 Task: Find connections with filter location Fuxin with filter topic #coachingwith filter profile language Potuguese with filter current company CavinKare with filter school SILVER OAK UNIVERSITY with filter industry Services for Renewable Energy with filter service category Computer Networking with filter keywords title Managing Partner
Action: Mouse moved to (644, 87)
Screenshot: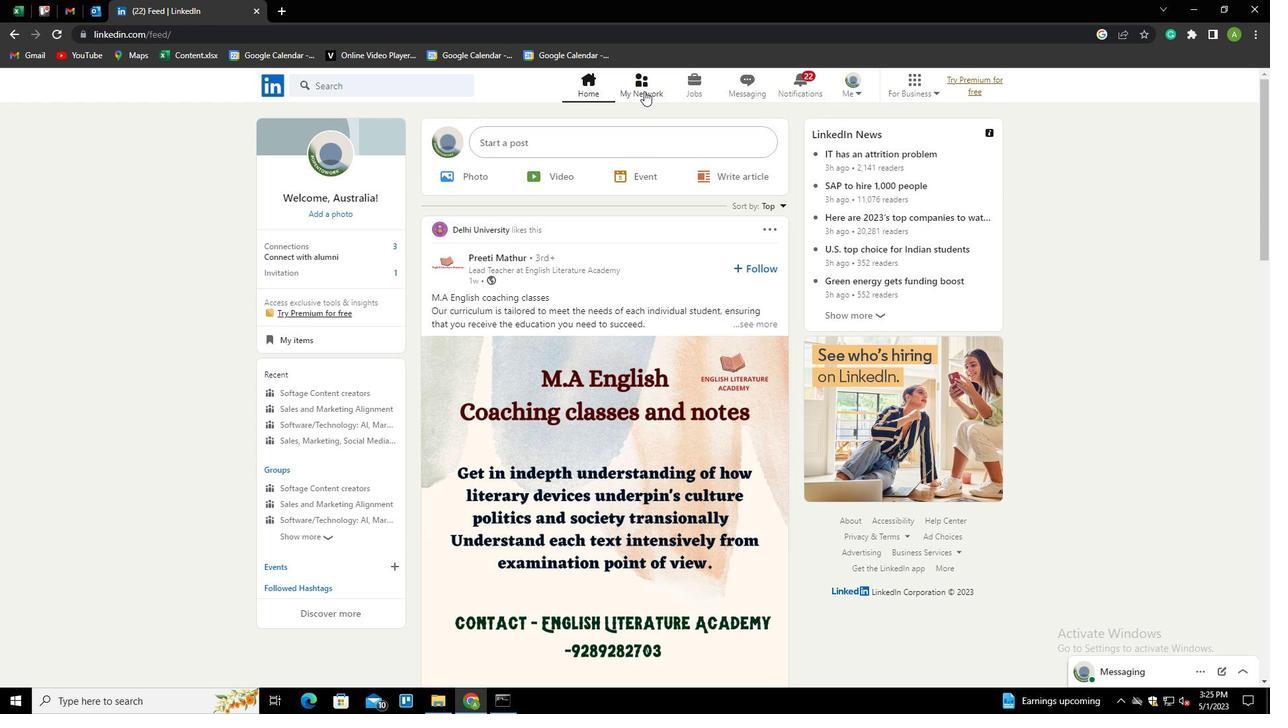 
Action: Mouse pressed left at (644, 87)
Screenshot: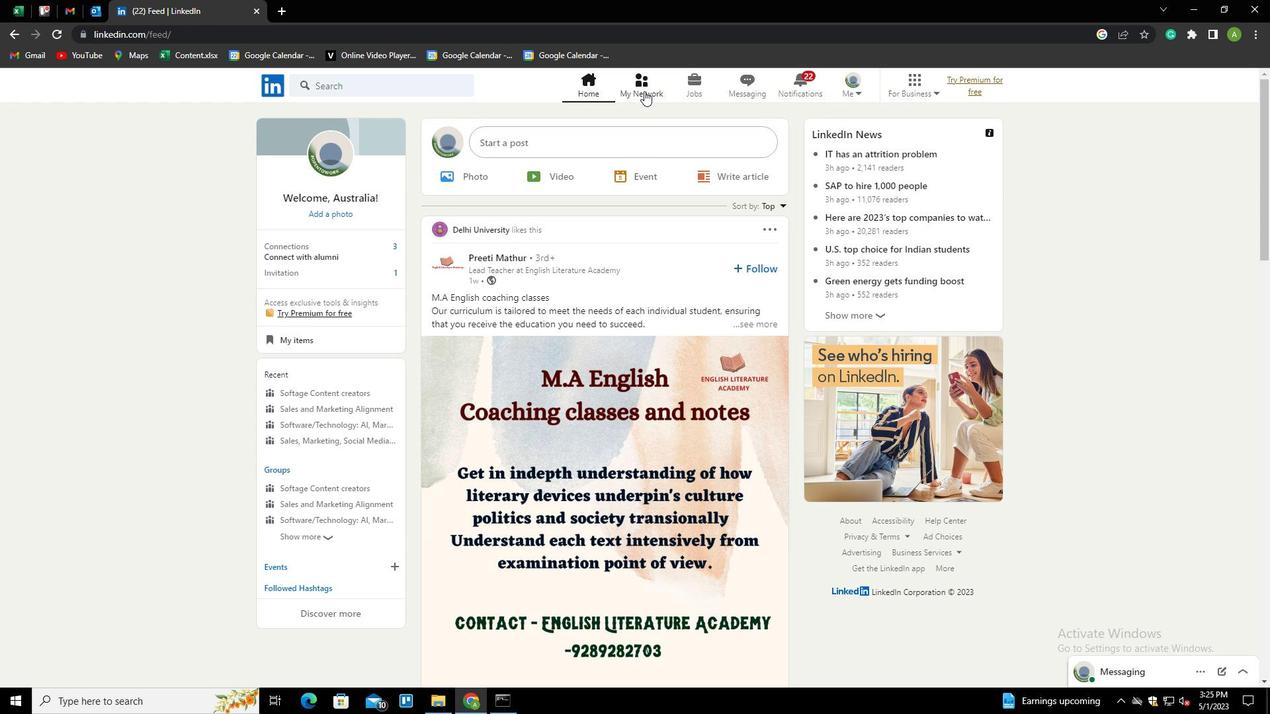 
Action: Mouse moved to (342, 160)
Screenshot: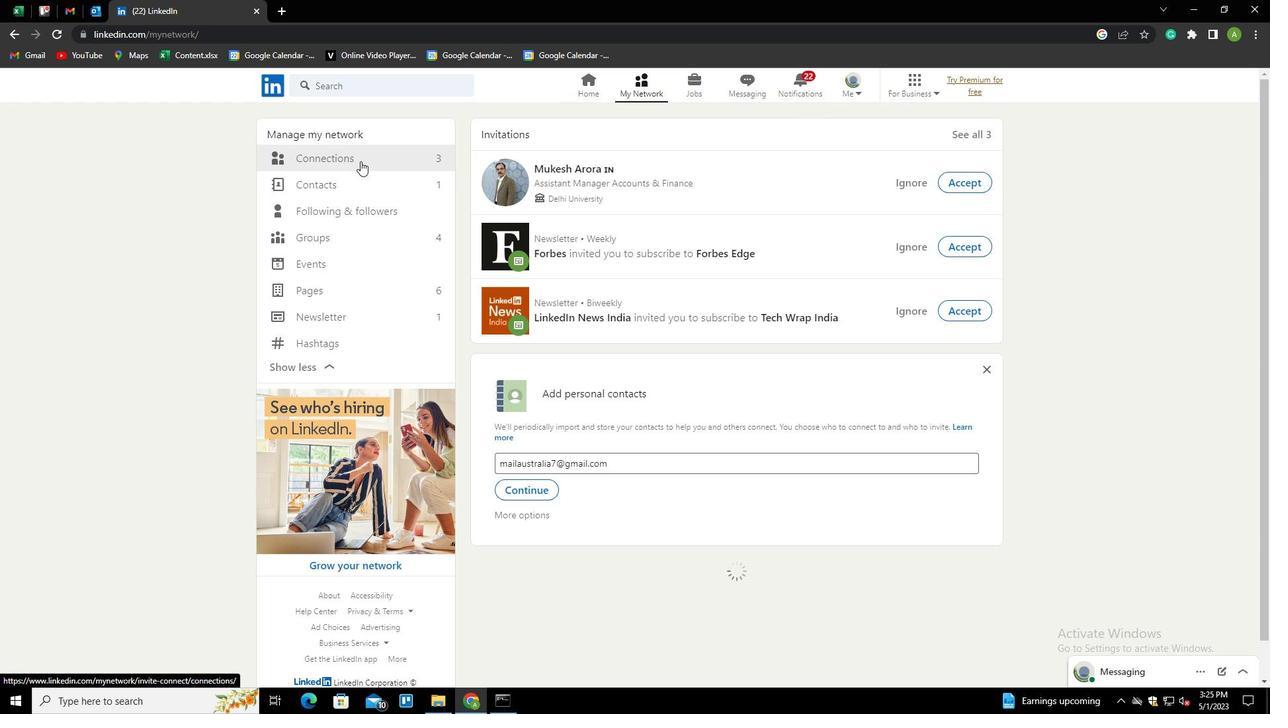 
Action: Mouse pressed left at (342, 160)
Screenshot: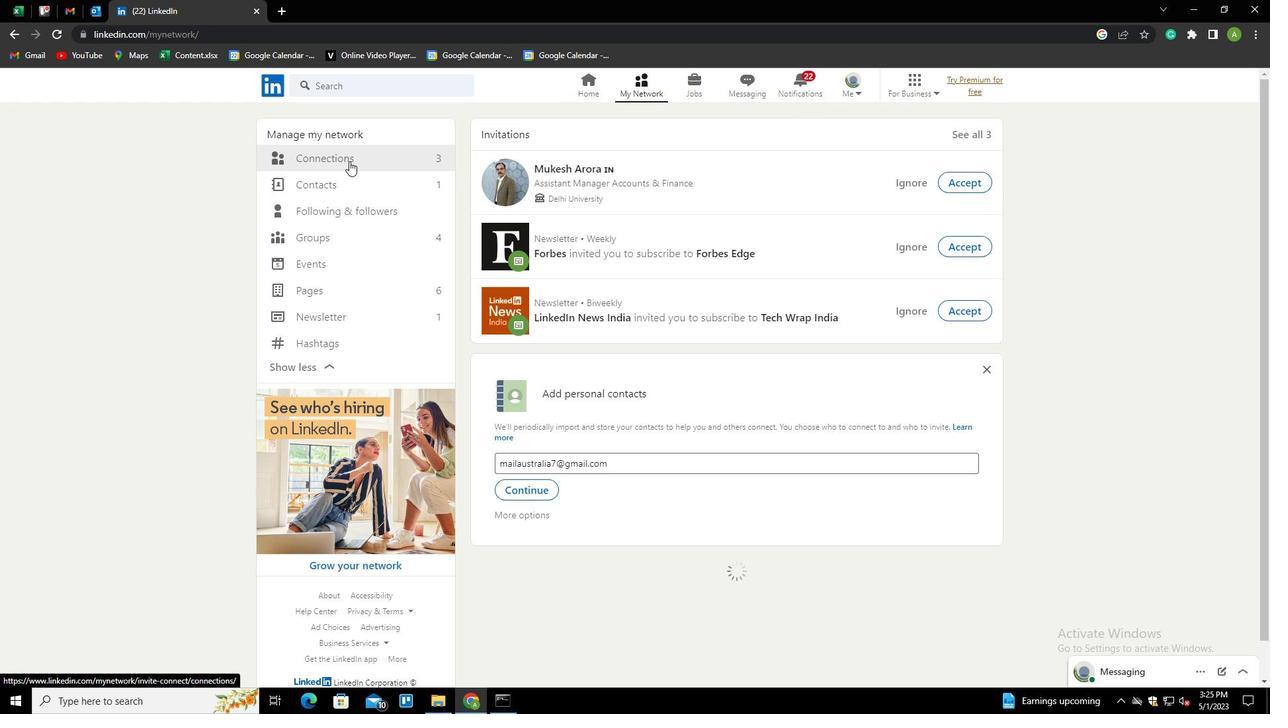 
Action: Mouse moved to (730, 155)
Screenshot: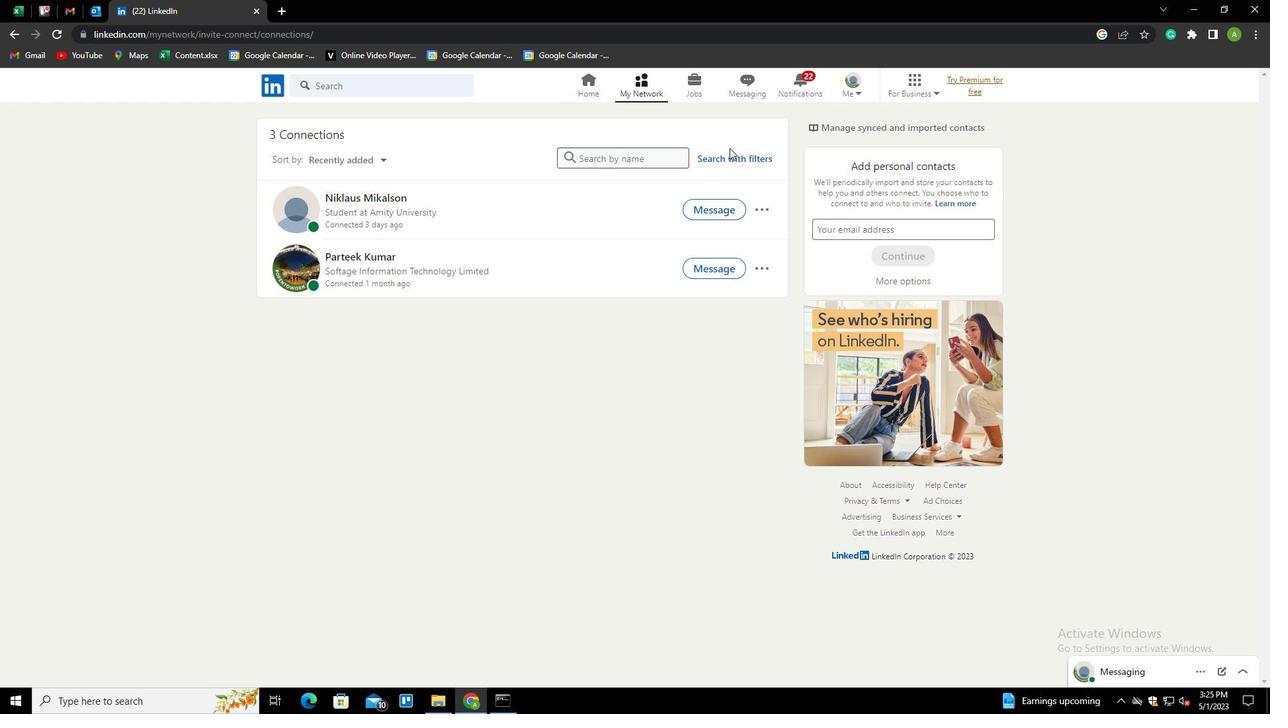 
Action: Mouse pressed left at (730, 155)
Screenshot: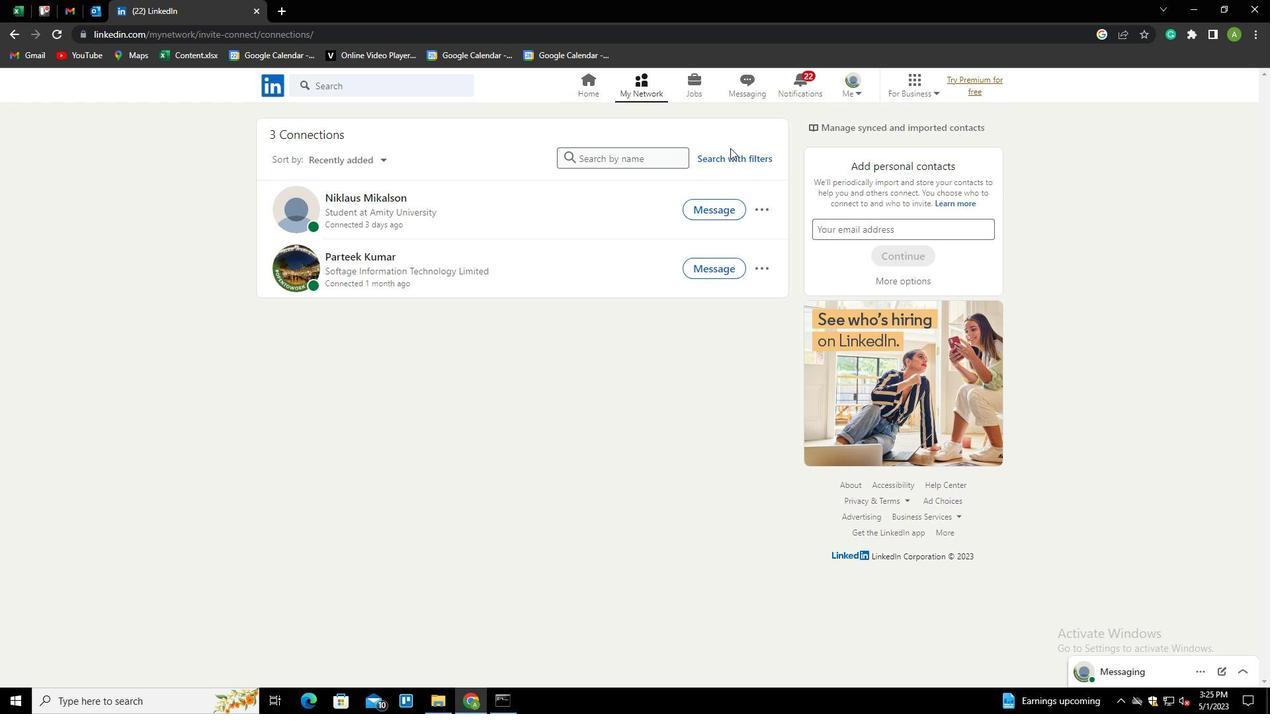 
Action: Mouse moved to (675, 125)
Screenshot: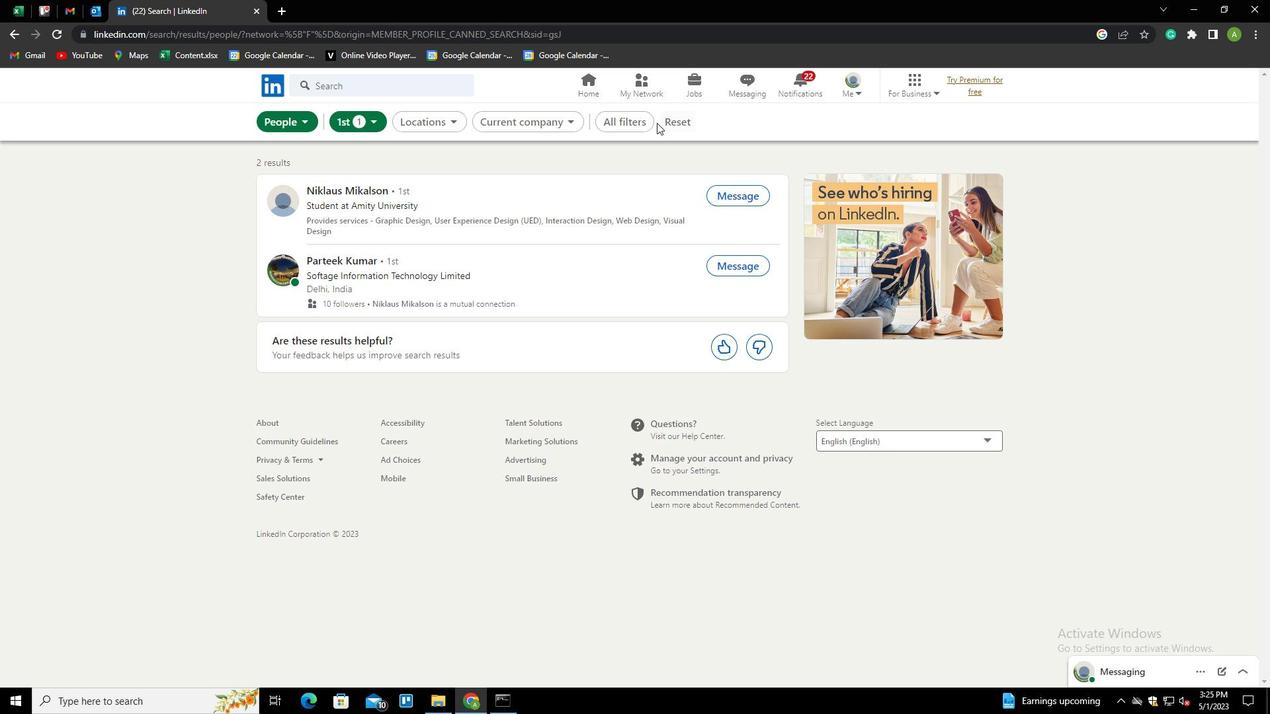 
Action: Mouse pressed left at (675, 125)
Screenshot: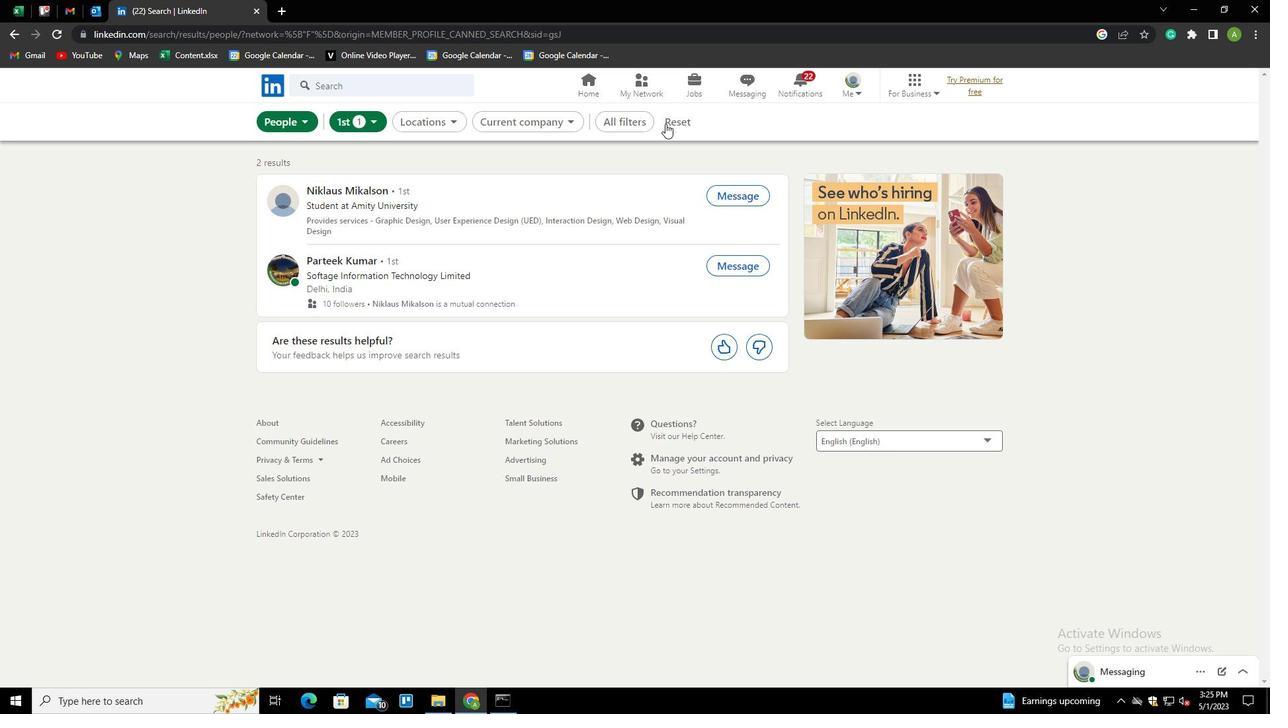 
Action: Mouse moved to (656, 121)
Screenshot: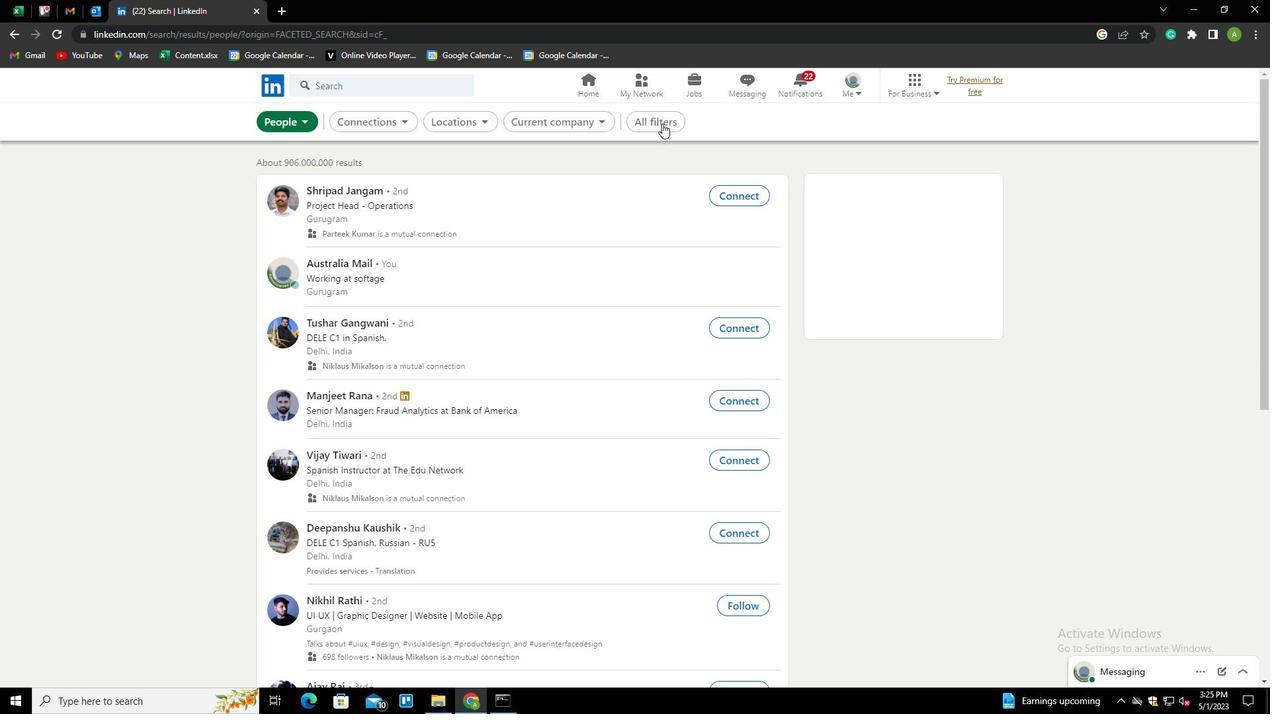 
Action: Mouse pressed left at (656, 121)
Screenshot: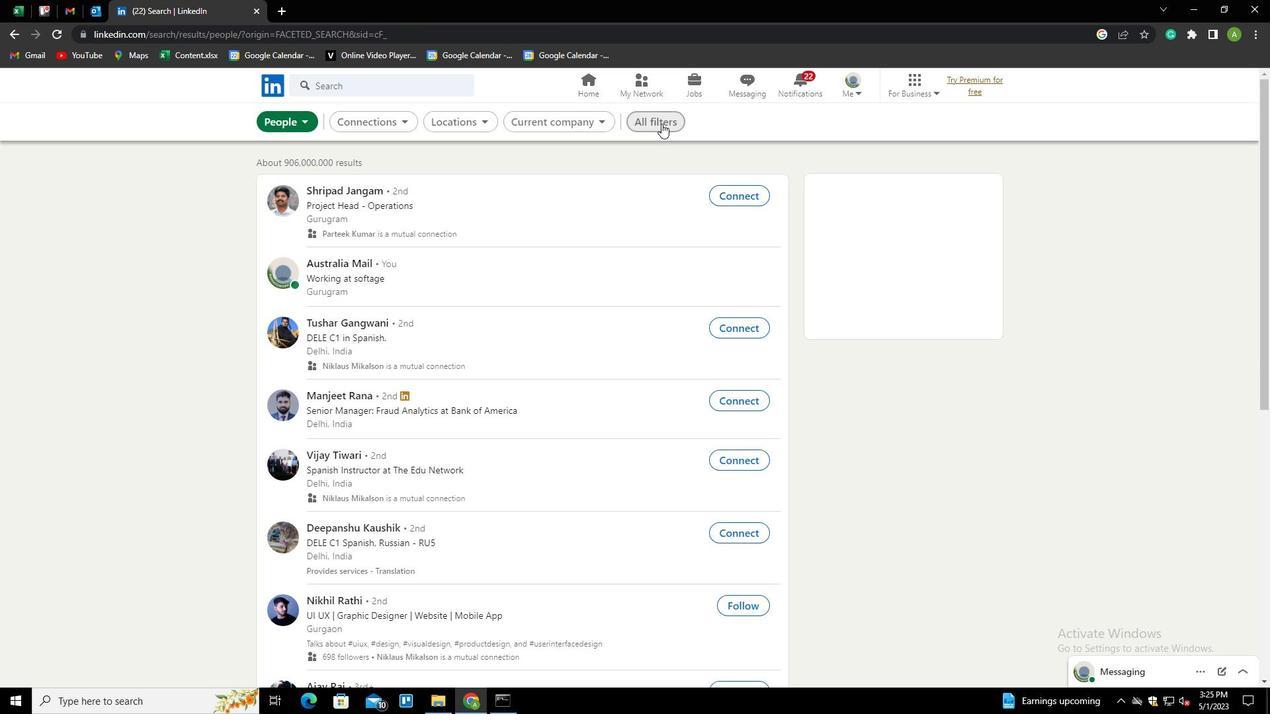 
Action: Mouse moved to (998, 334)
Screenshot: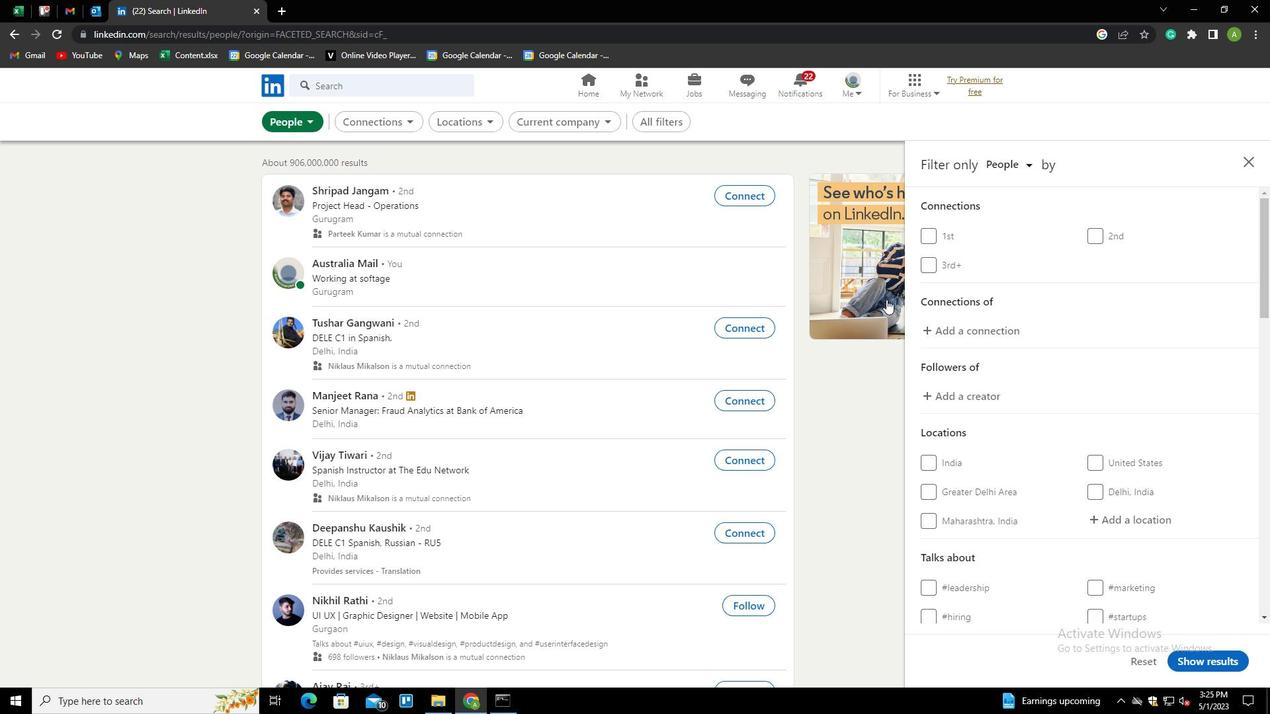 
Action: Mouse scrolled (998, 334) with delta (0, 0)
Screenshot: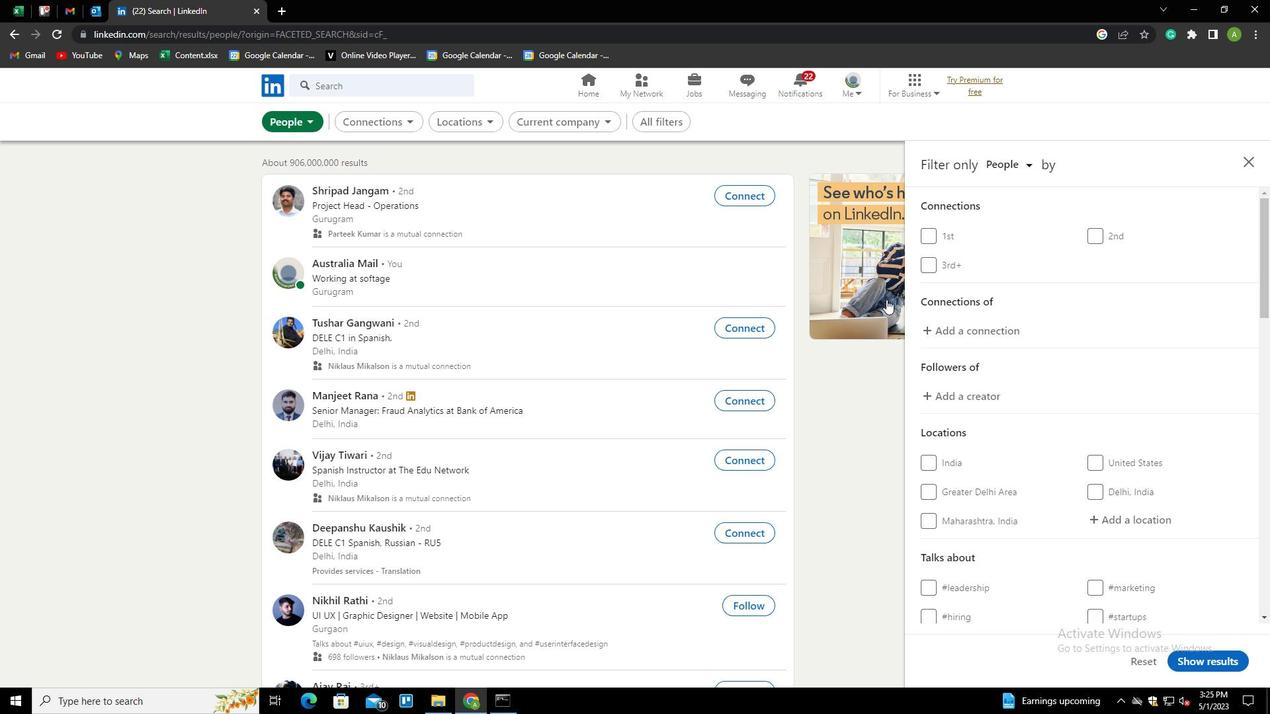 
Action: Mouse scrolled (998, 334) with delta (0, 0)
Screenshot: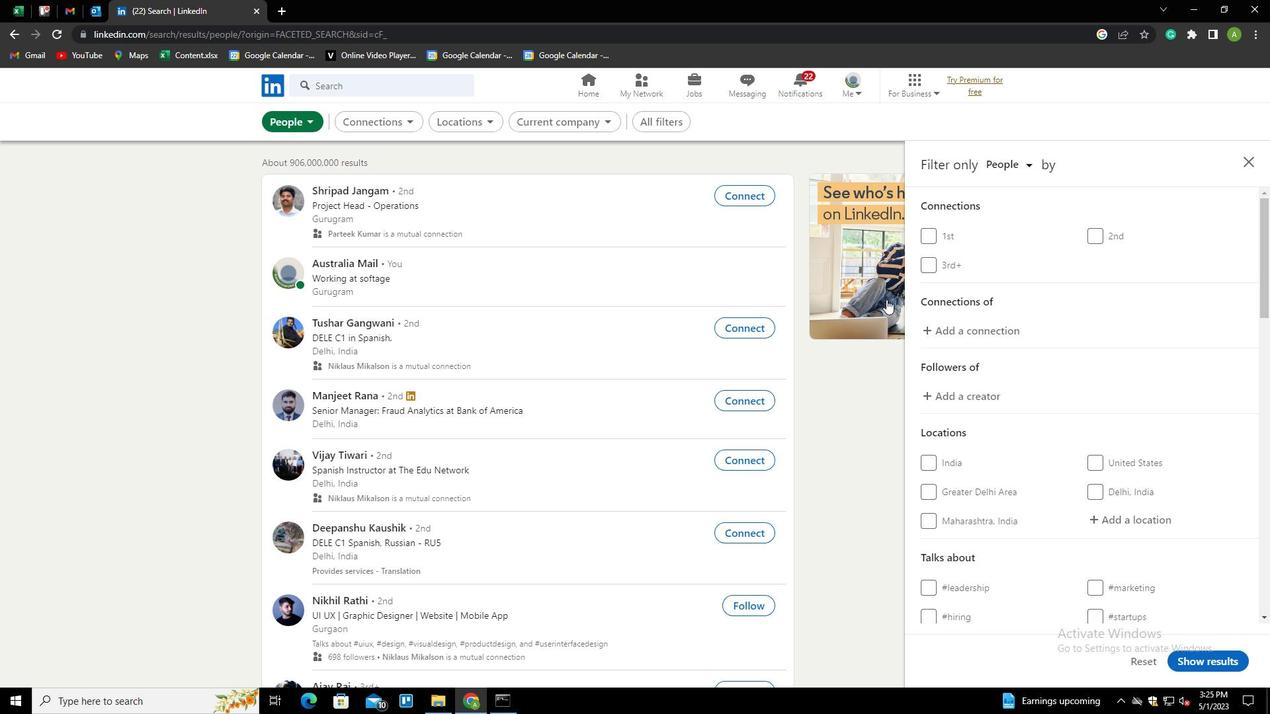 
Action: Mouse scrolled (998, 334) with delta (0, 0)
Screenshot: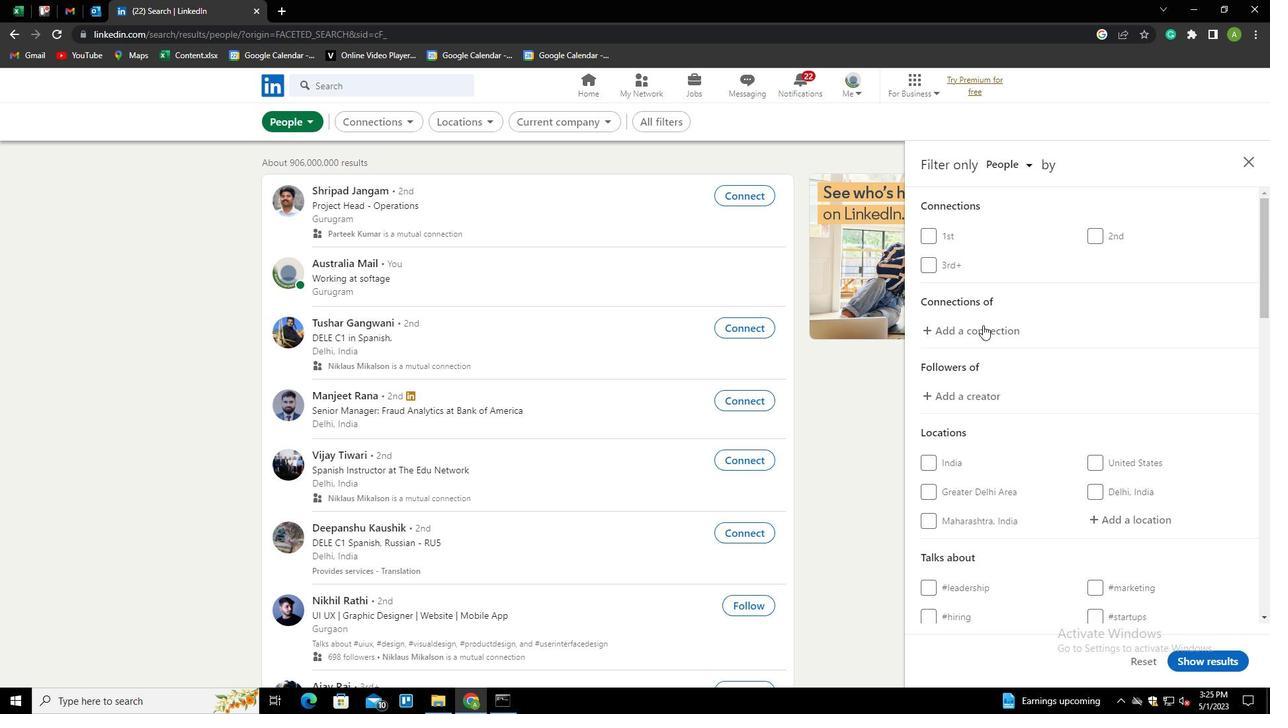 
Action: Mouse moved to (1108, 323)
Screenshot: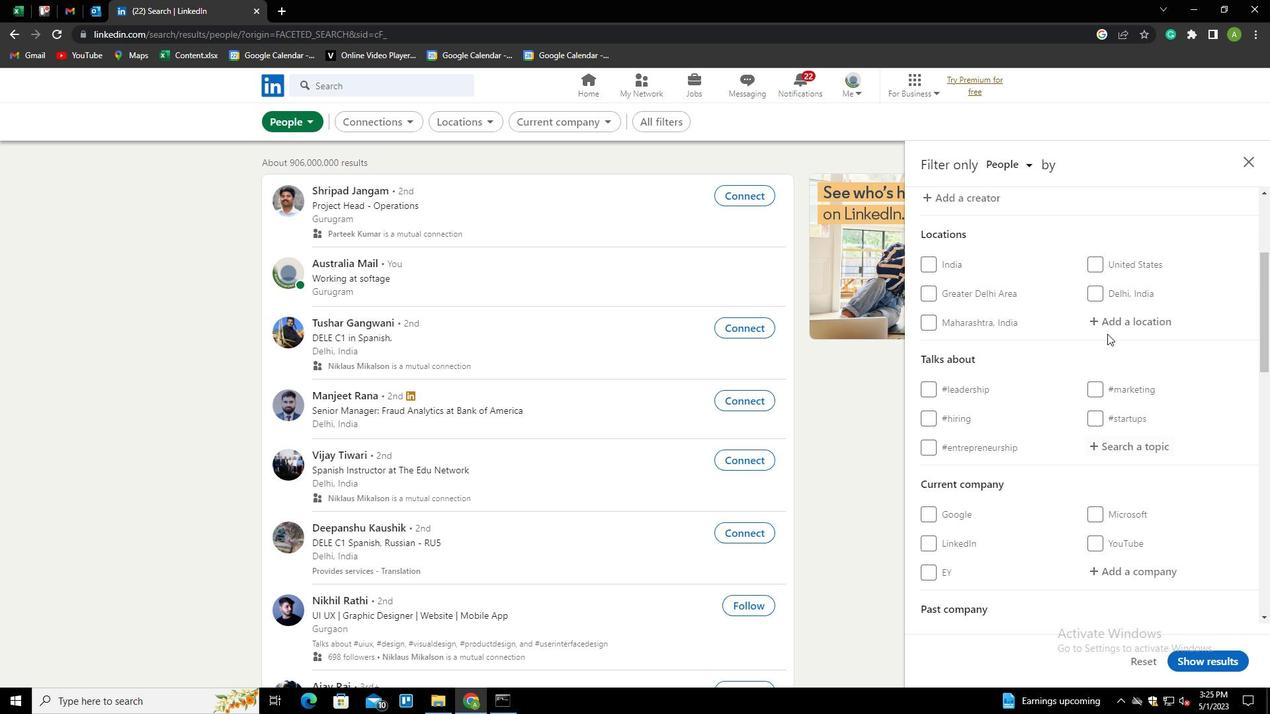 
Action: Mouse pressed left at (1108, 323)
Screenshot: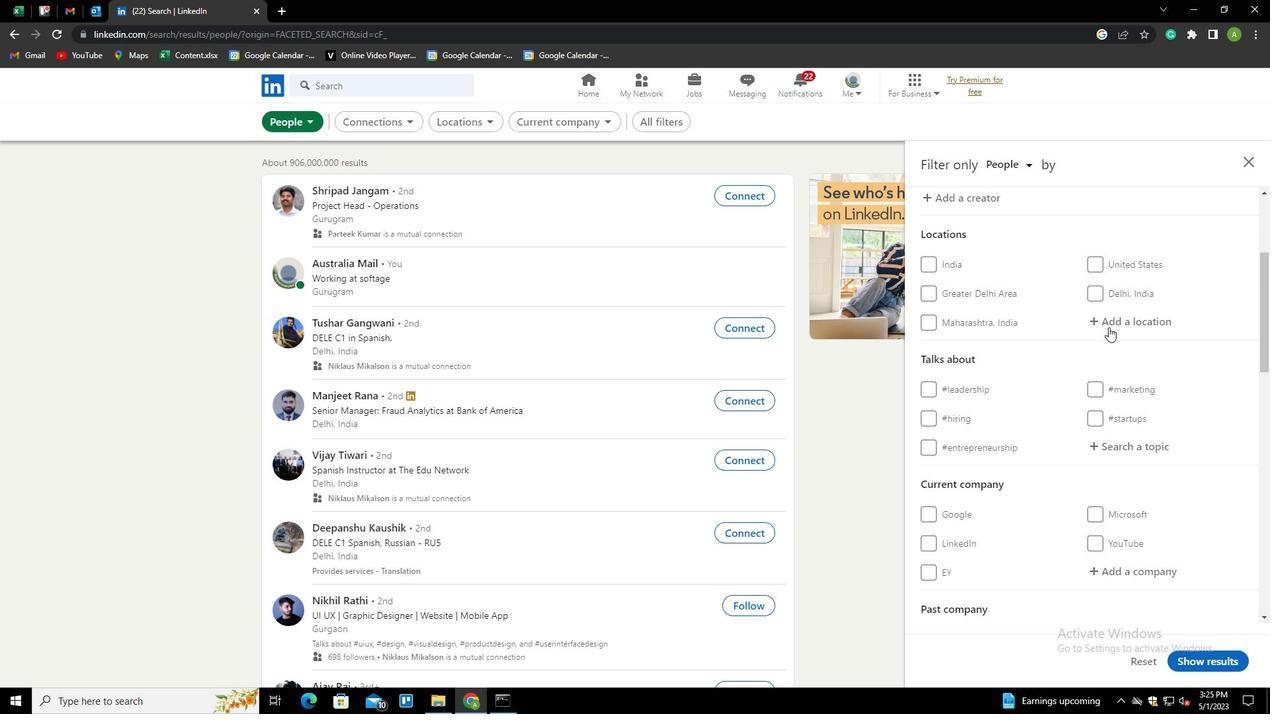 
Action: Mouse moved to (1118, 320)
Screenshot: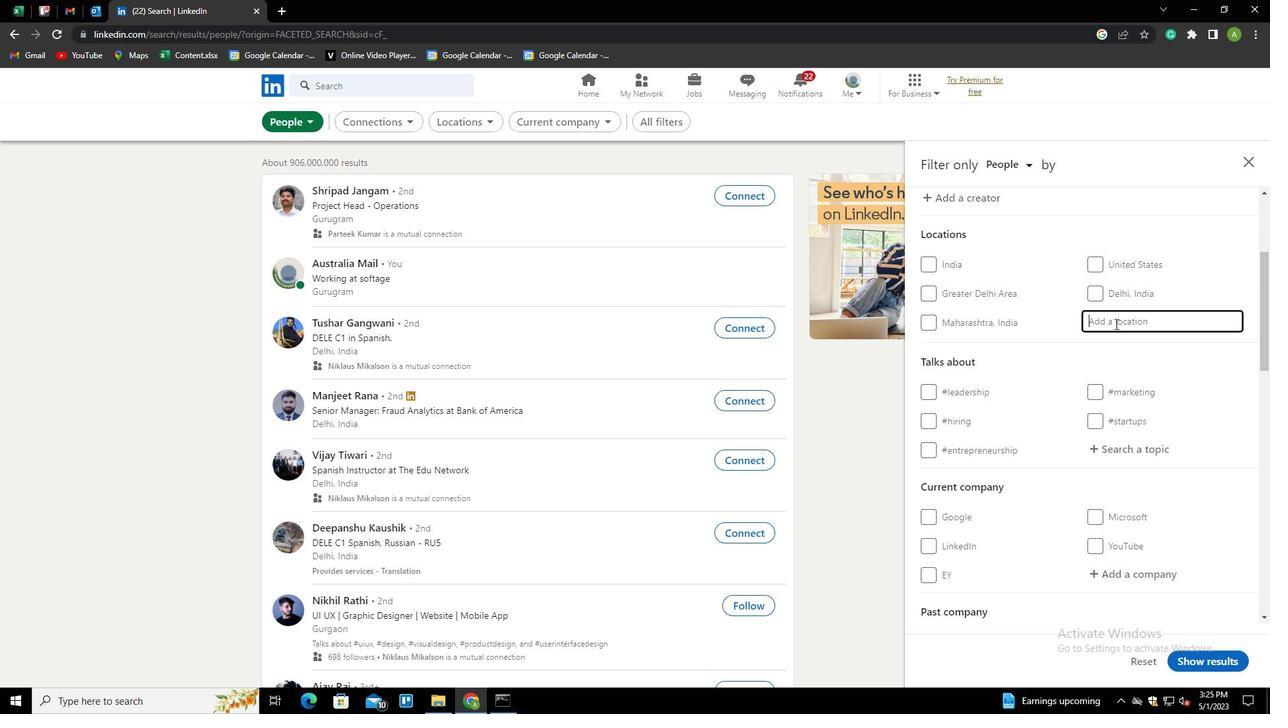 
Action: Mouse pressed left at (1118, 320)
Screenshot: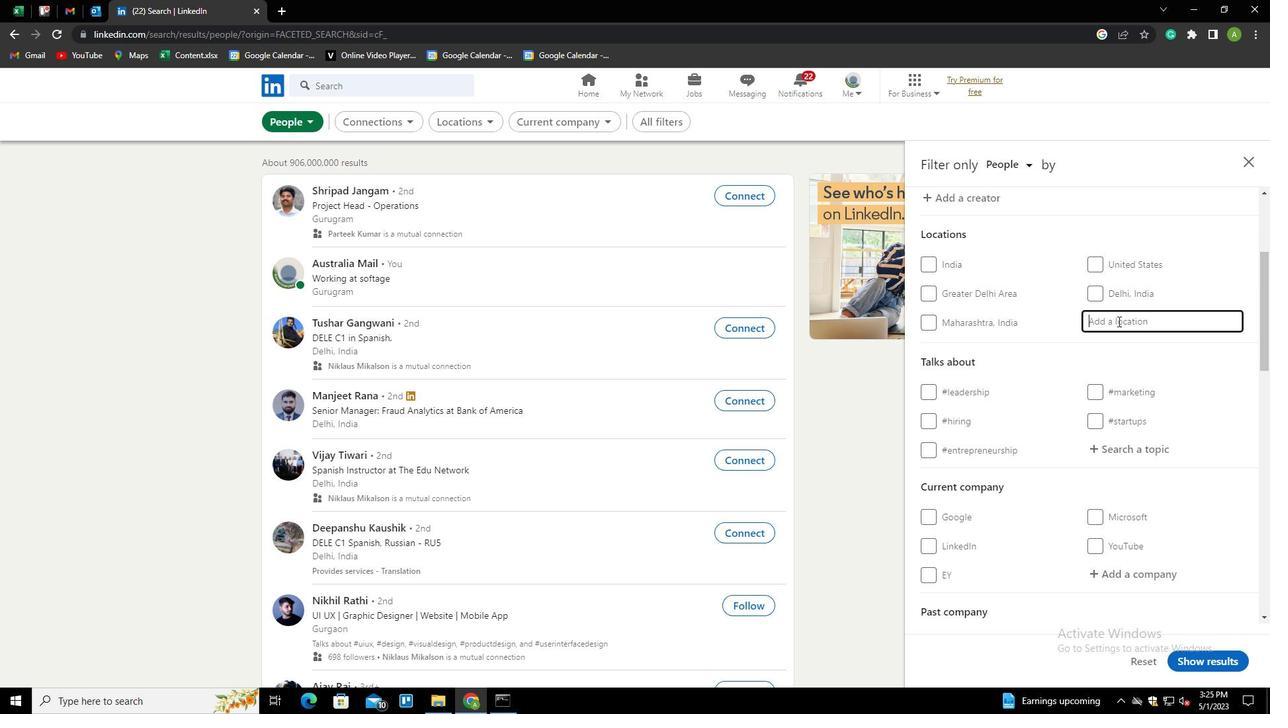 
Action: Key pressed <Key.shift>FUXIN<Key.down><Key.enter>
Screenshot: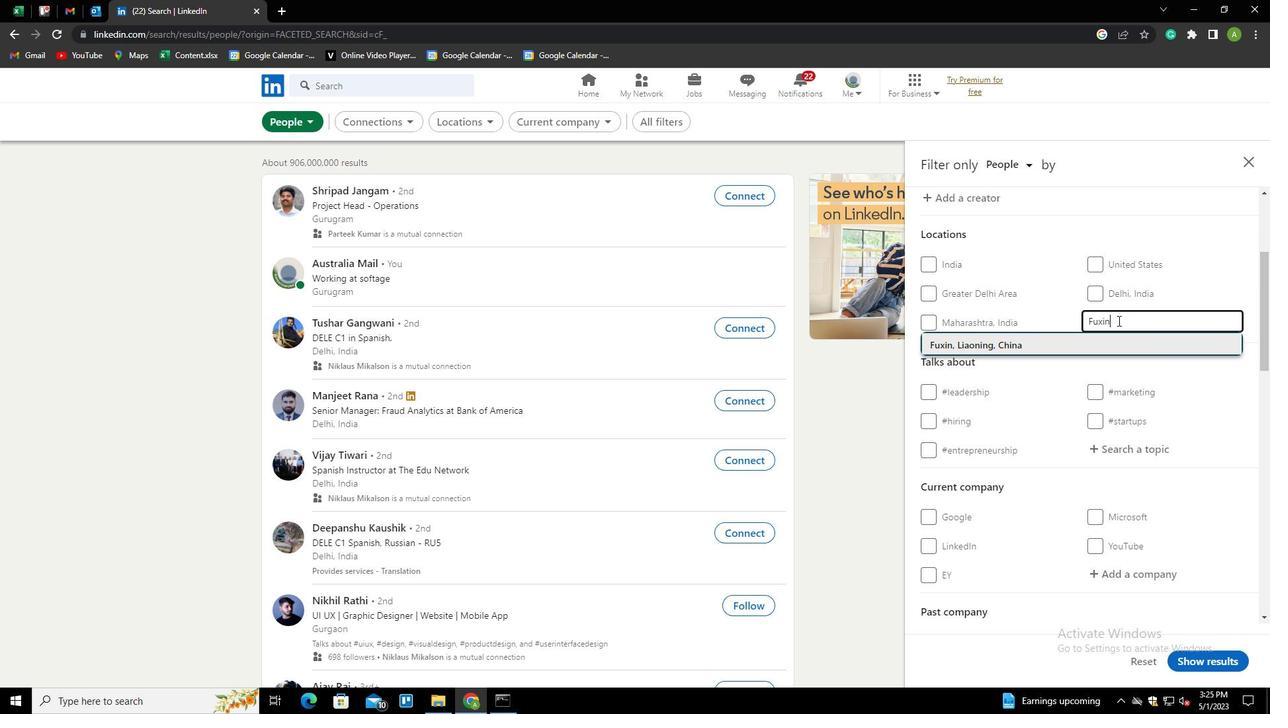 
Action: Mouse scrolled (1118, 320) with delta (0, 0)
Screenshot: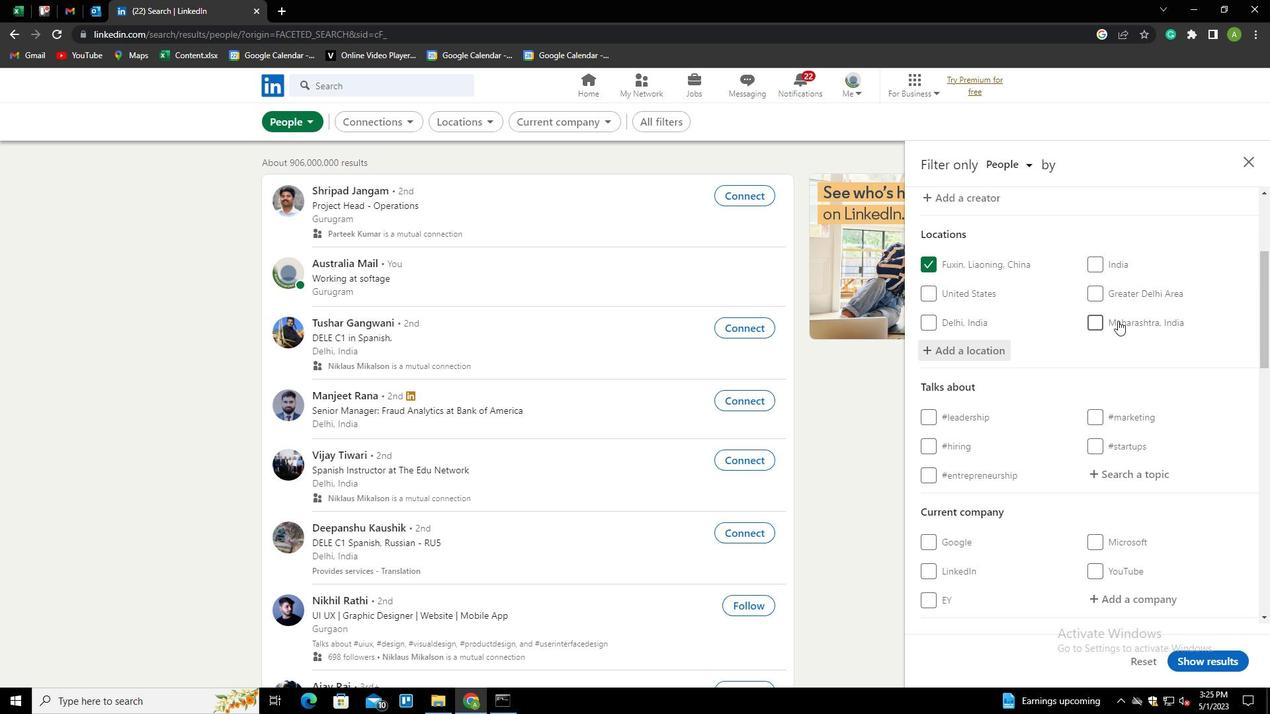 
Action: Mouse moved to (1120, 405)
Screenshot: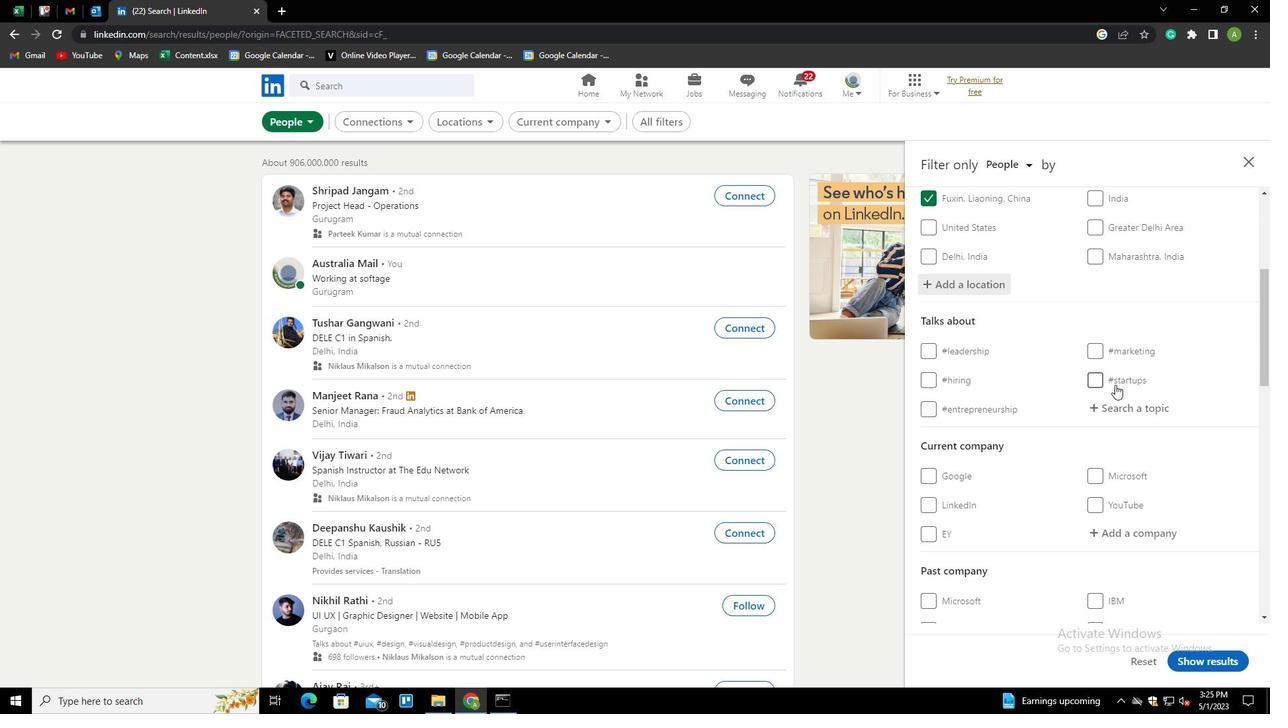 
Action: Mouse pressed left at (1120, 405)
Screenshot: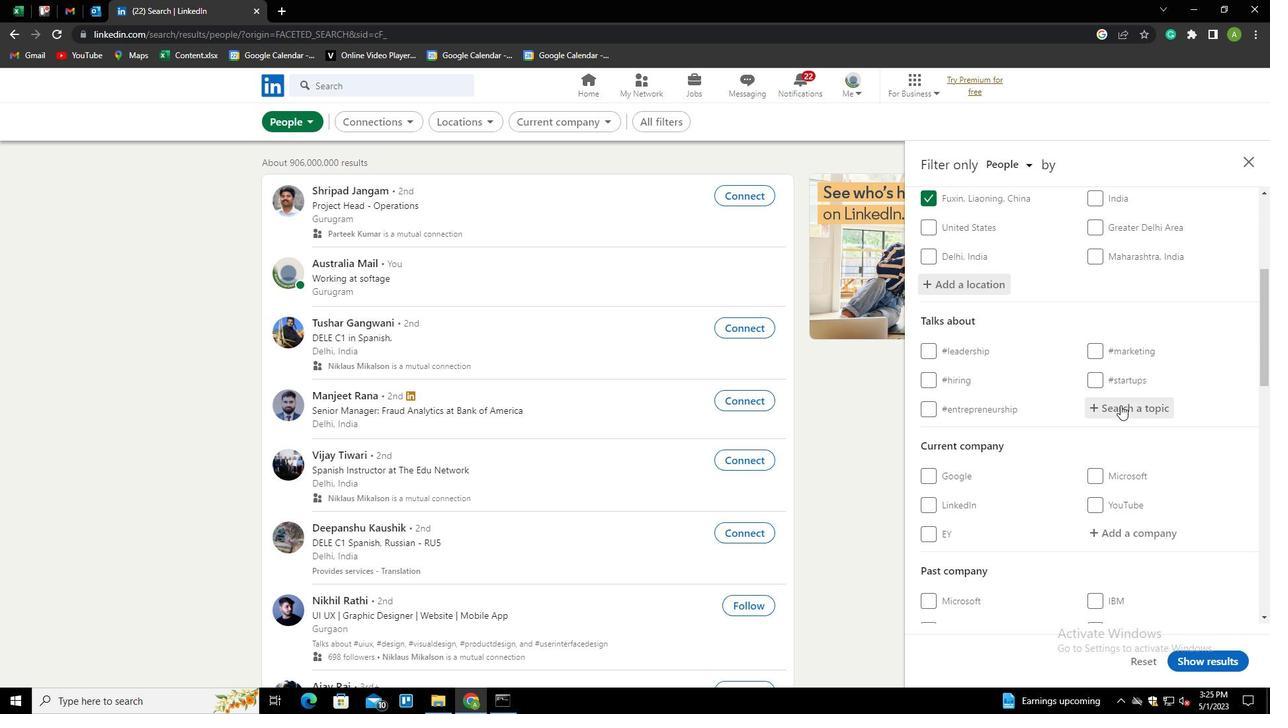 
Action: Key pressed COACHING<Key.down><Key.enter>
Screenshot: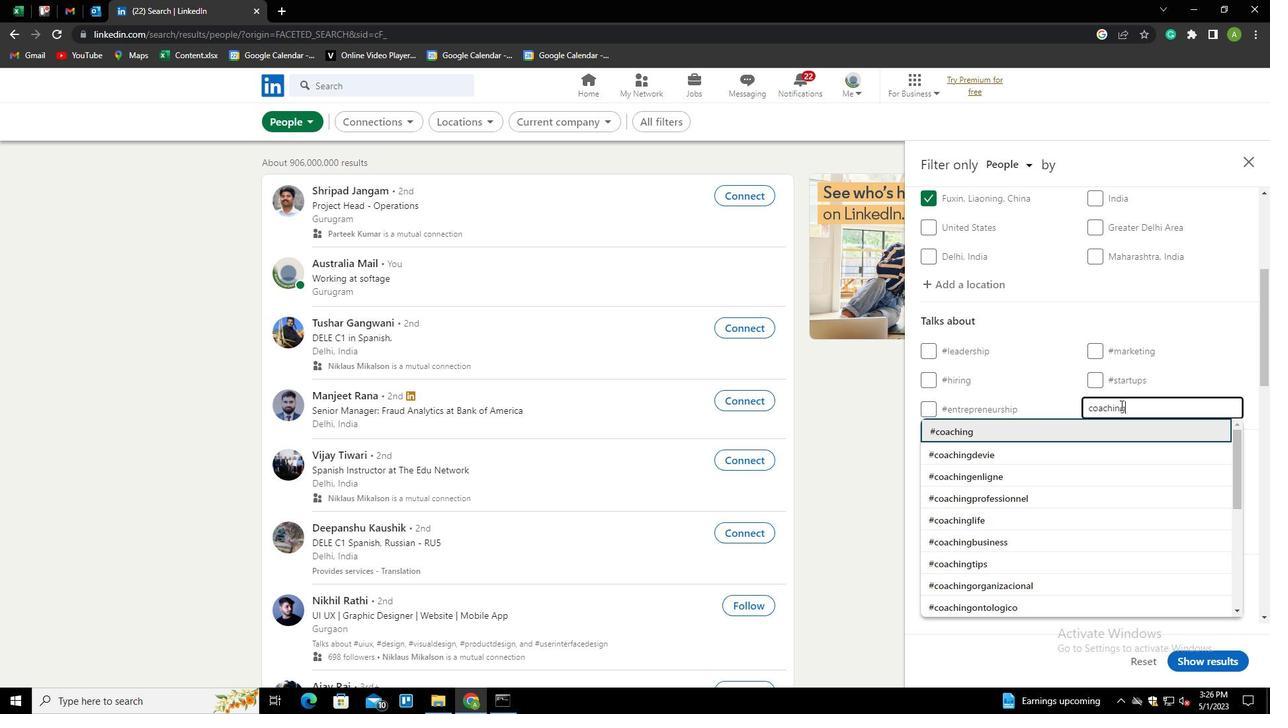 
Action: Mouse moved to (1210, 405)
Screenshot: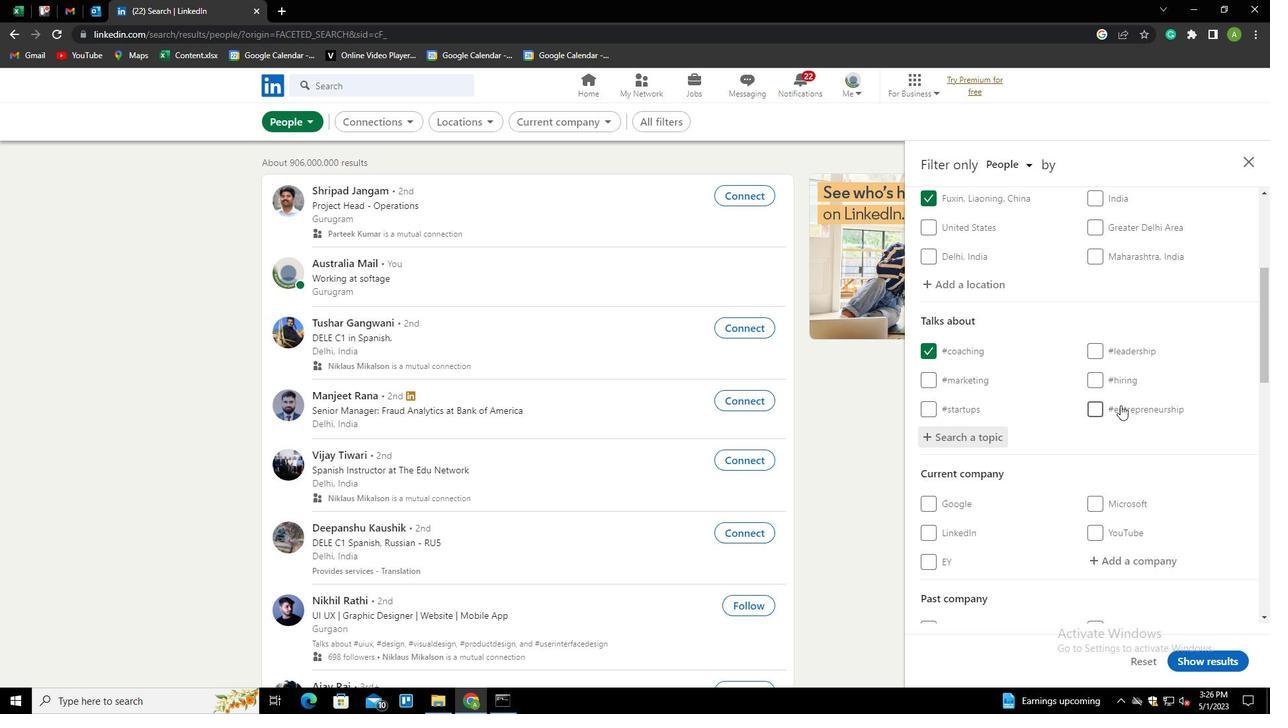 
Action: Mouse scrolled (1210, 404) with delta (0, 0)
Screenshot: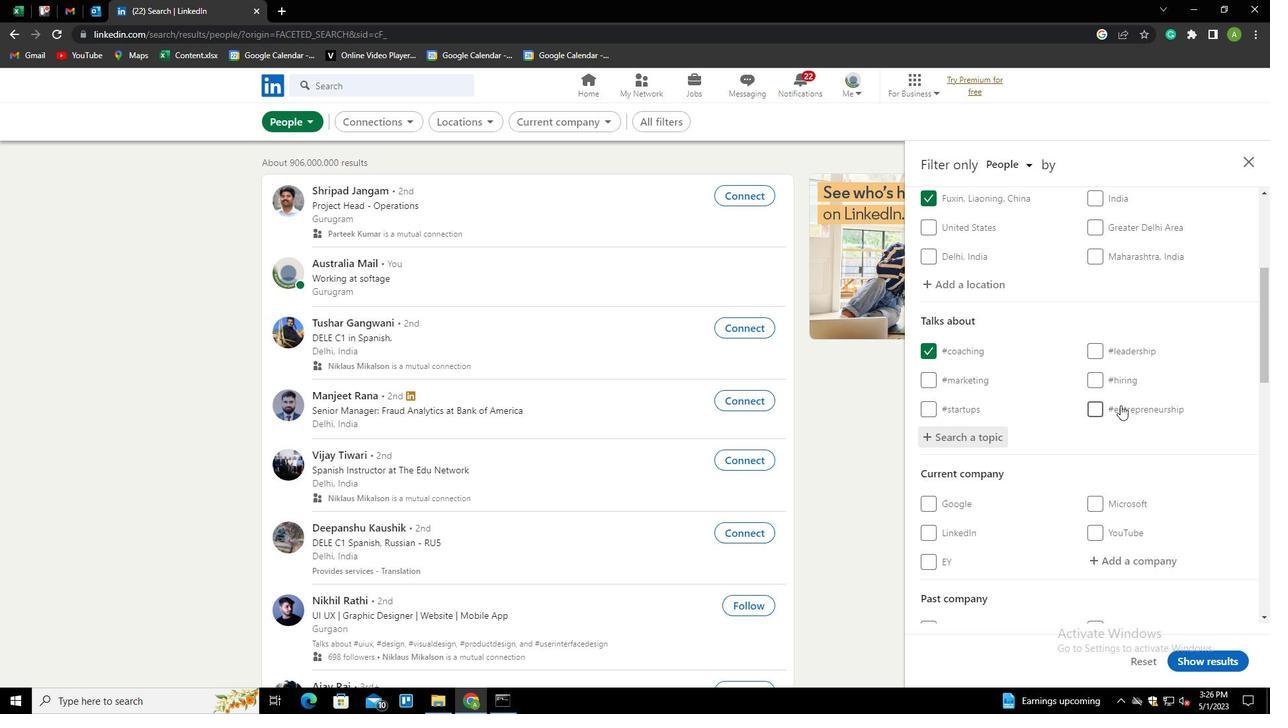 
Action: Mouse moved to (1210, 405)
Screenshot: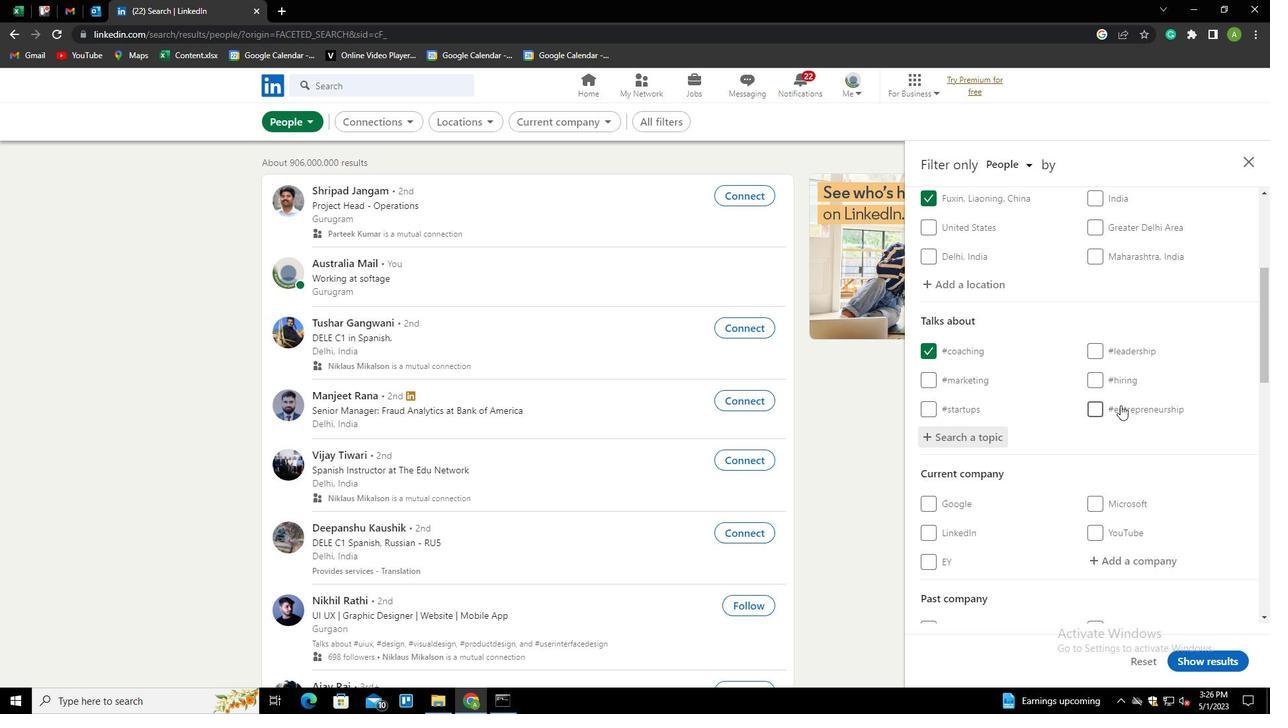 
Action: Mouse scrolled (1210, 404) with delta (0, 0)
Screenshot: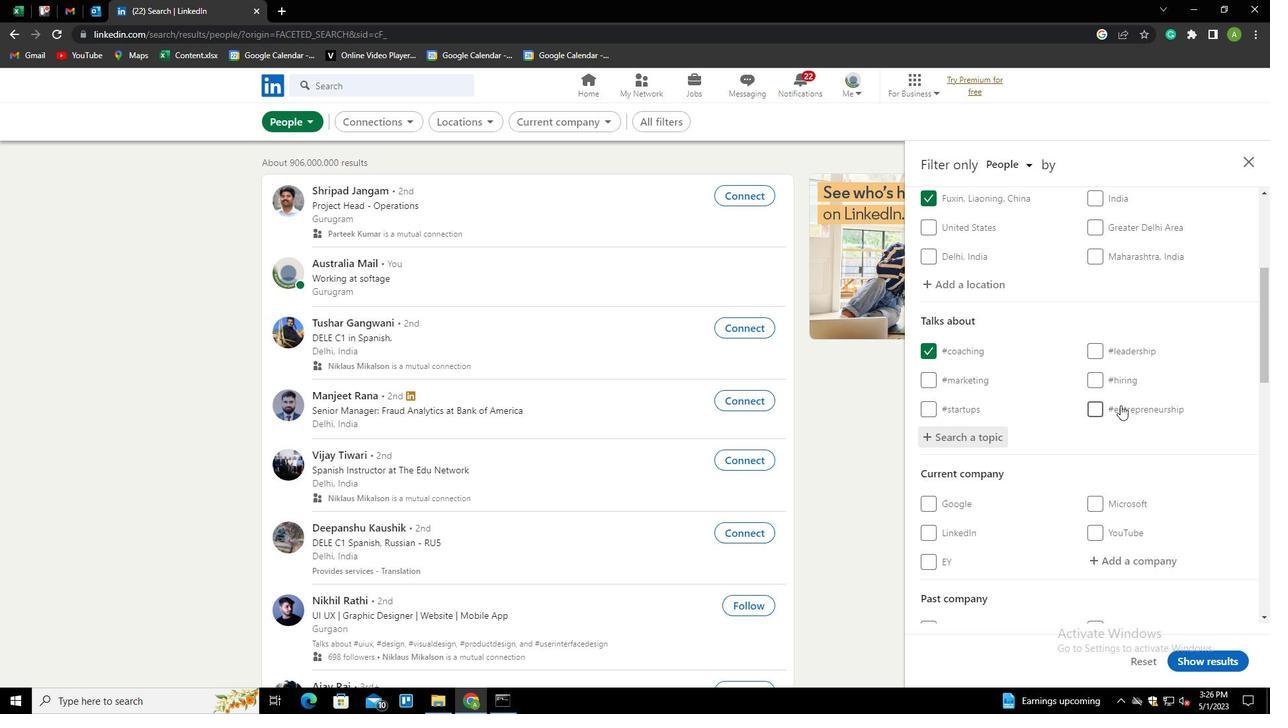 
Action: Mouse moved to (1117, 466)
Screenshot: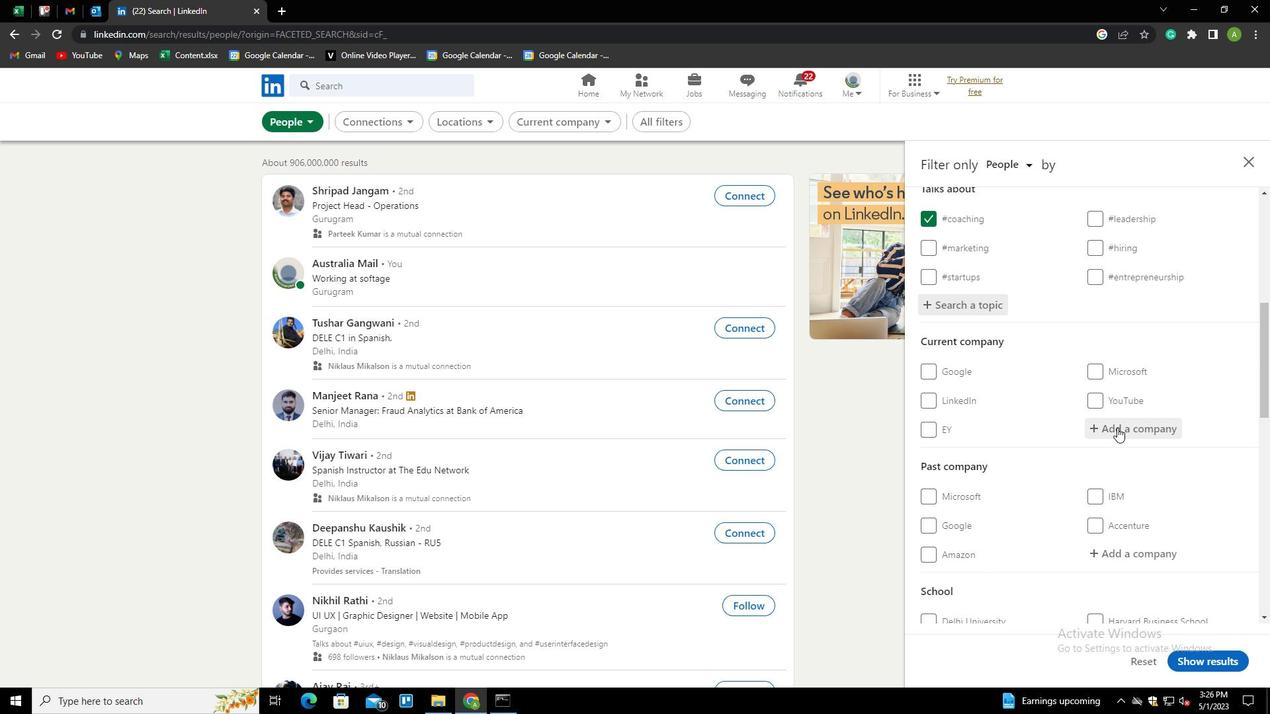 
Action: Mouse scrolled (1117, 465) with delta (0, 0)
Screenshot: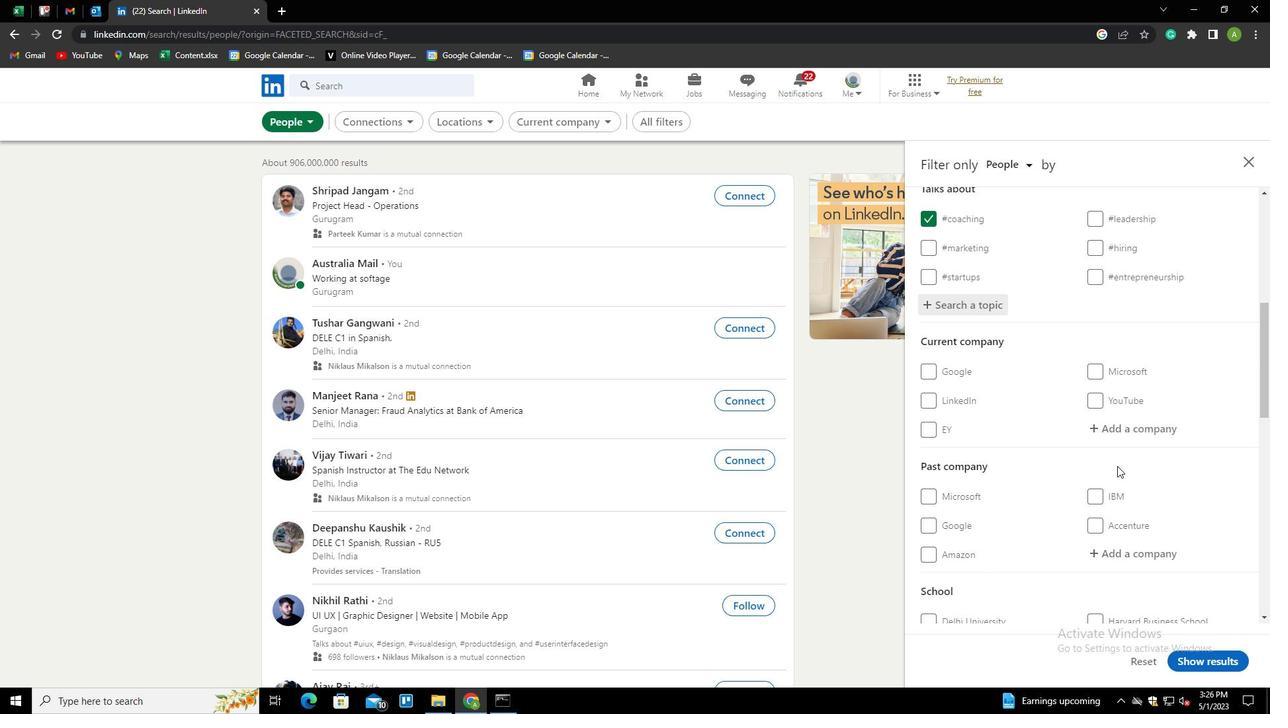 
Action: Mouse moved to (1120, 459)
Screenshot: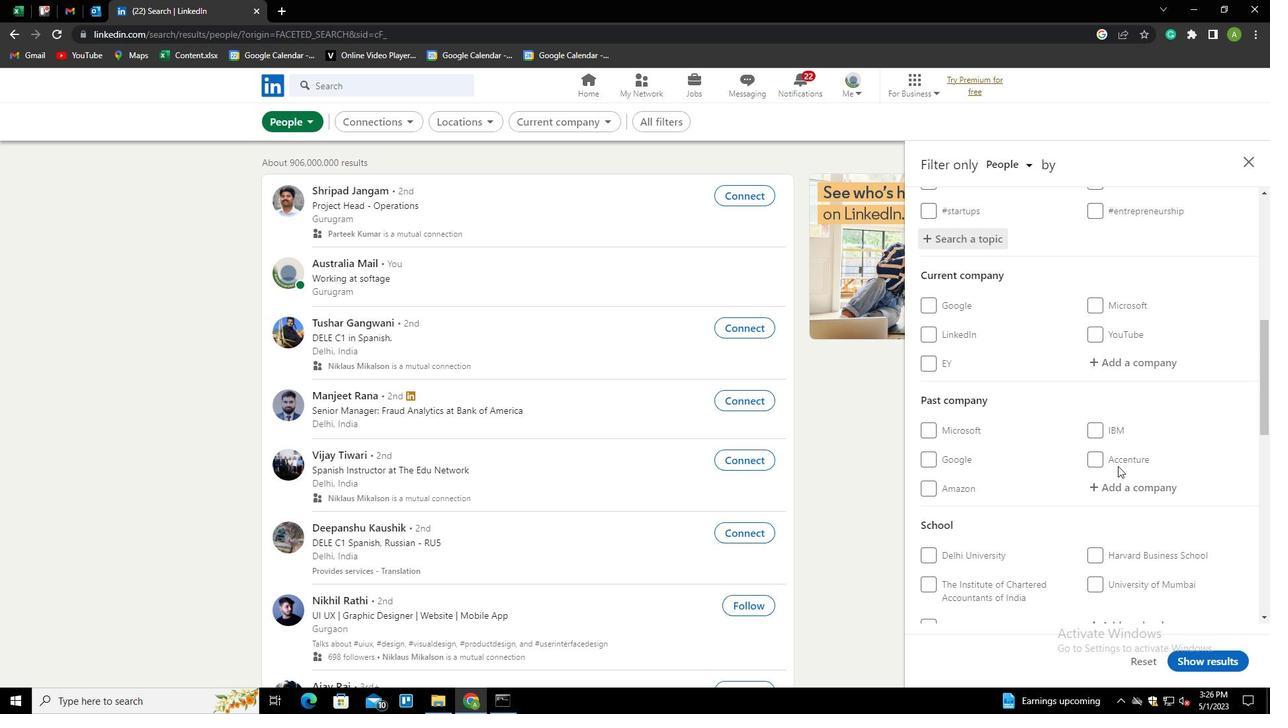 
Action: Mouse scrolled (1120, 459) with delta (0, 0)
Screenshot: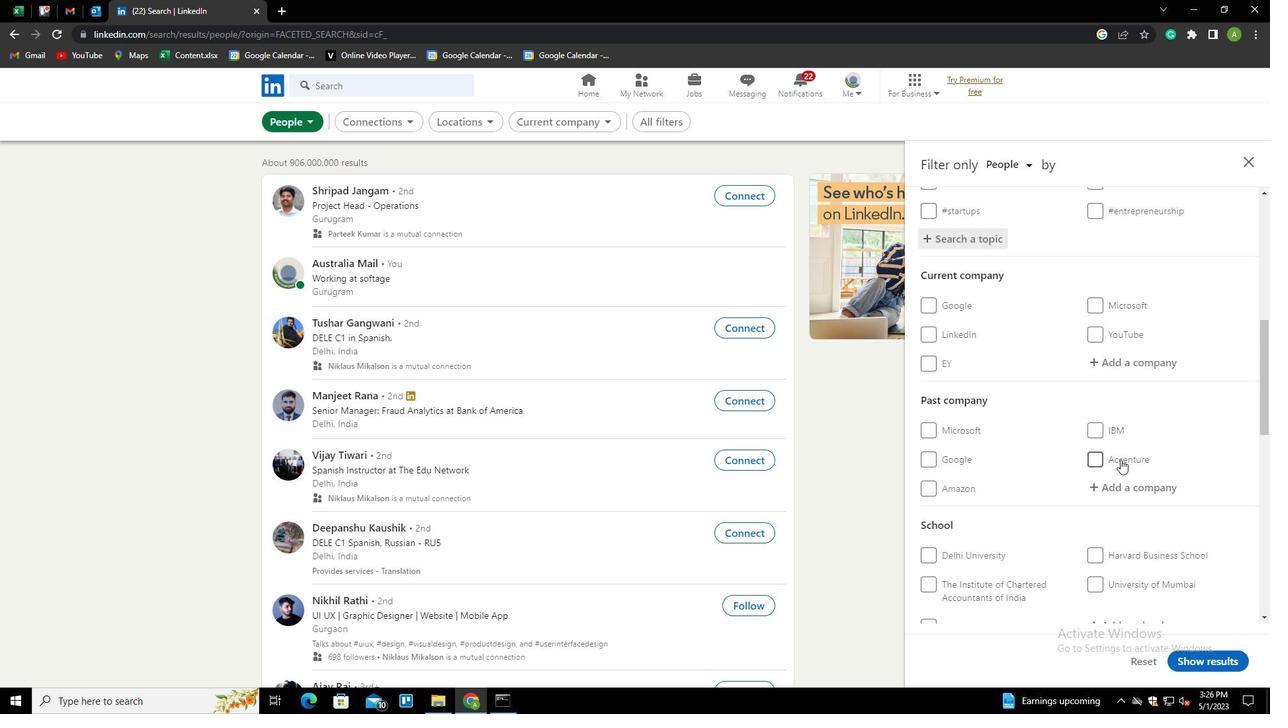 
Action: Mouse scrolled (1120, 459) with delta (0, 0)
Screenshot: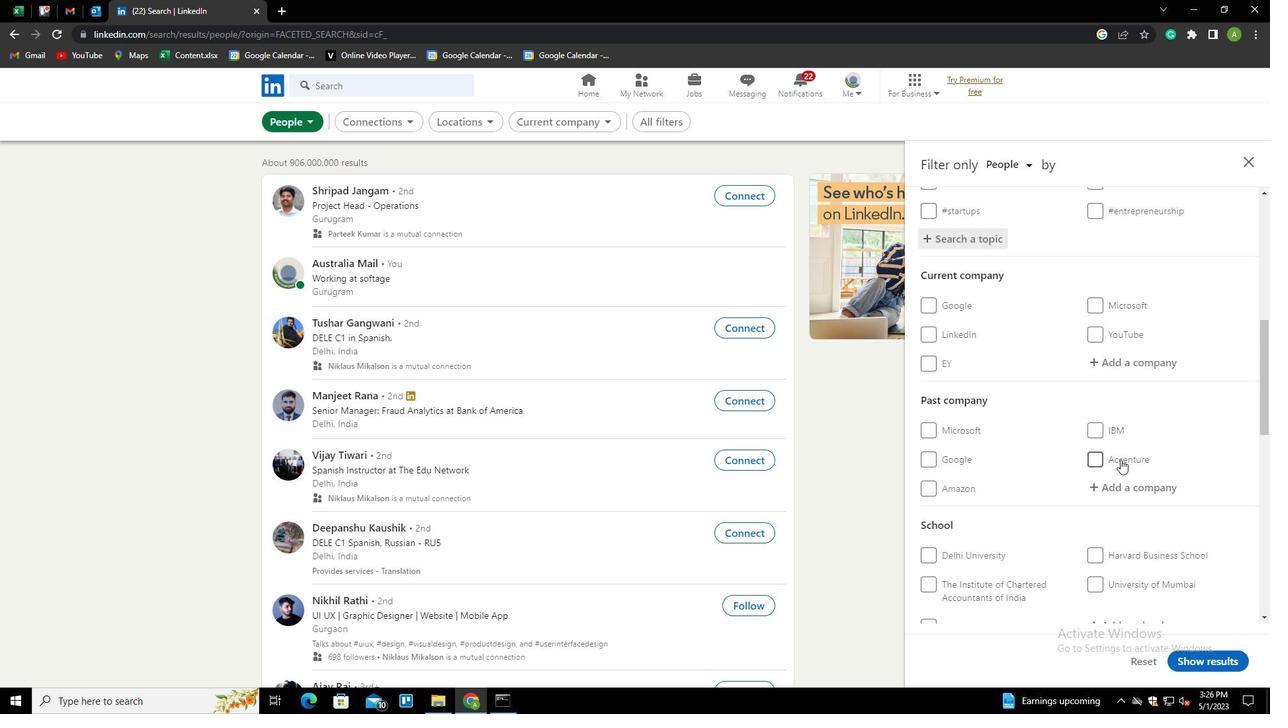 
Action: Mouse scrolled (1120, 459) with delta (0, 0)
Screenshot: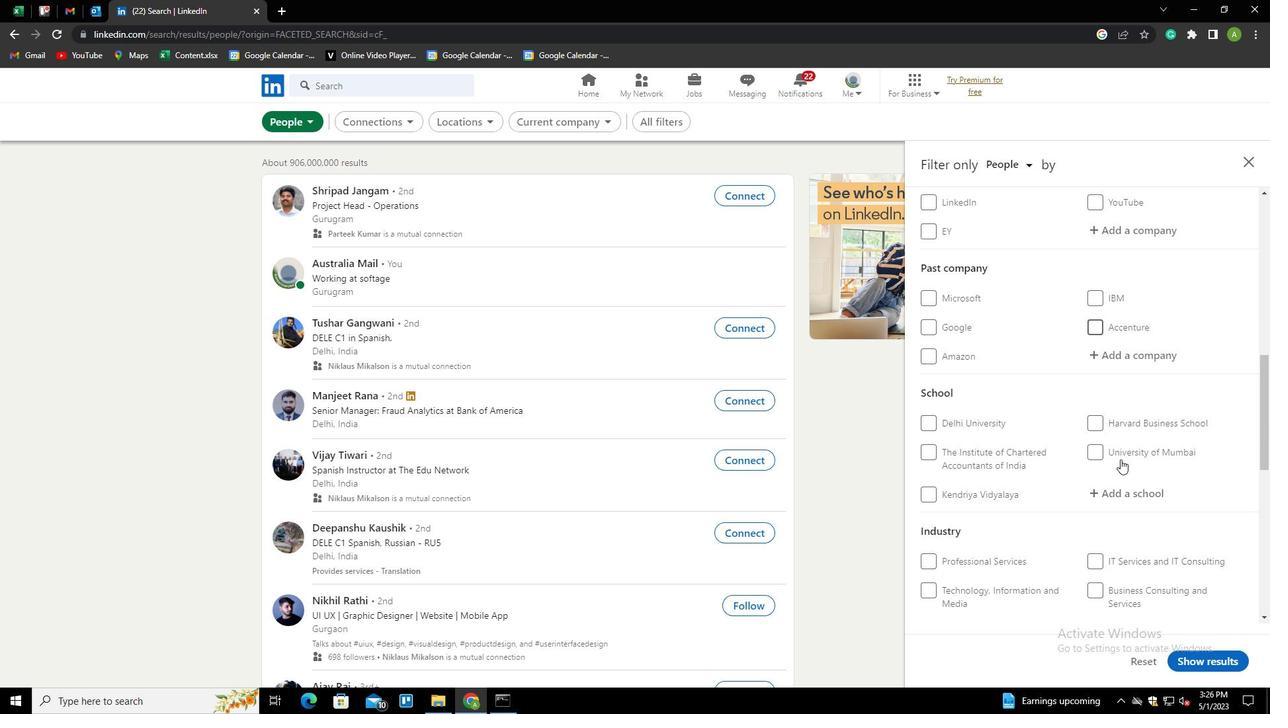 
Action: Mouse scrolled (1120, 459) with delta (0, 0)
Screenshot: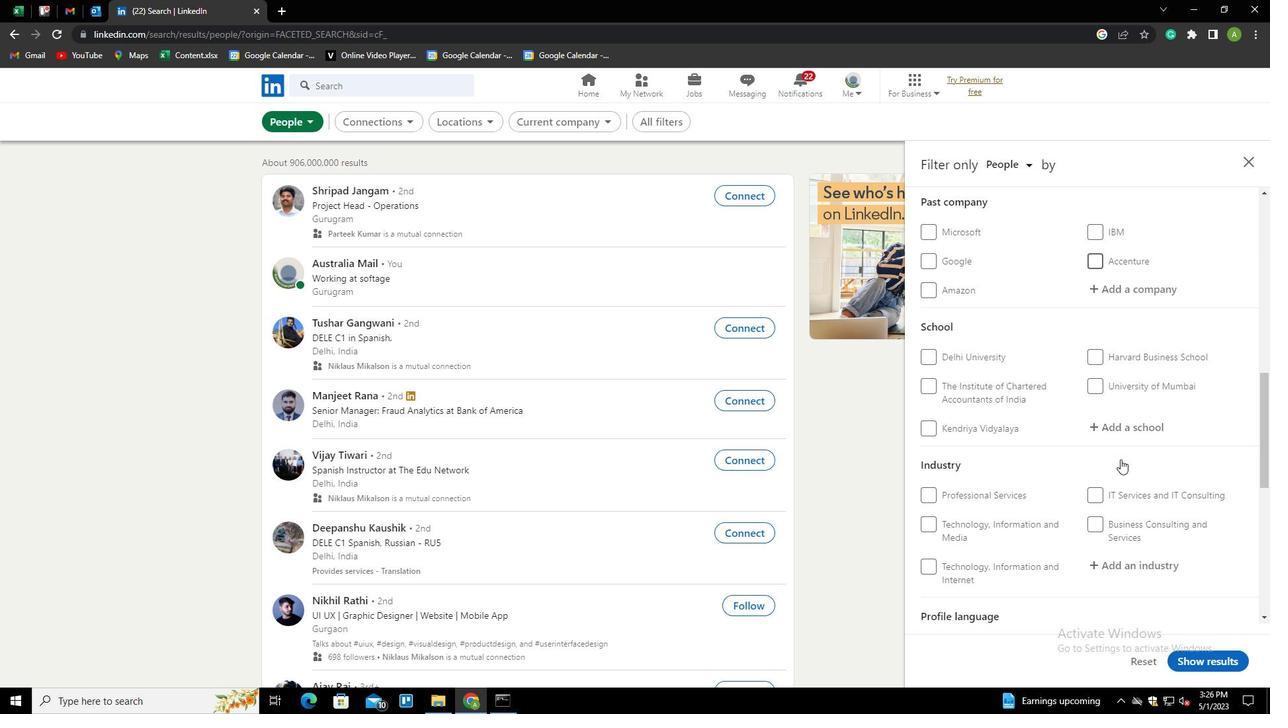 
Action: Mouse scrolled (1120, 459) with delta (0, 0)
Screenshot: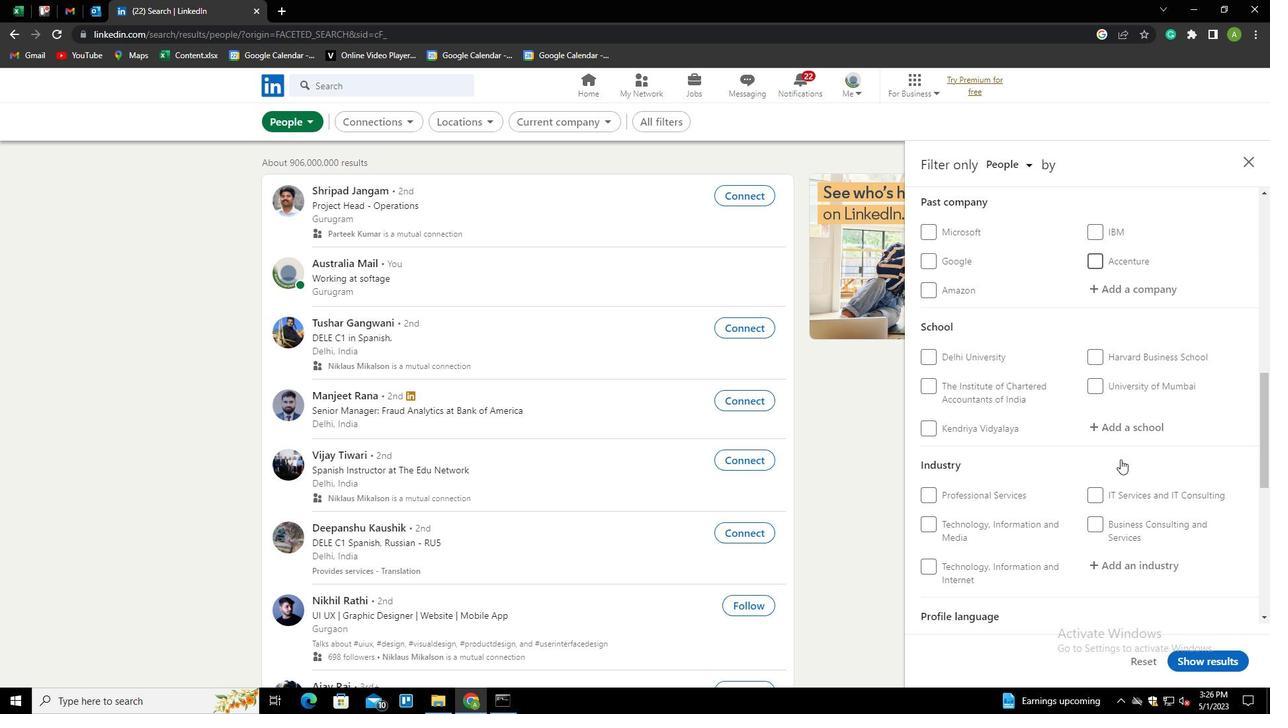 
Action: Mouse scrolled (1120, 459) with delta (0, 0)
Screenshot: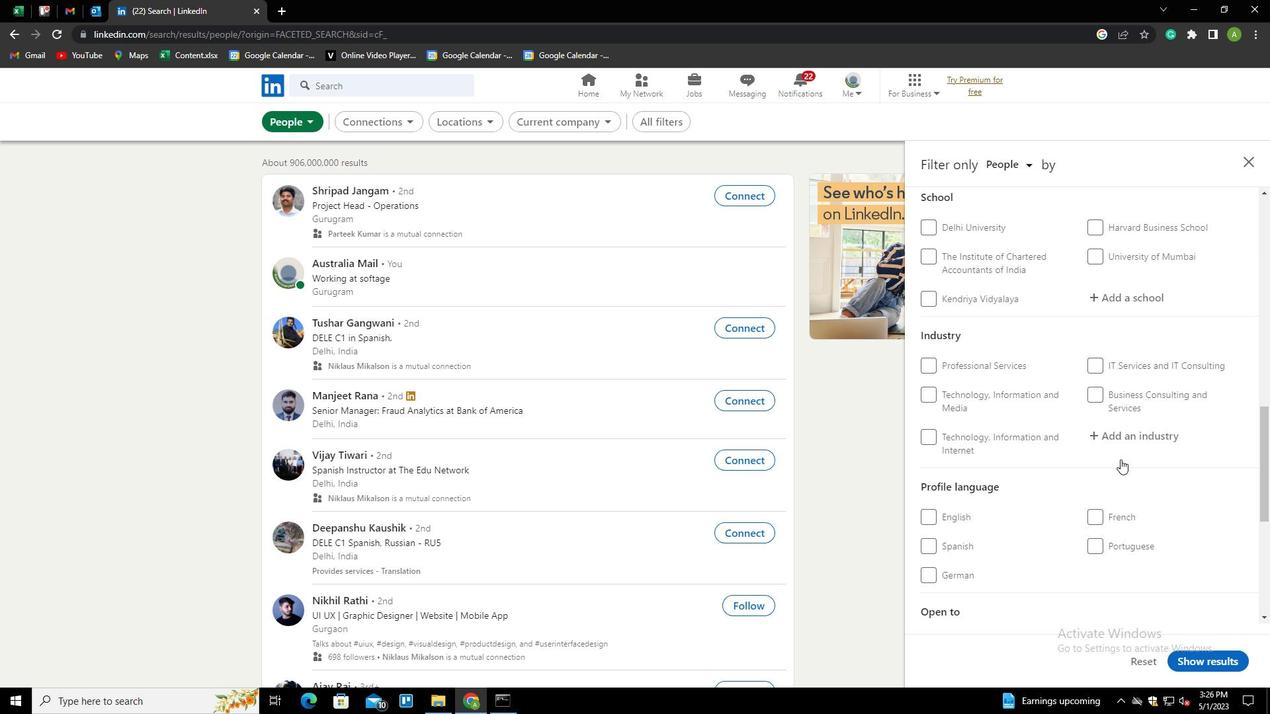 
Action: Mouse moved to (1095, 478)
Screenshot: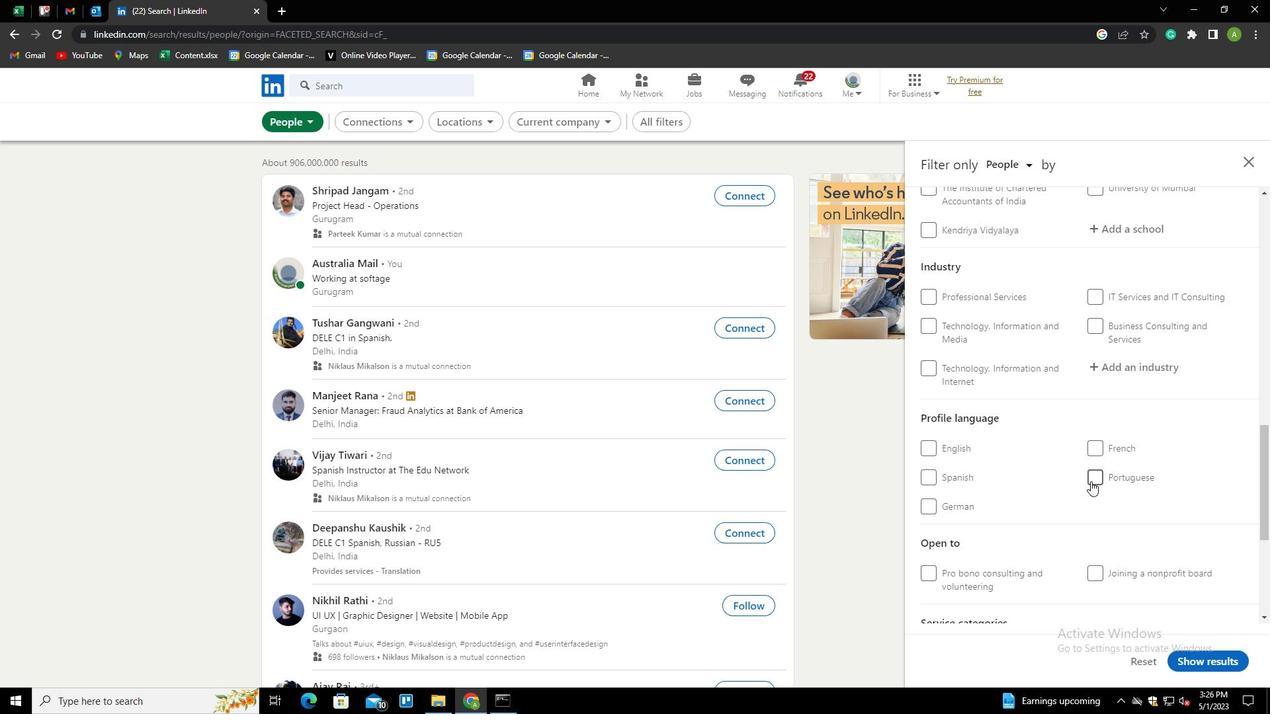 
Action: Mouse pressed left at (1095, 478)
Screenshot: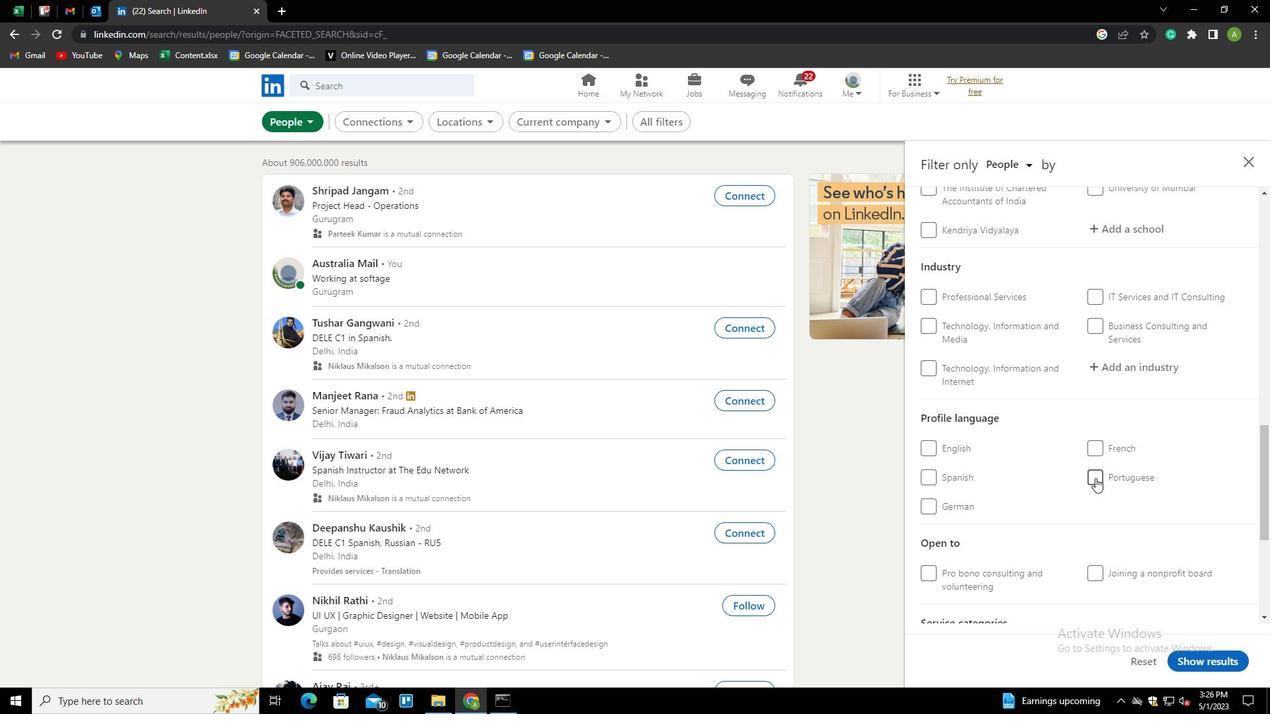 
Action: Mouse moved to (1124, 467)
Screenshot: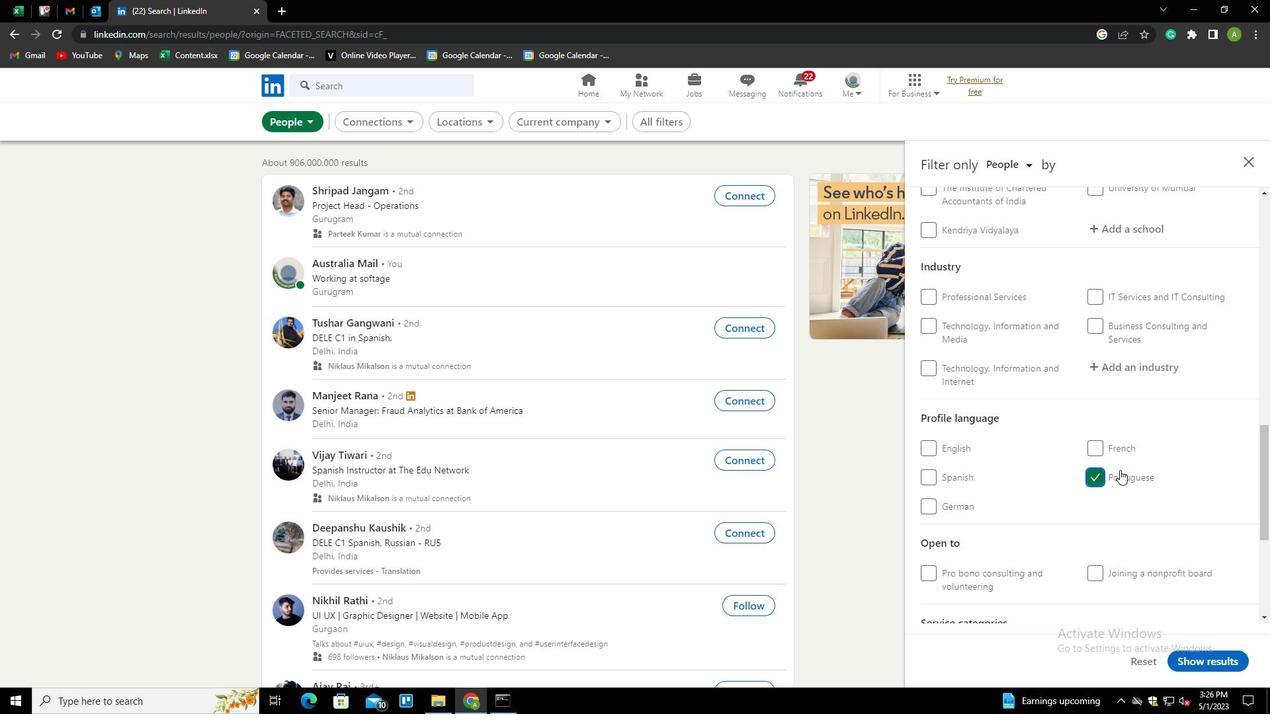 
Action: Mouse scrolled (1124, 468) with delta (0, 0)
Screenshot: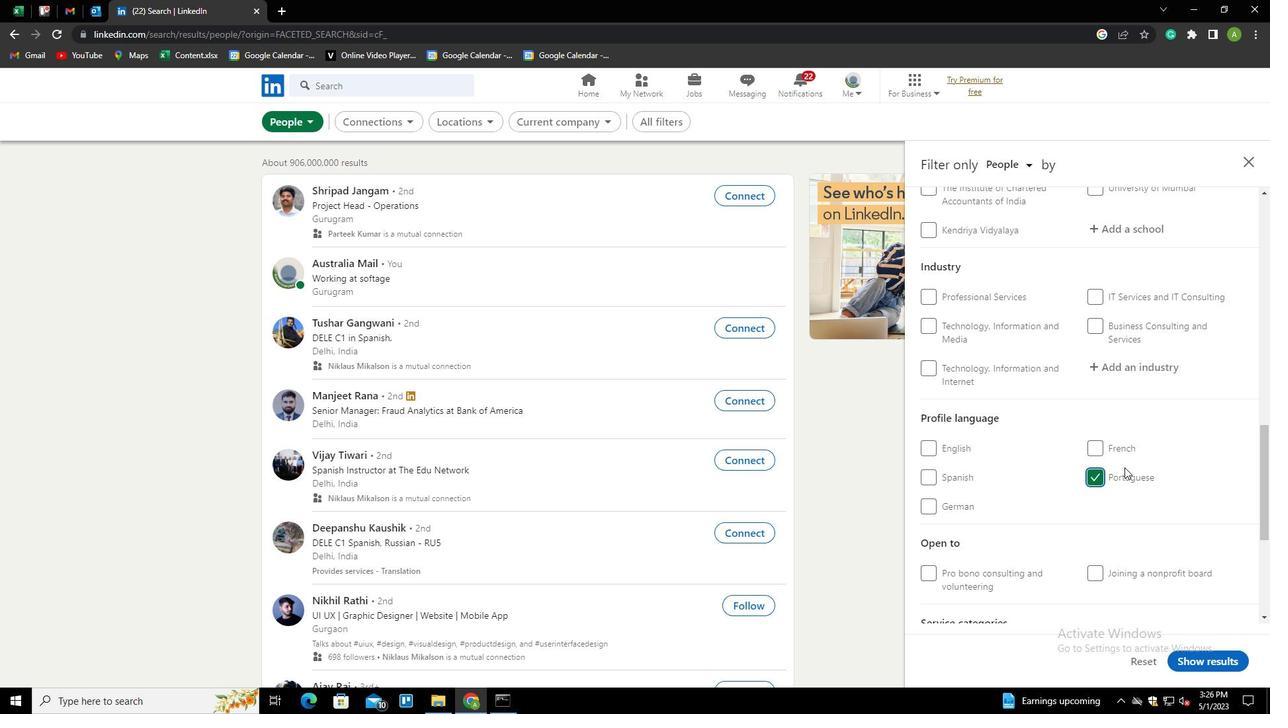 
Action: Mouse scrolled (1124, 468) with delta (0, 0)
Screenshot: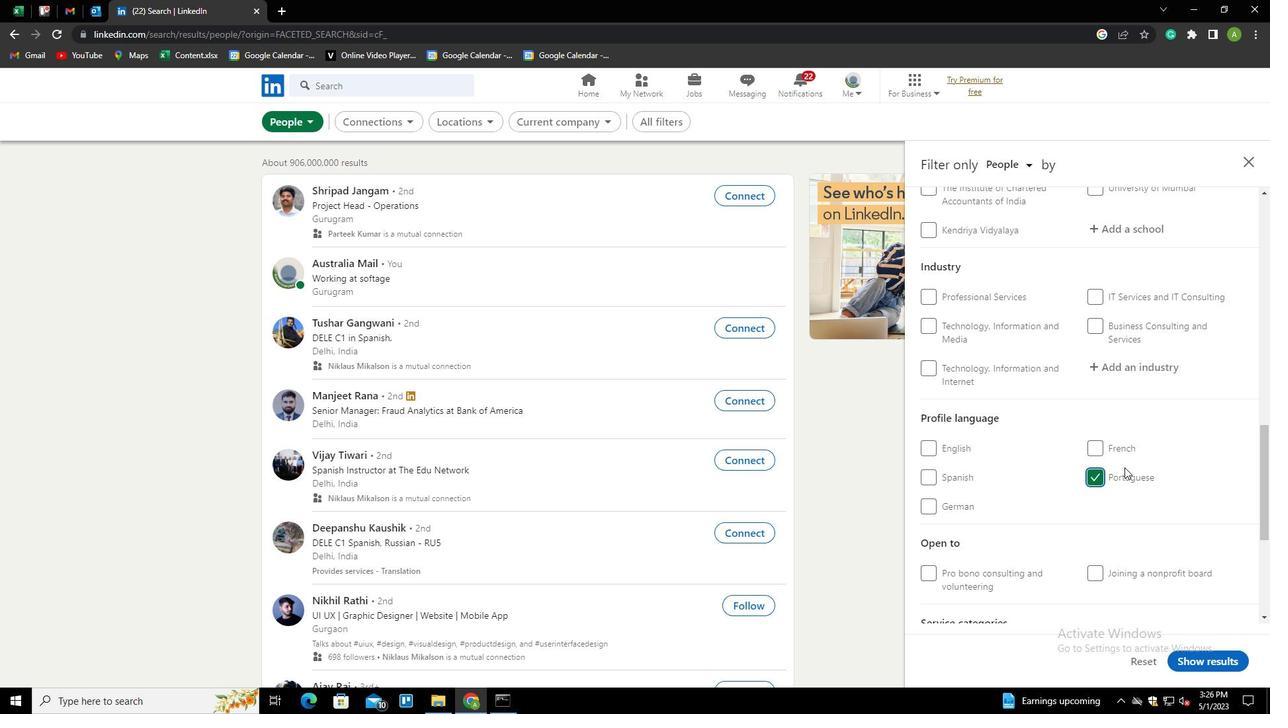 
Action: Mouse scrolled (1124, 468) with delta (0, 0)
Screenshot: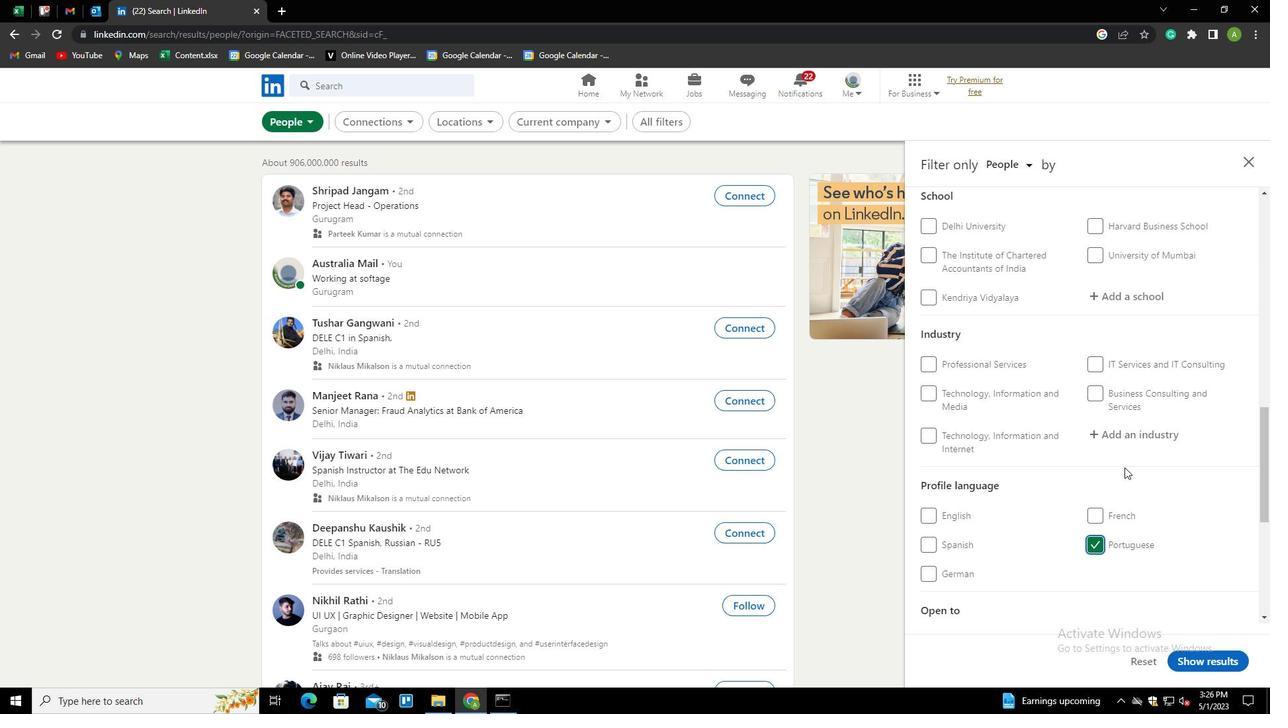 
Action: Mouse scrolled (1124, 468) with delta (0, 0)
Screenshot: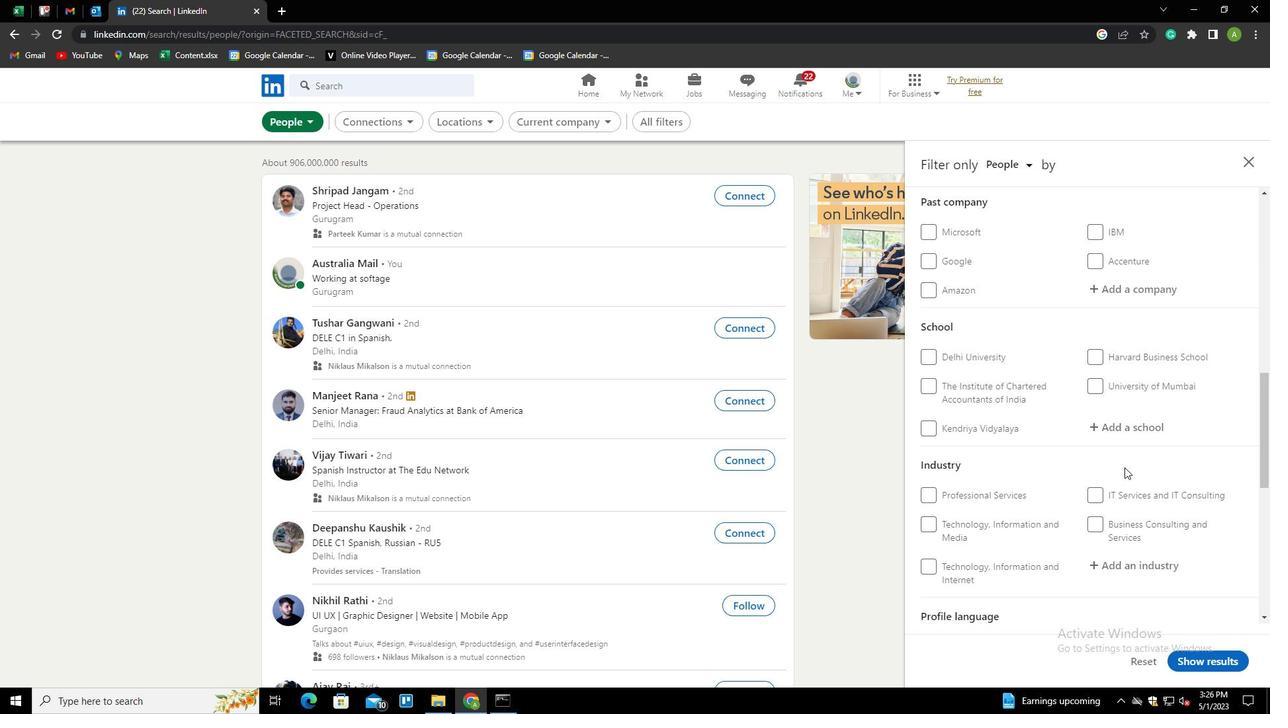 
Action: Mouse scrolled (1124, 468) with delta (0, 0)
Screenshot: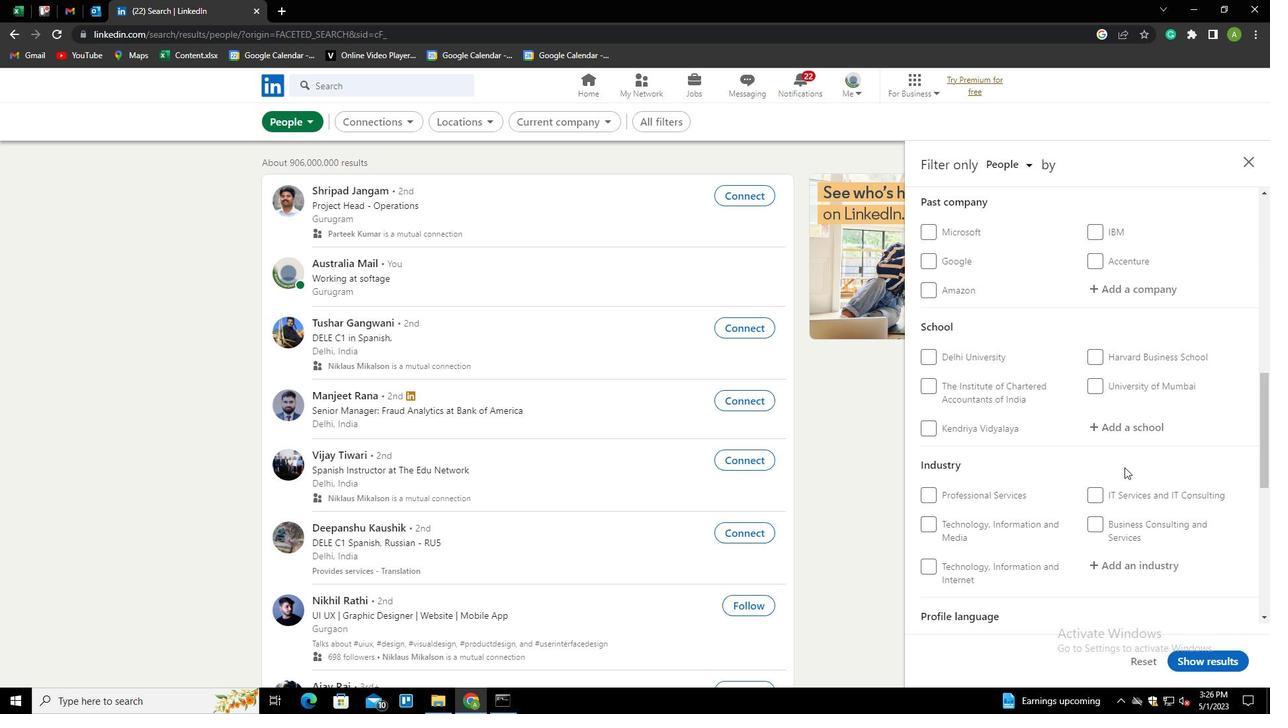 
Action: Mouse scrolled (1124, 468) with delta (0, 0)
Screenshot: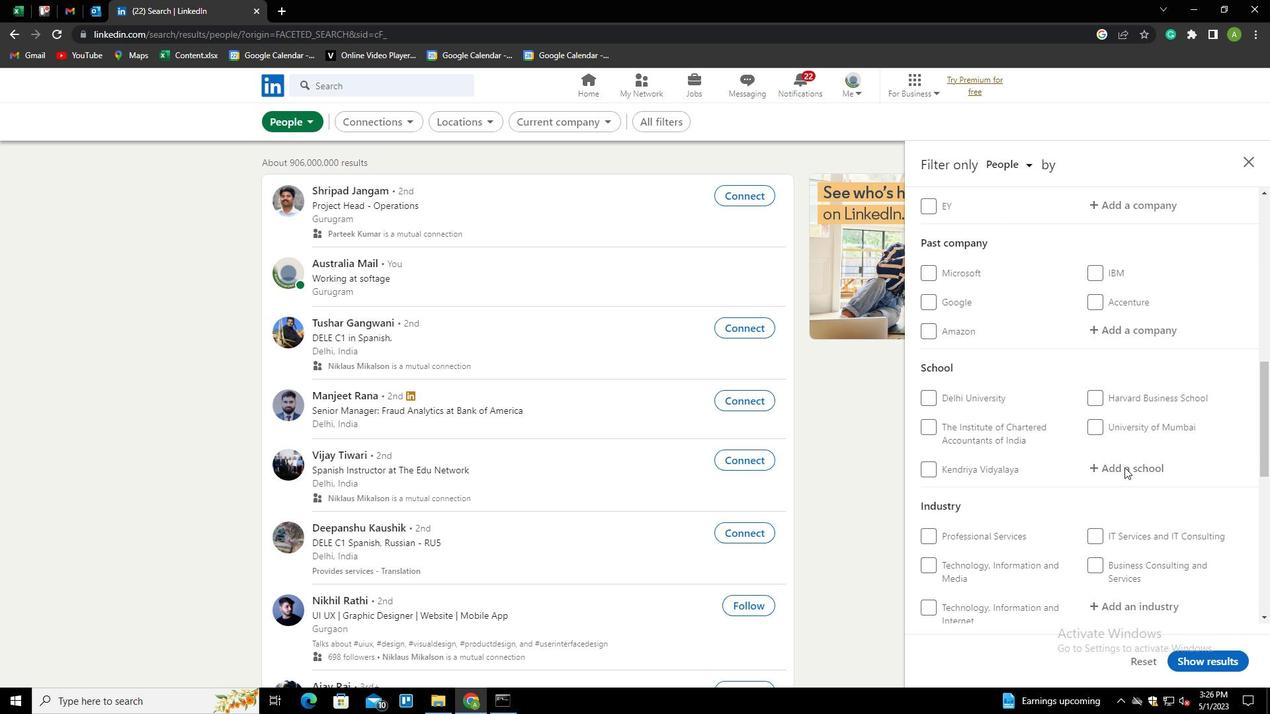 
Action: Mouse scrolled (1124, 468) with delta (0, 0)
Screenshot: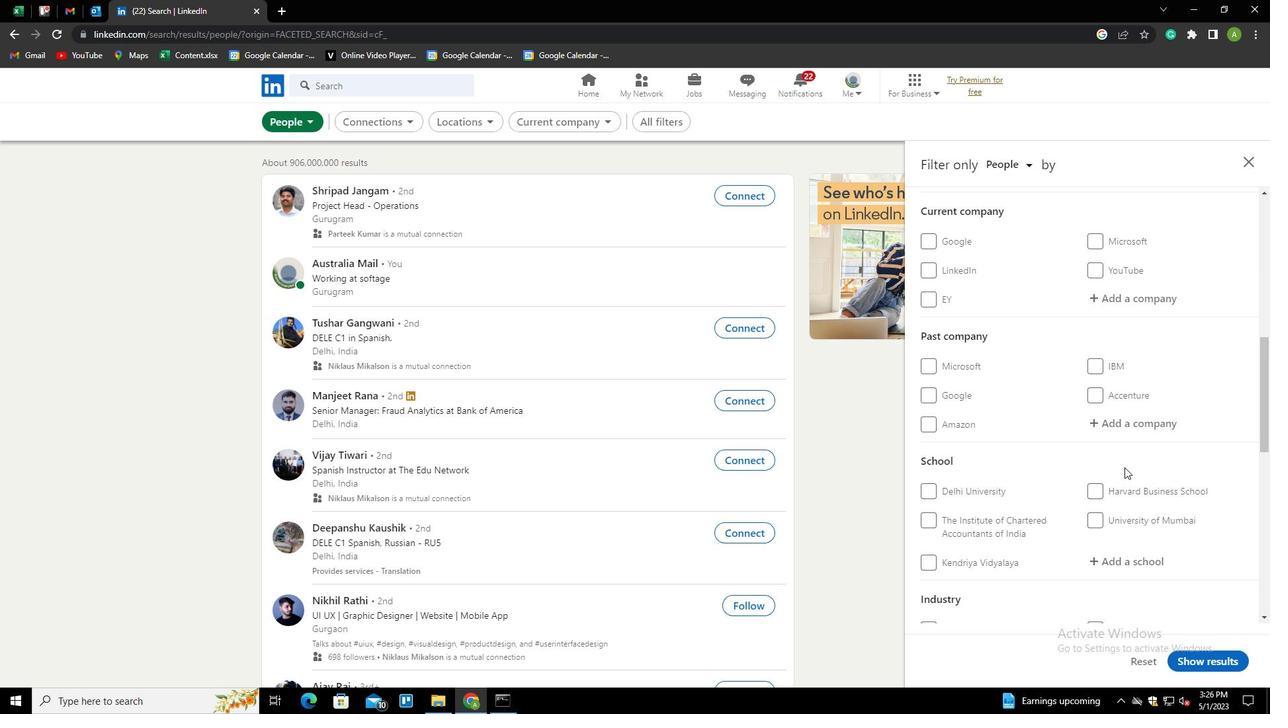 
Action: Mouse moved to (1124, 432)
Screenshot: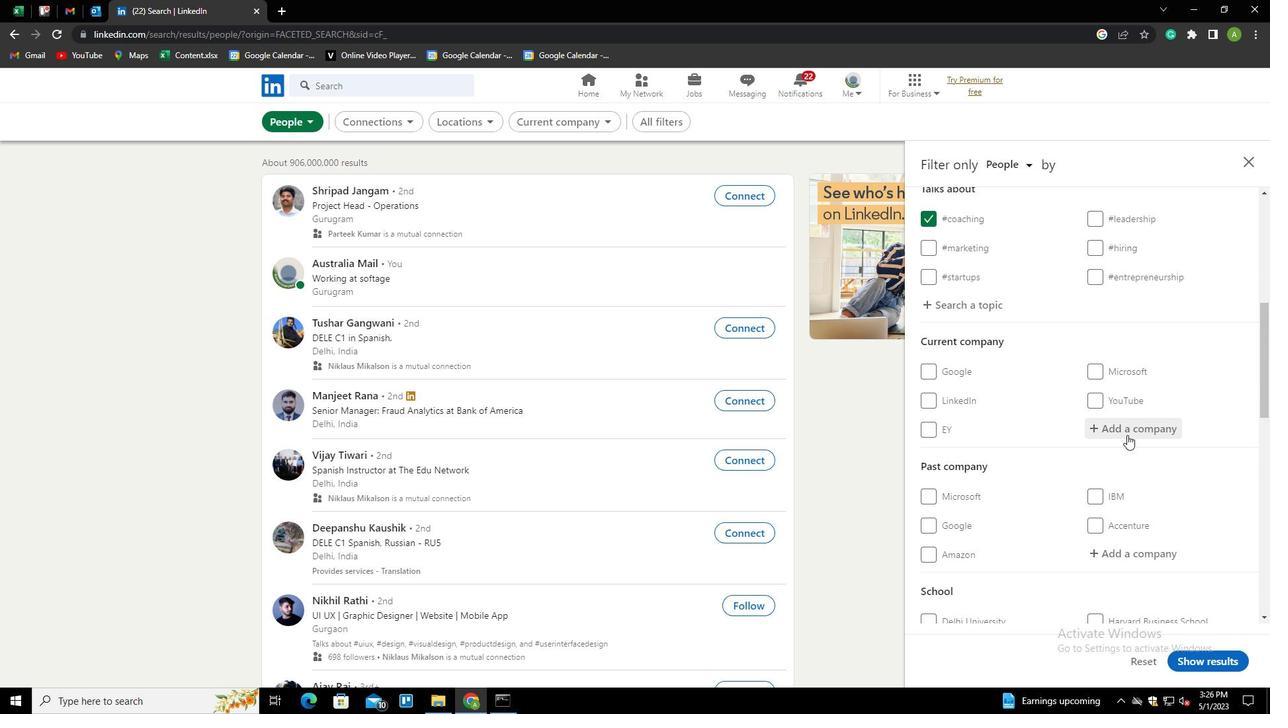 
Action: Mouse pressed left at (1124, 432)
Screenshot: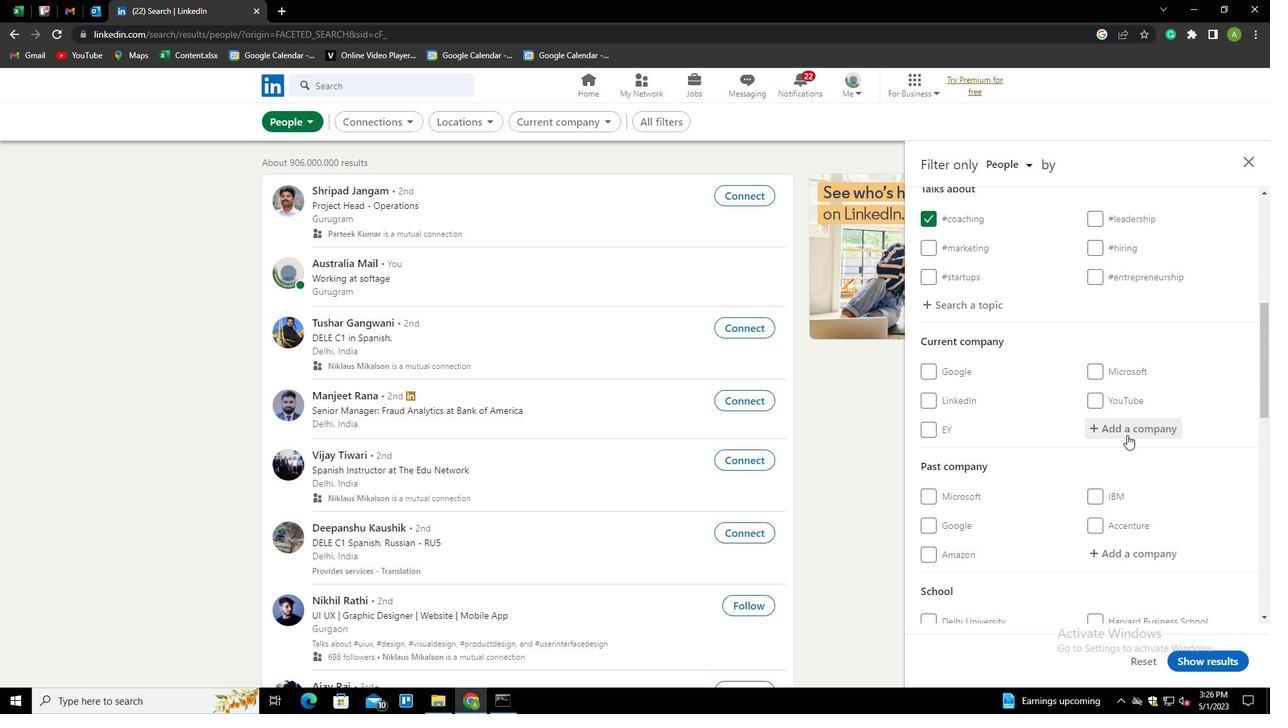 
Action: Key pressed <Key.shift>CAVIN<Key.shift>KARE<Key.down><Key.enter>
Screenshot: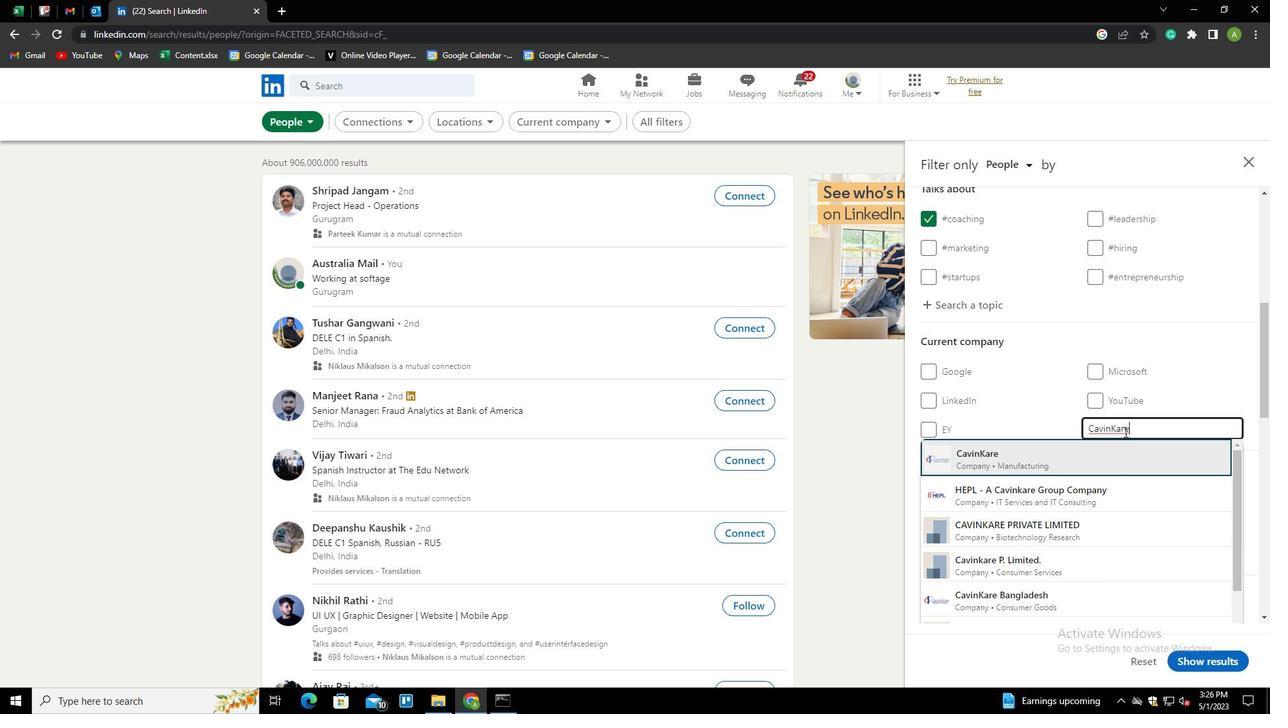 
Action: Mouse scrolled (1124, 431) with delta (0, 0)
Screenshot: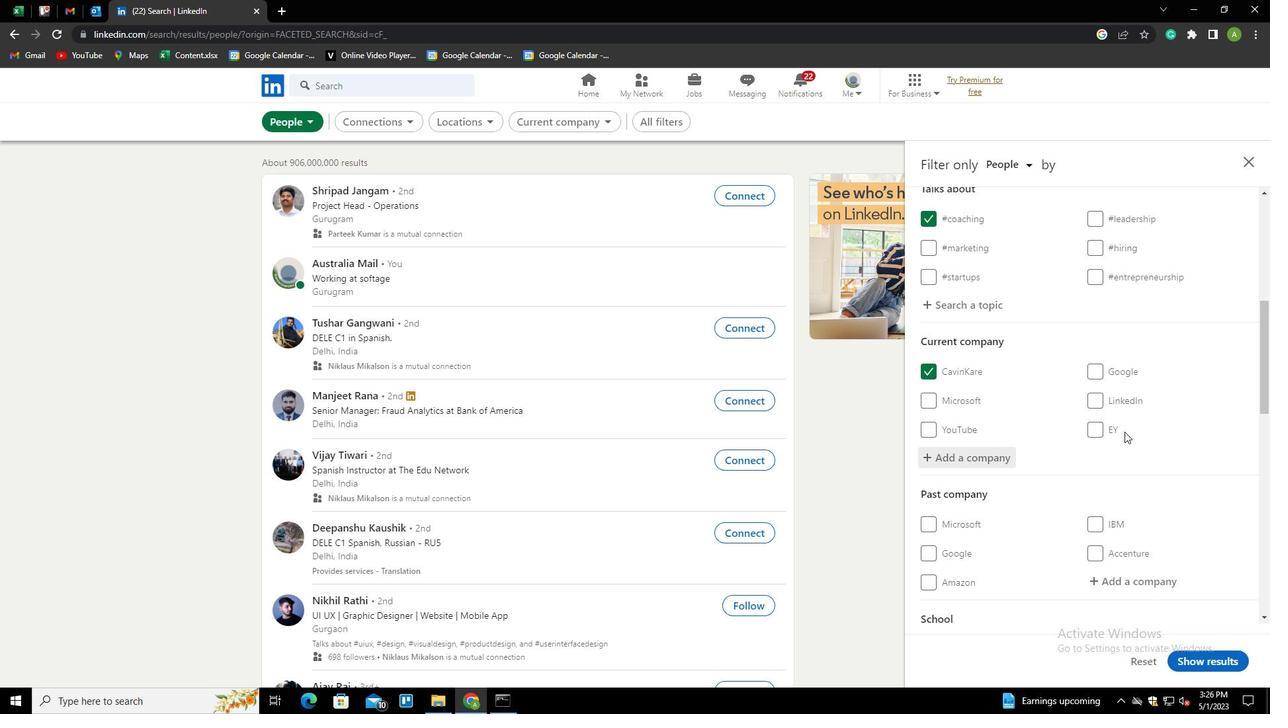 
Action: Mouse scrolled (1124, 431) with delta (0, 0)
Screenshot: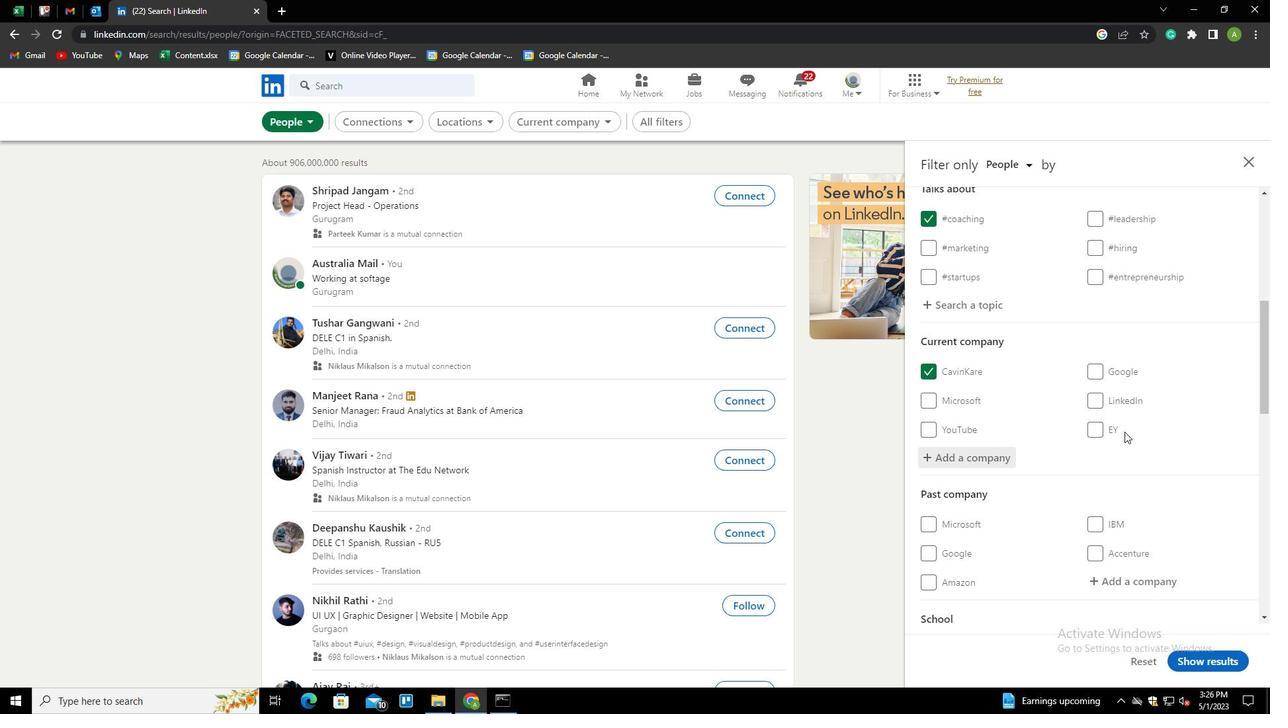 
Action: Mouse scrolled (1124, 431) with delta (0, 0)
Screenshot: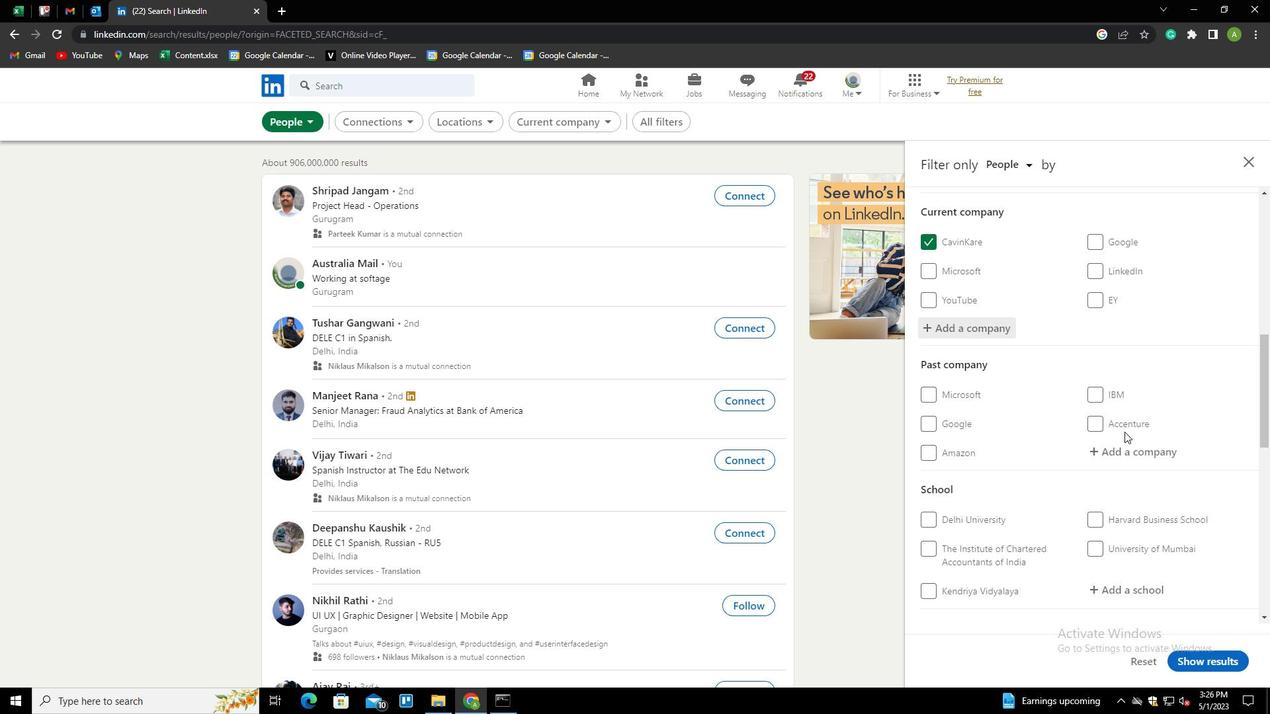 
Action: Mouse scrolled (1124, 431) with delta (0, 0)
Screenshot: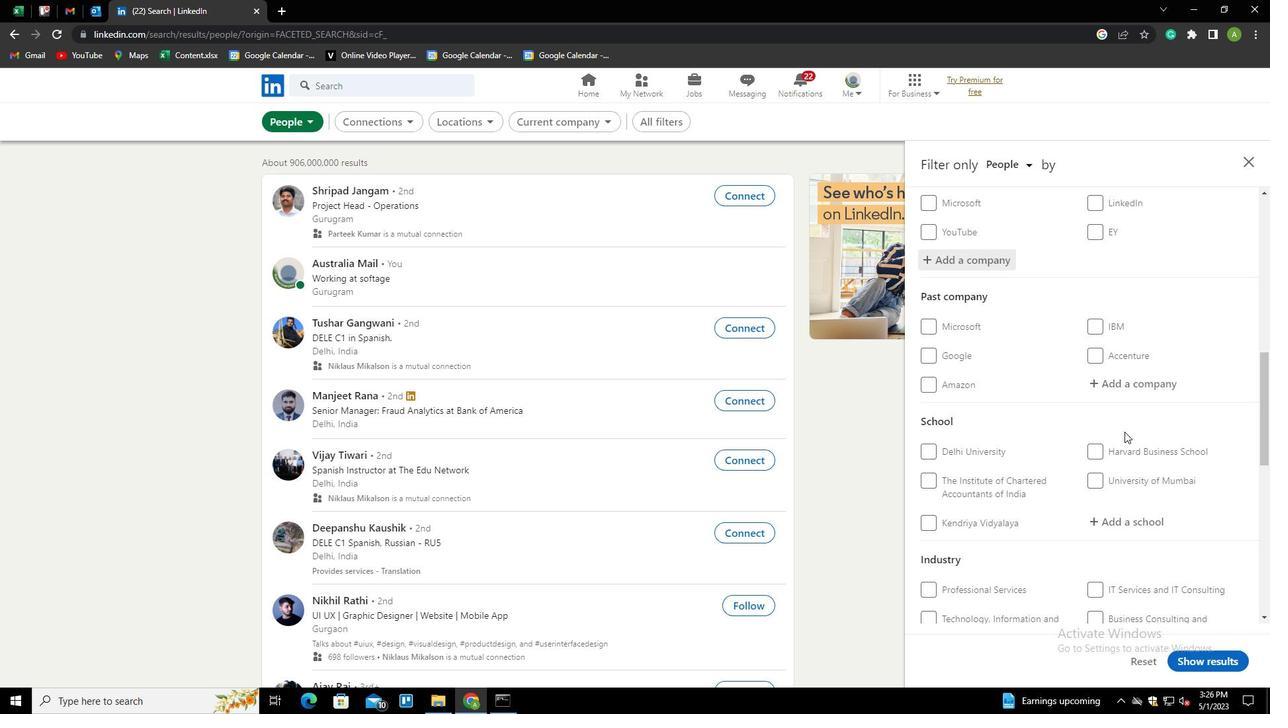 
Action: Mouse scrolled (1124, 431) with delta (0, 0)
Screenshot: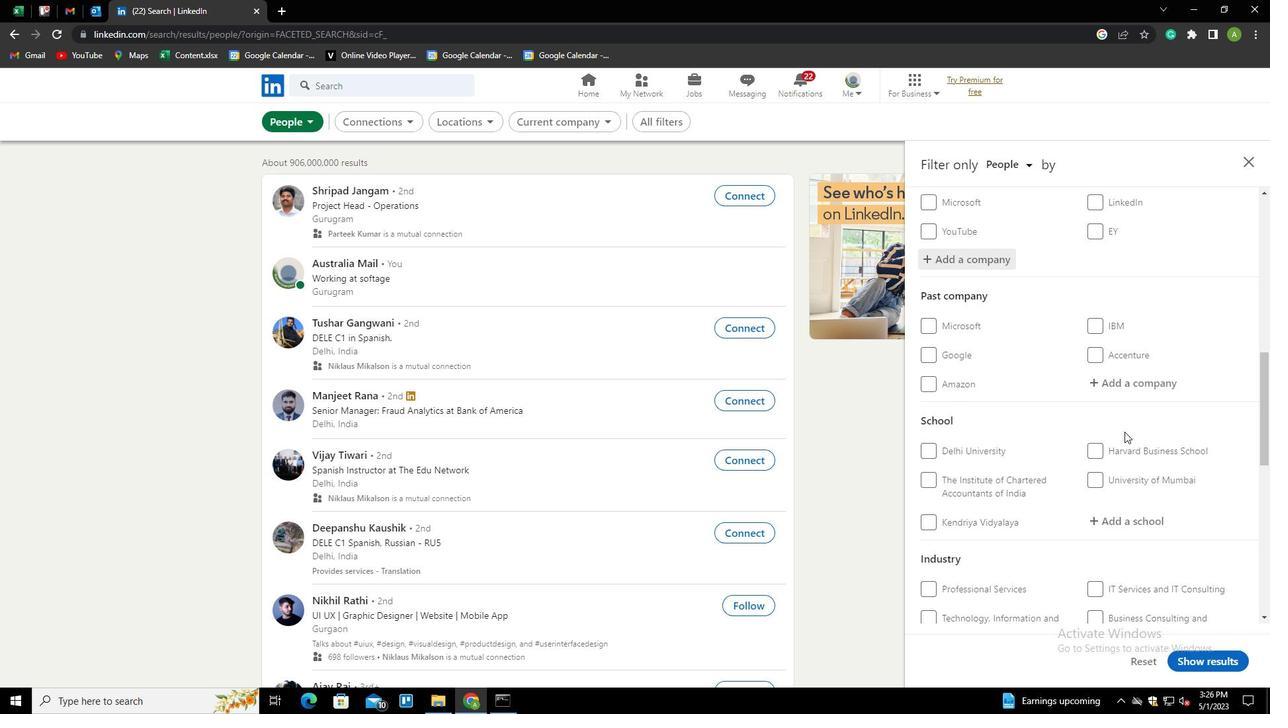 
Action: Mouse moved to (1104, 393)
Screenshot: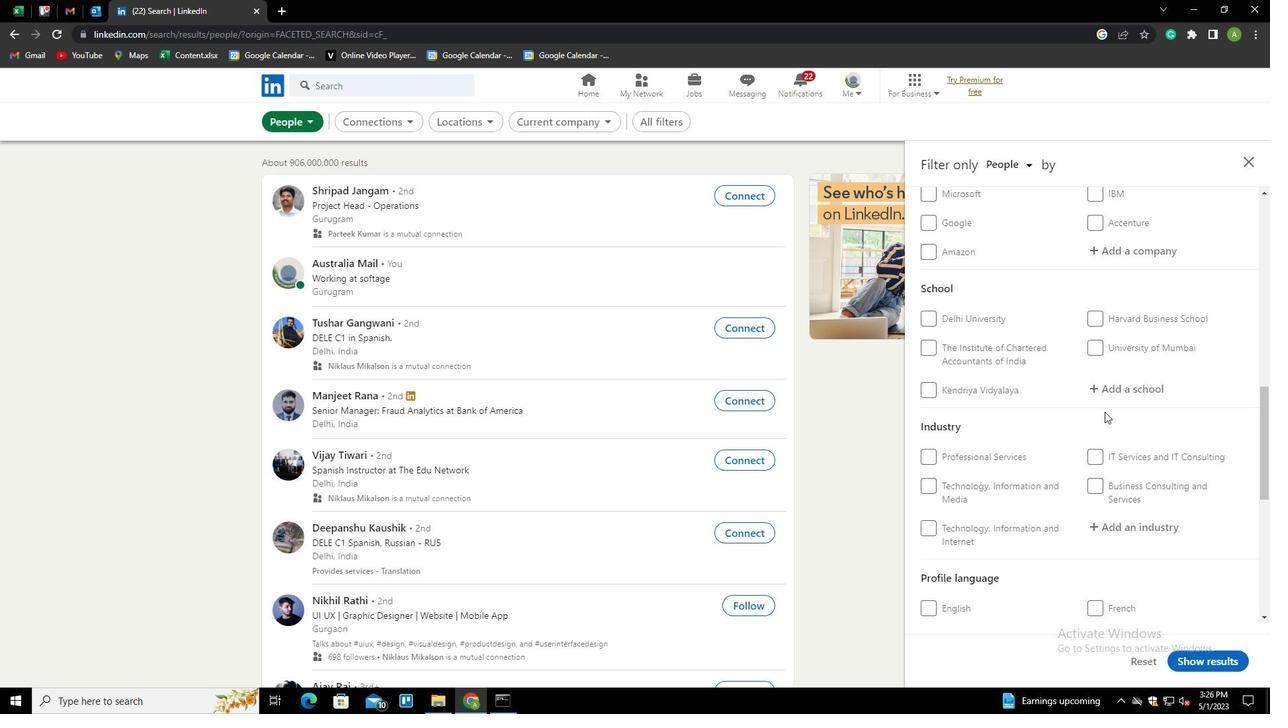 
Action: Mouse pressed left at (1104, 393)
Screenshot: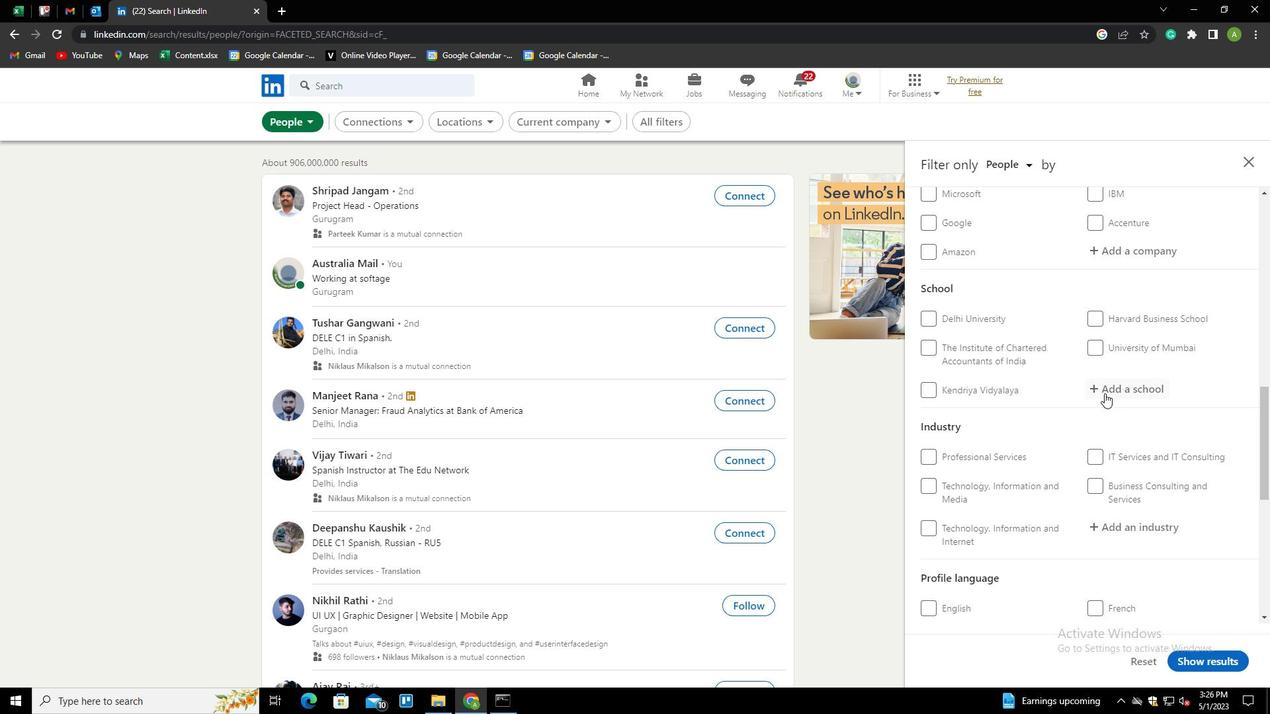 
Action: Key pressed <Key.shift><Key.shift><Key.shift><Key.shift><Key.shift><Key.shift><Key.shift><Key.shift>SILVER<Key.space>OSK<Key.backspace><Key.backspace>AK<Key.down><Key.enter>
Screenshot: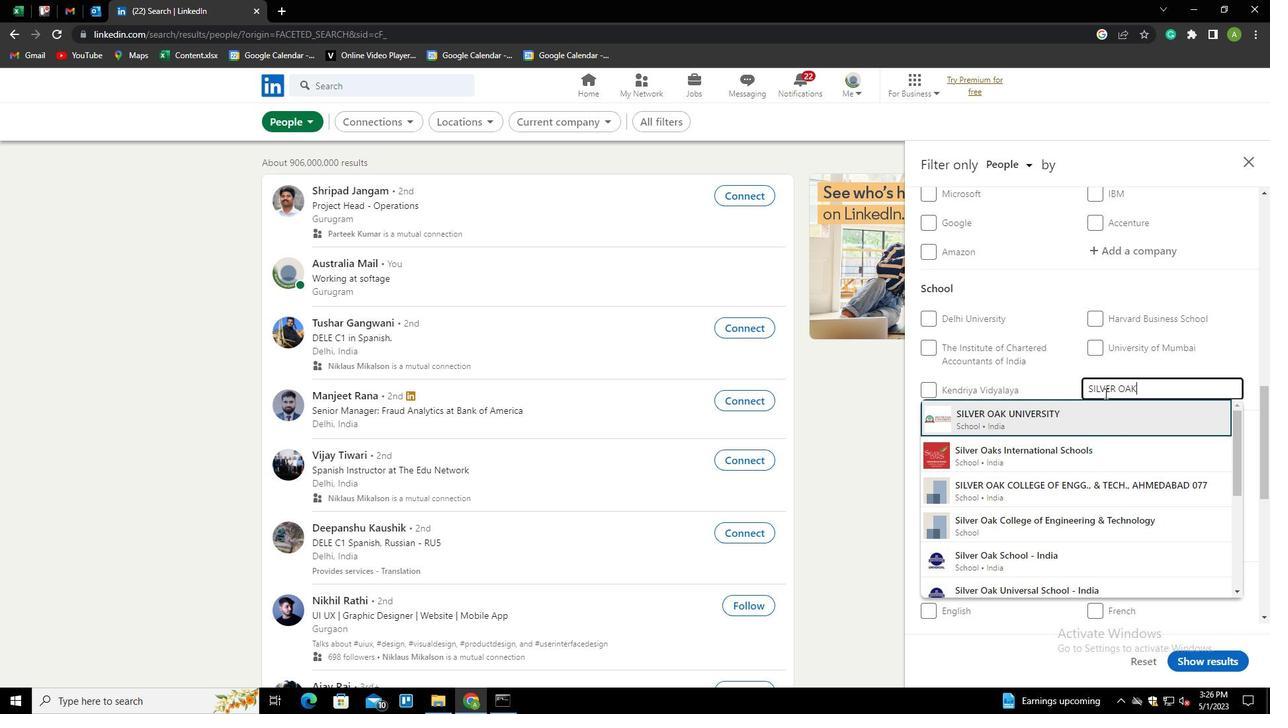 
Action: Mouse moved to (1100, 394)
Screenshot: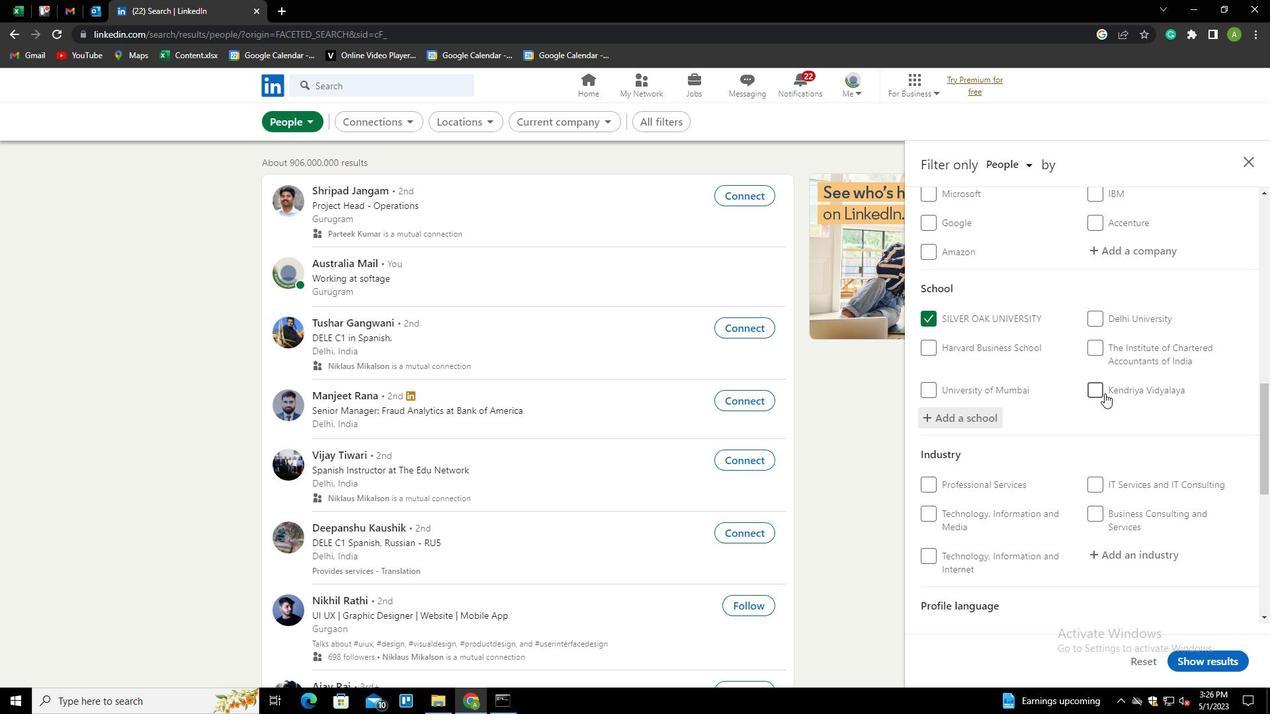 
Action: Mouse scrolled (1100, 393) with delta (0, 0)
Screenshot: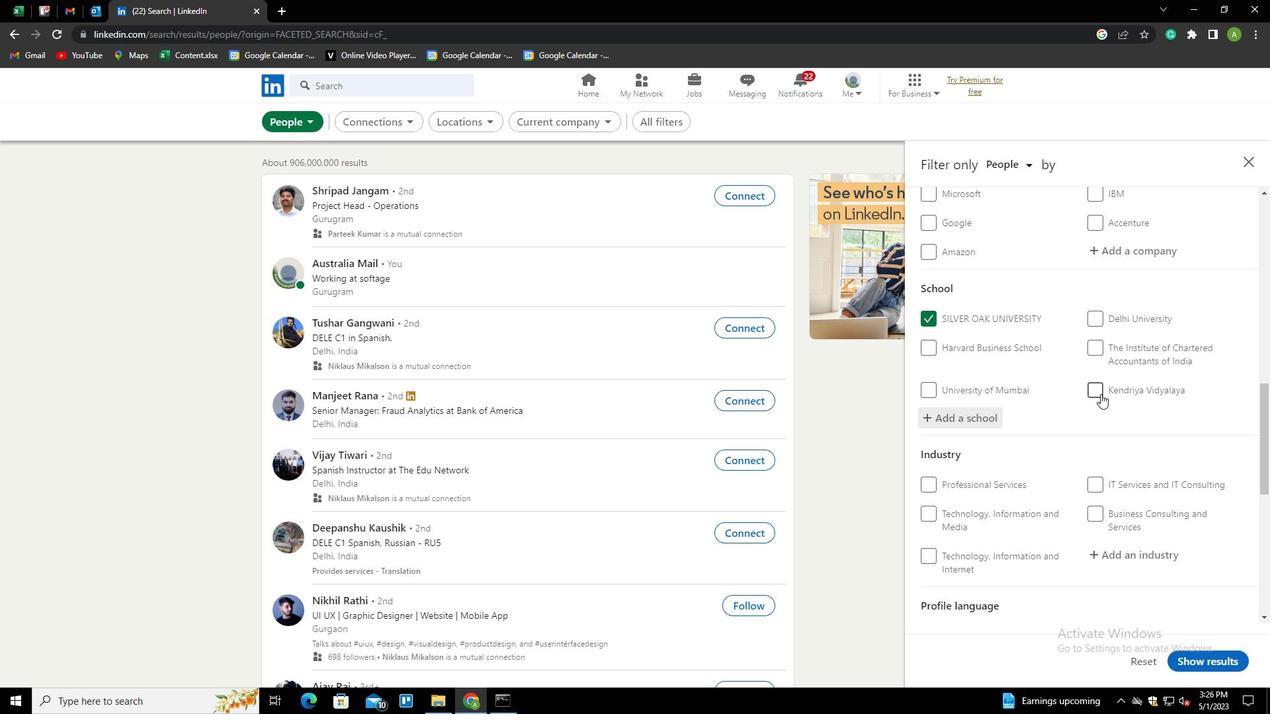 
Action: Mouse scrolled (1100, 393) with delta (0, 0)
Screenshot: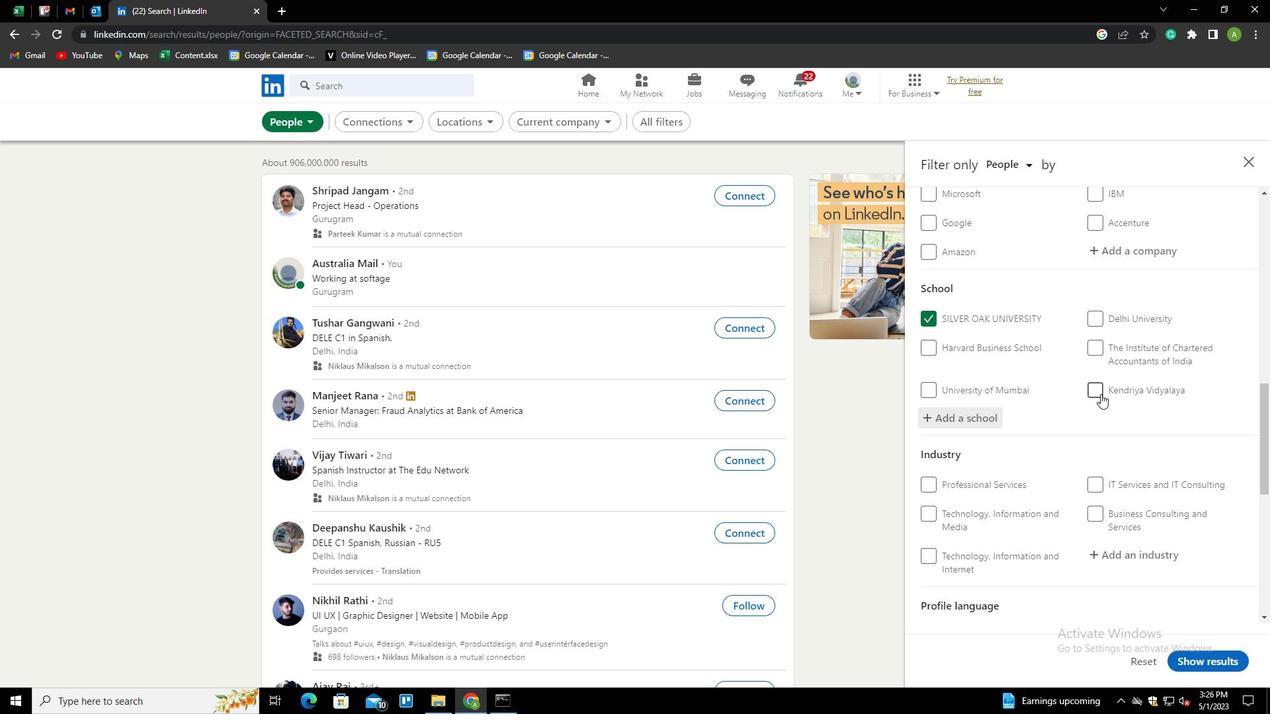 
Action: Mouse moved to (1115, 426)
Screenshot: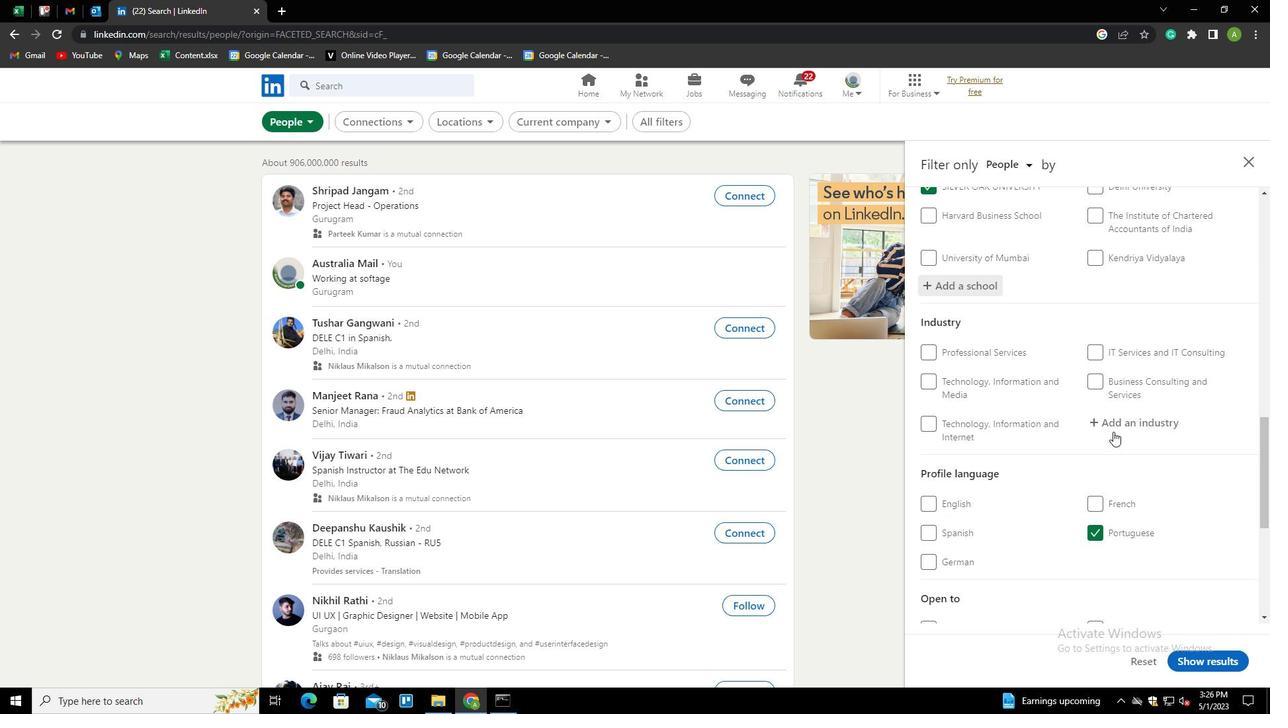 
Action: Mouse pressed left at (1115, 426)
Screenshot: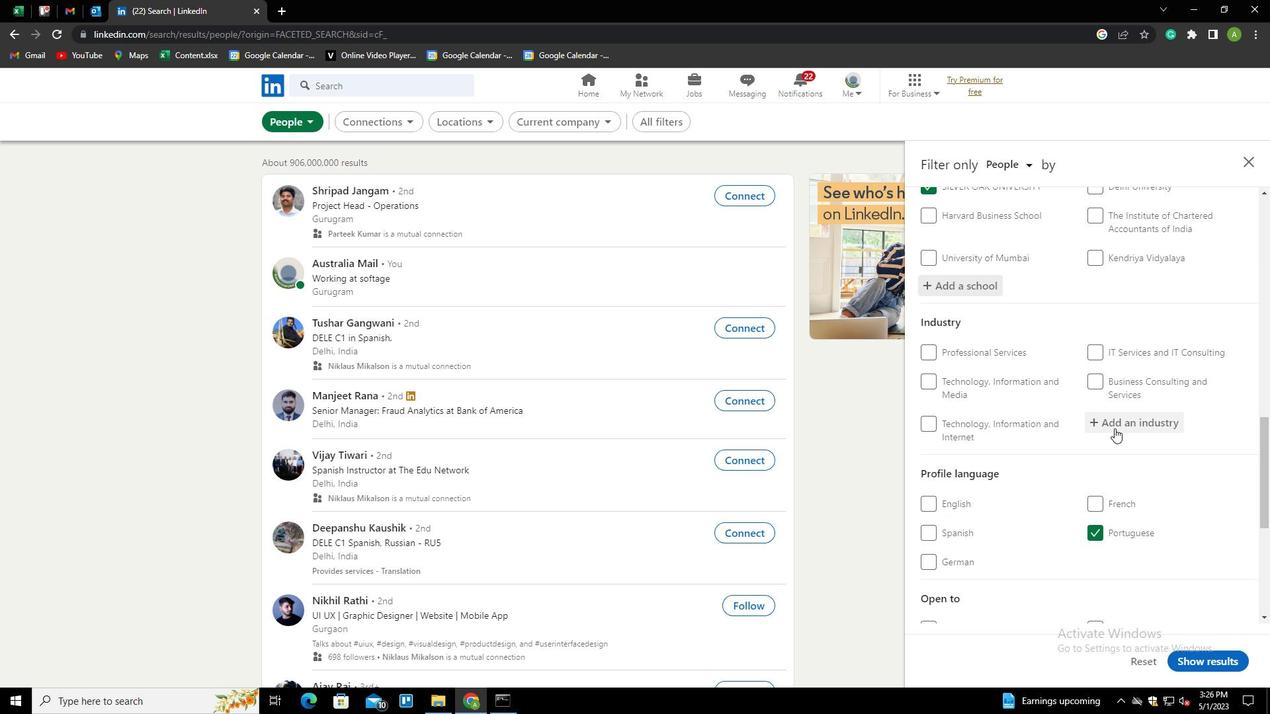 
Action: Key pressed <Key.shift><Key.shift><Key.shift><Key.shift><Key.shift><Key.shift><Key.shift><Key.shift><Key.shift><Key.shift><Key.shift>SEU<Key.backspace>RVIS<Key.backspace>CES<Key.space>FOR<Key.down><Key.enter>
Screenshot: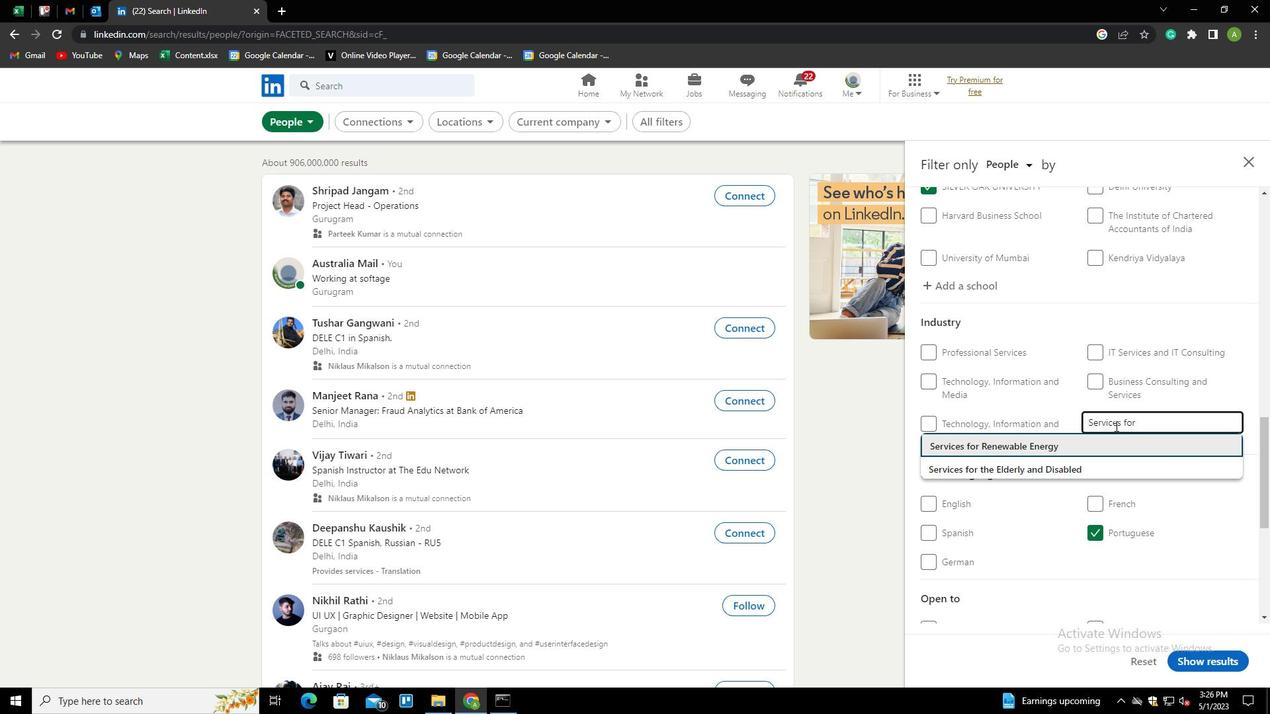 
Action: Mouse scrolled (1115, 425) with delta (0, 0)
Screenshot: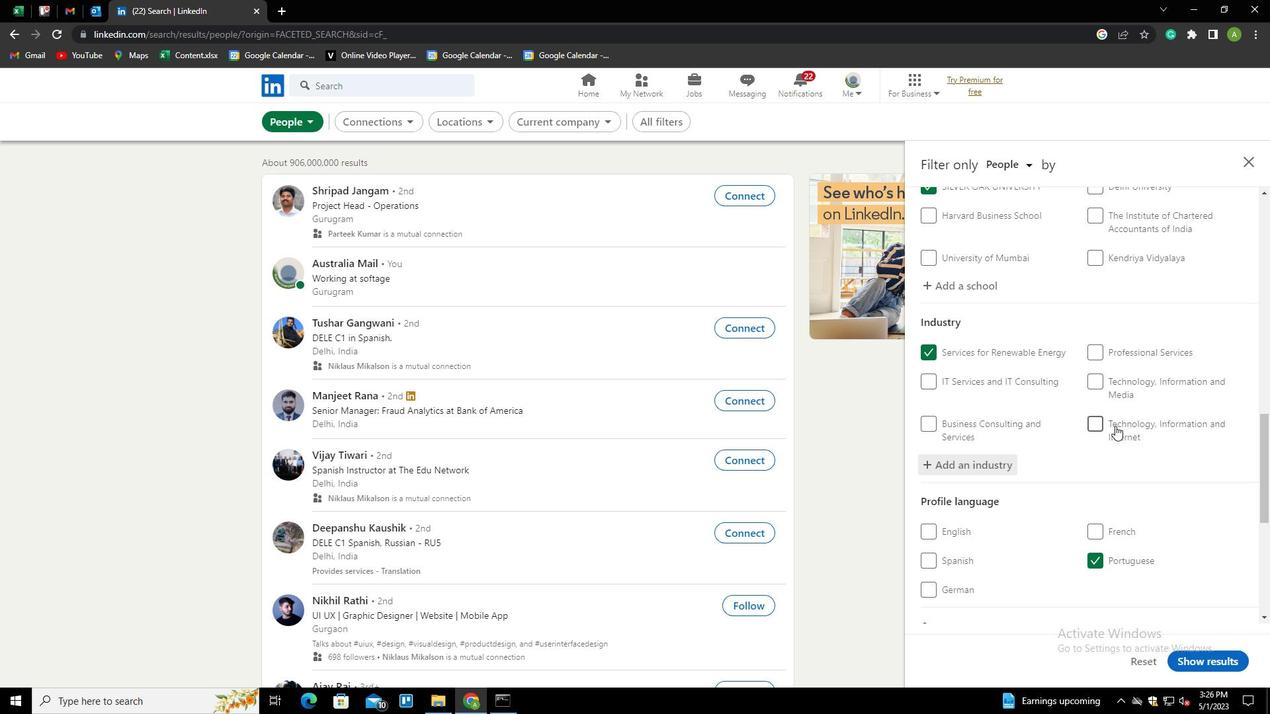 
Action: Mouse scrolled (1115, 425) with delta (0, 0)
Screenshot: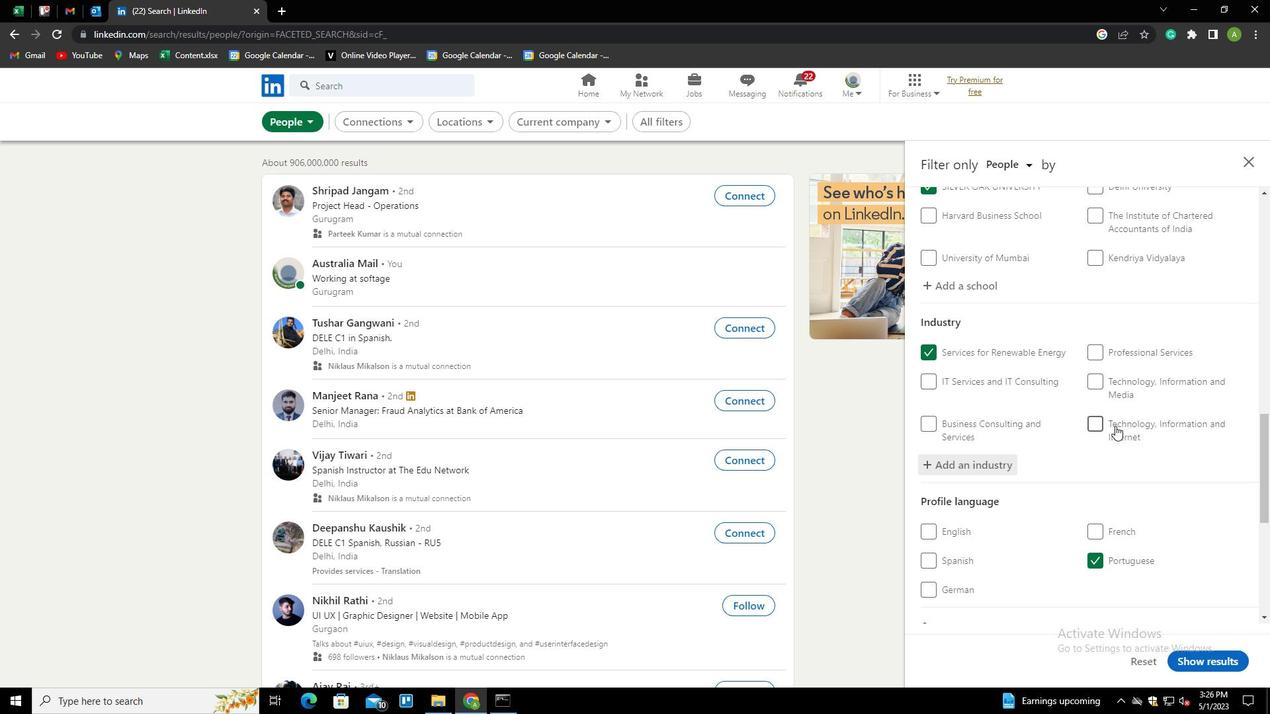 
Action: Mouse scrolled (1115, 425) with delta (0, 0)
Screenshot: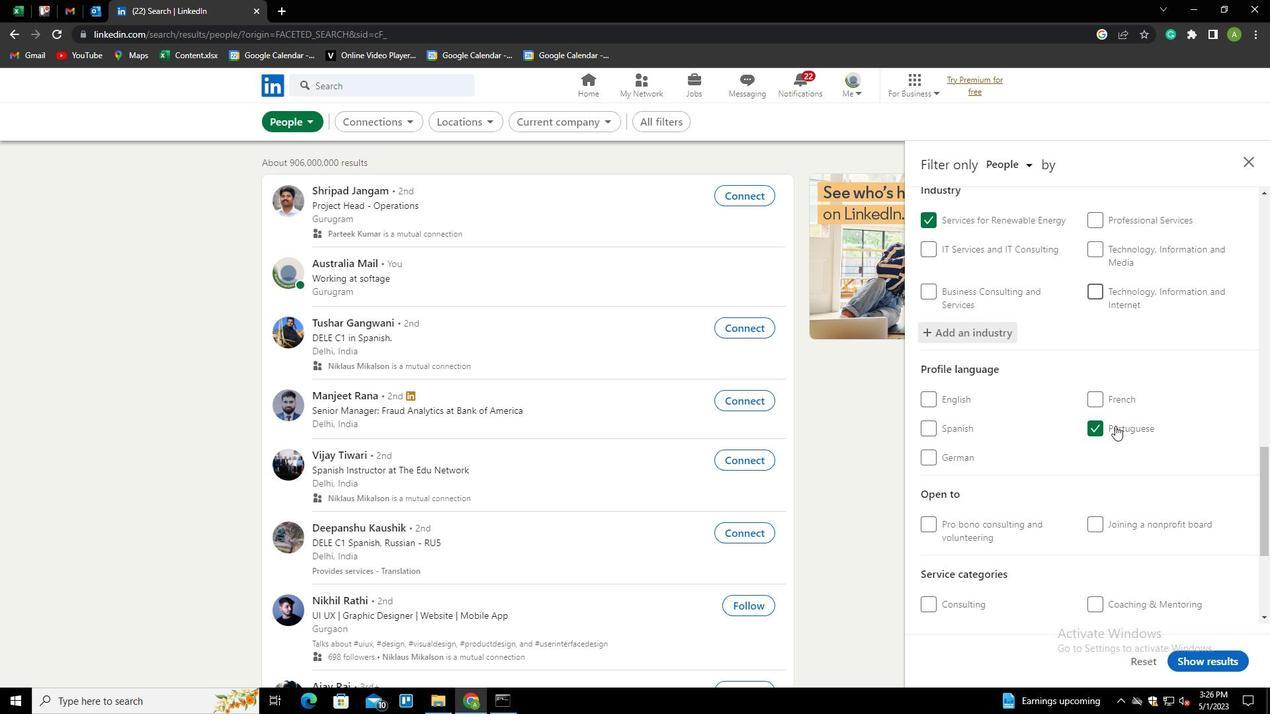 
Action: Mouse scrolled (1115, 425) with delta (0, 0)
Screenshot: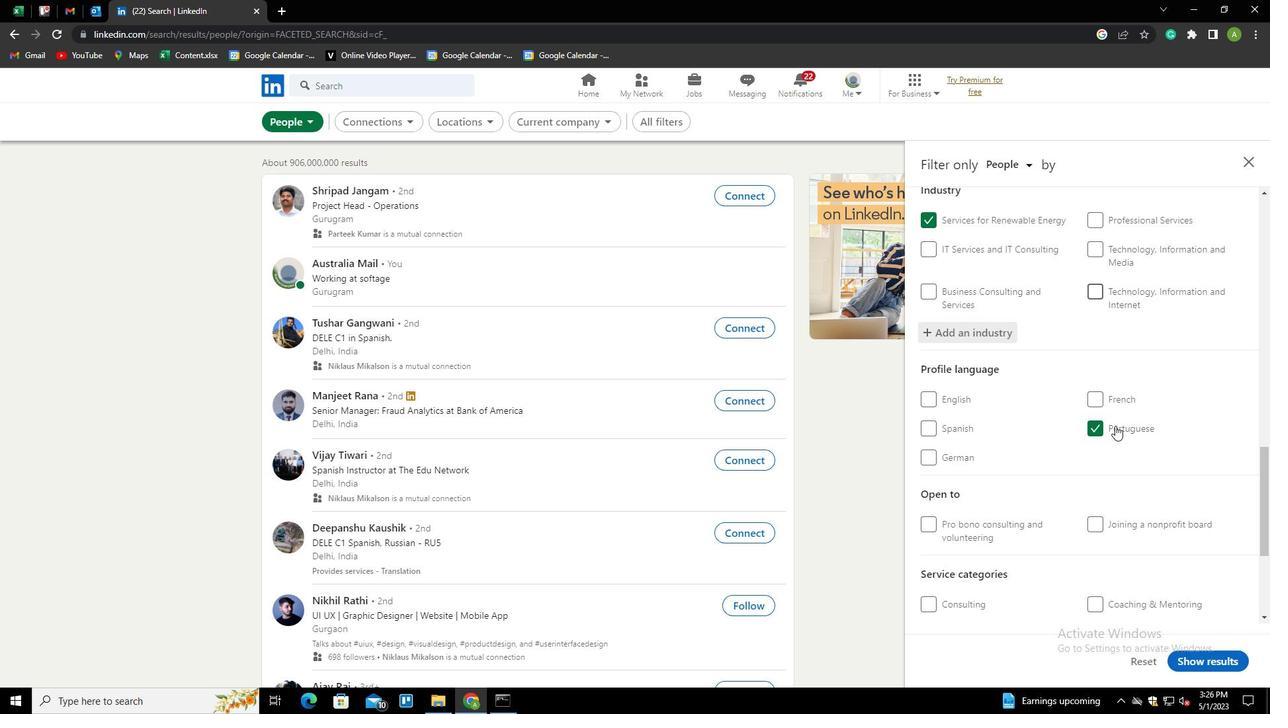 
Action: Mouse scrolled (1115, 425) with delta (0, 0)
Screenshot: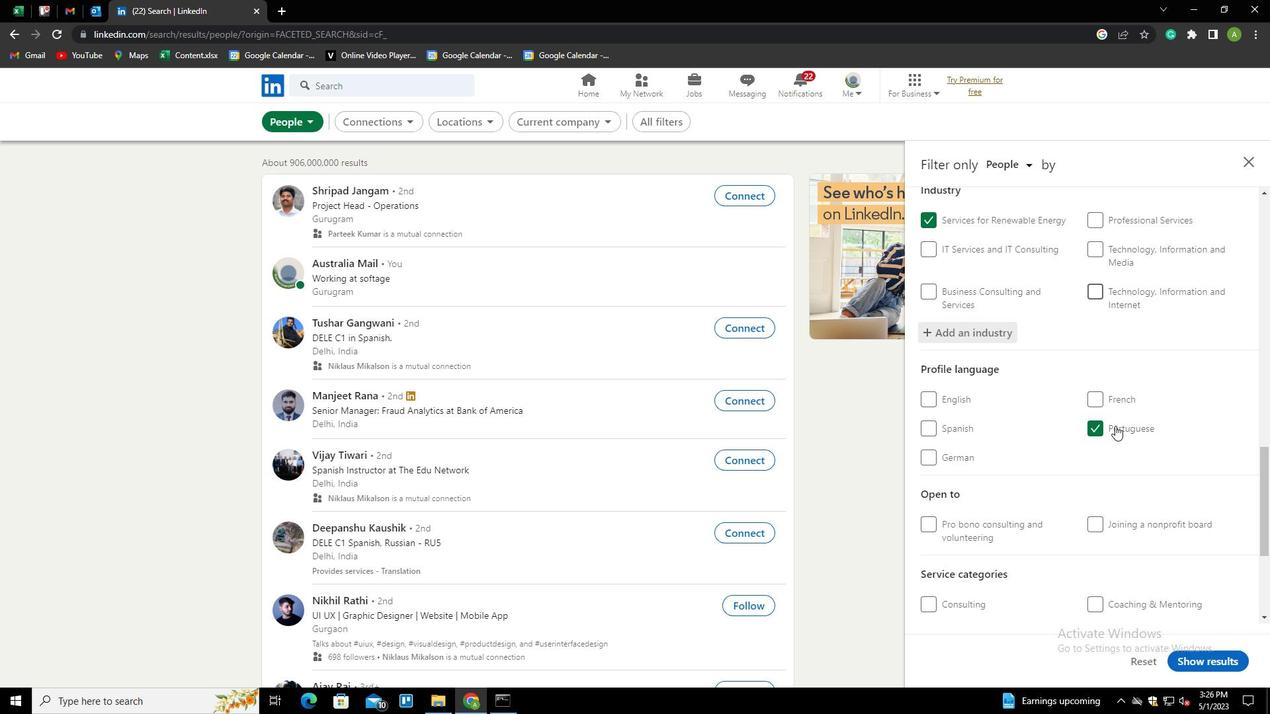 
Action: Mouse moved to (1106, 469)
Screenshot: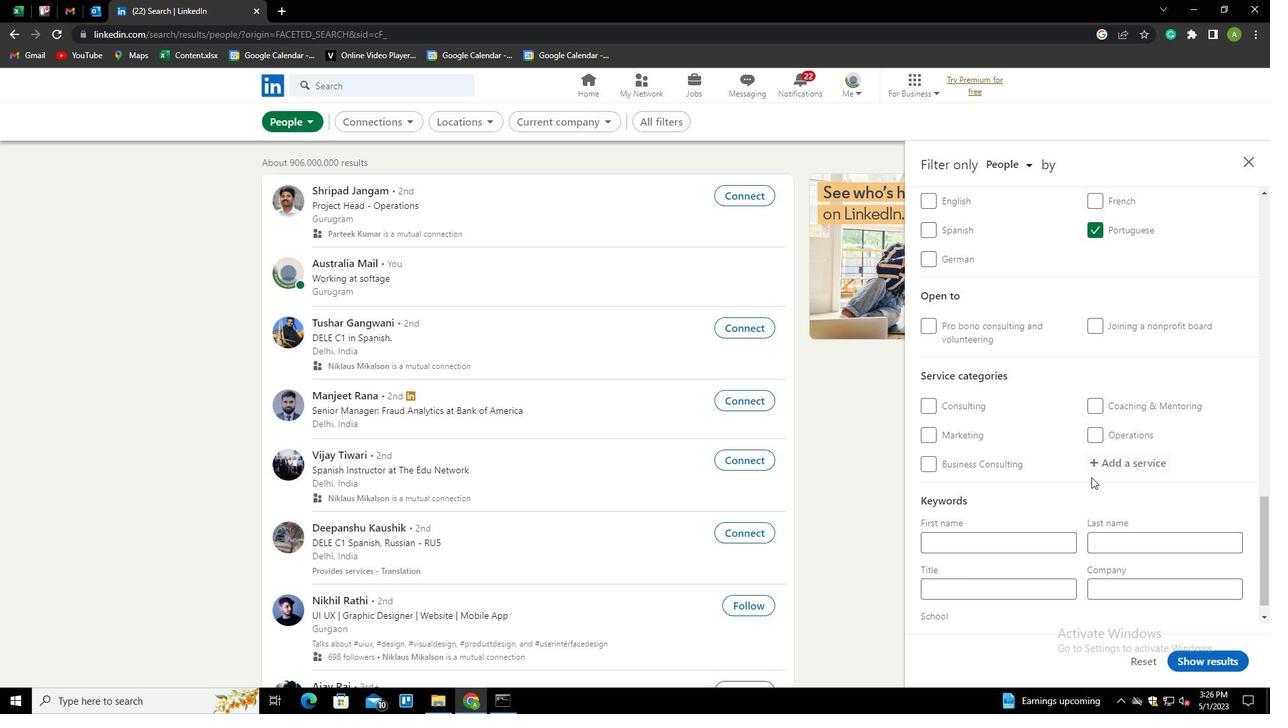 
Action: Mouse pressed left at (1106, 469)
Screenshot: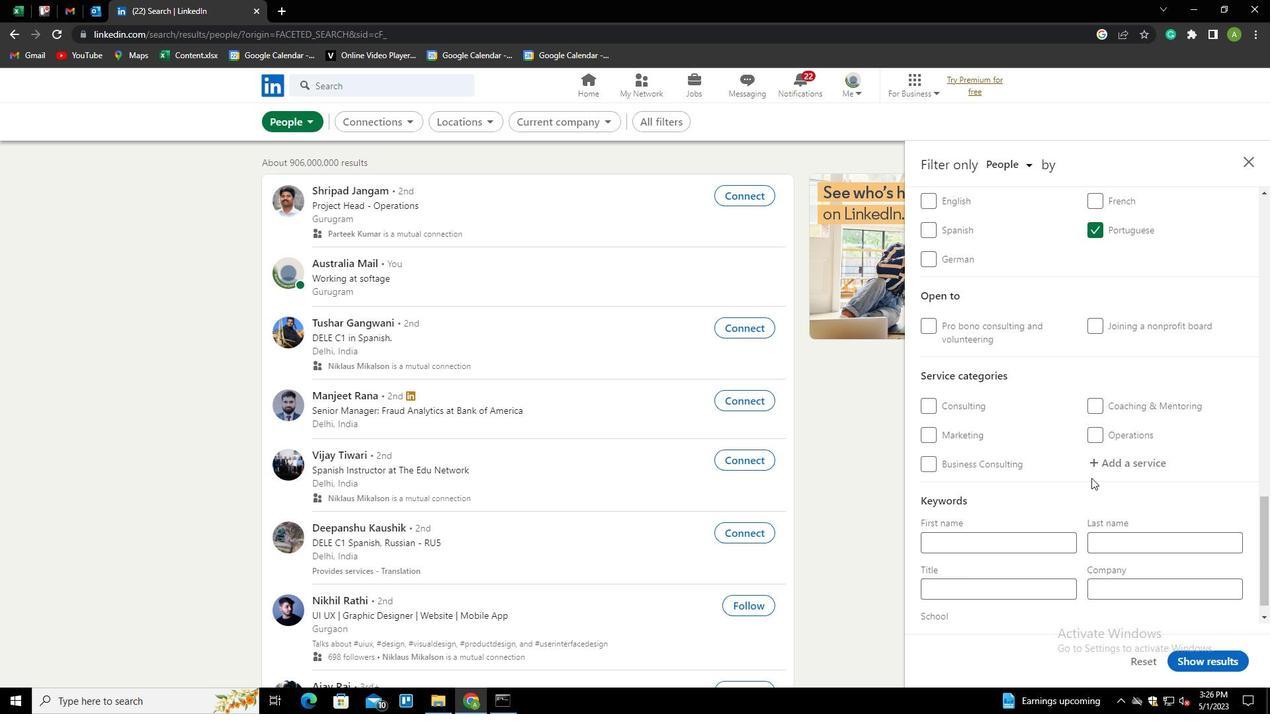 
Action: Mouse moved to (1124, 463)
Screenshot: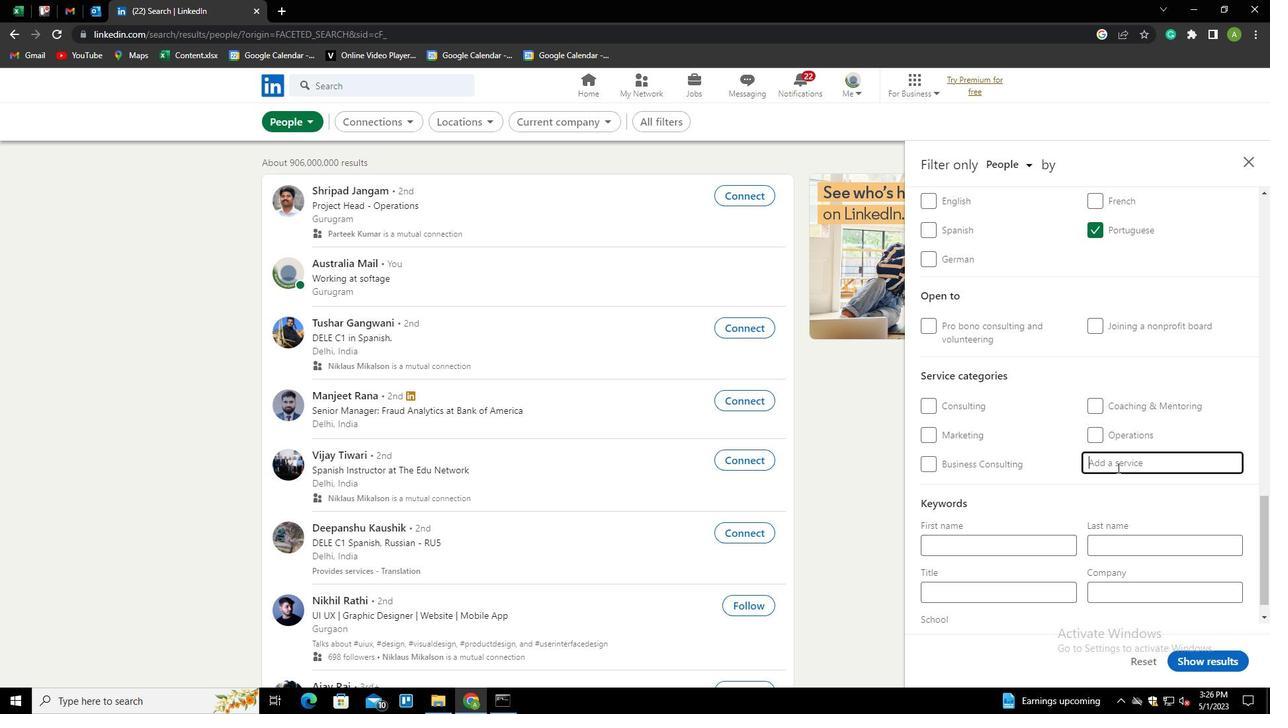 
Action: Mouse pressed left at (1124, 463)
Screenshot: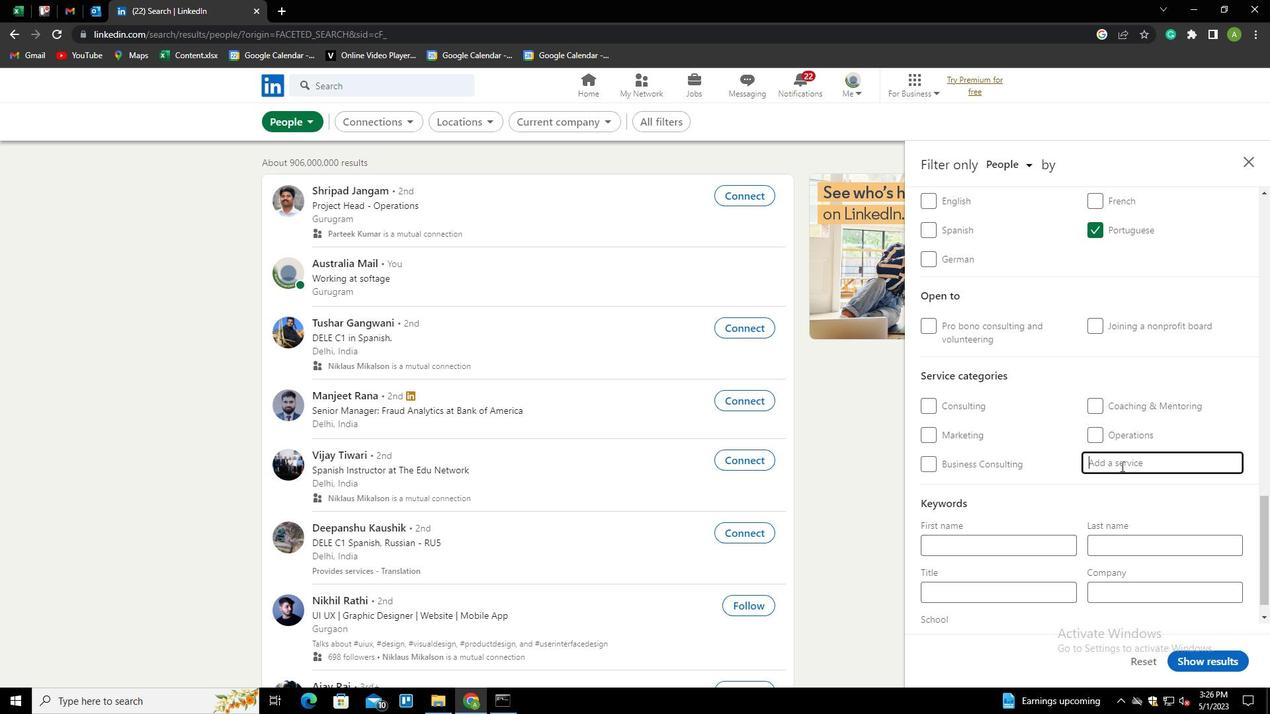 
Action: Key pressed <Key.shift>NETWORKIN<Key.down><Key.enter>
Screenshot: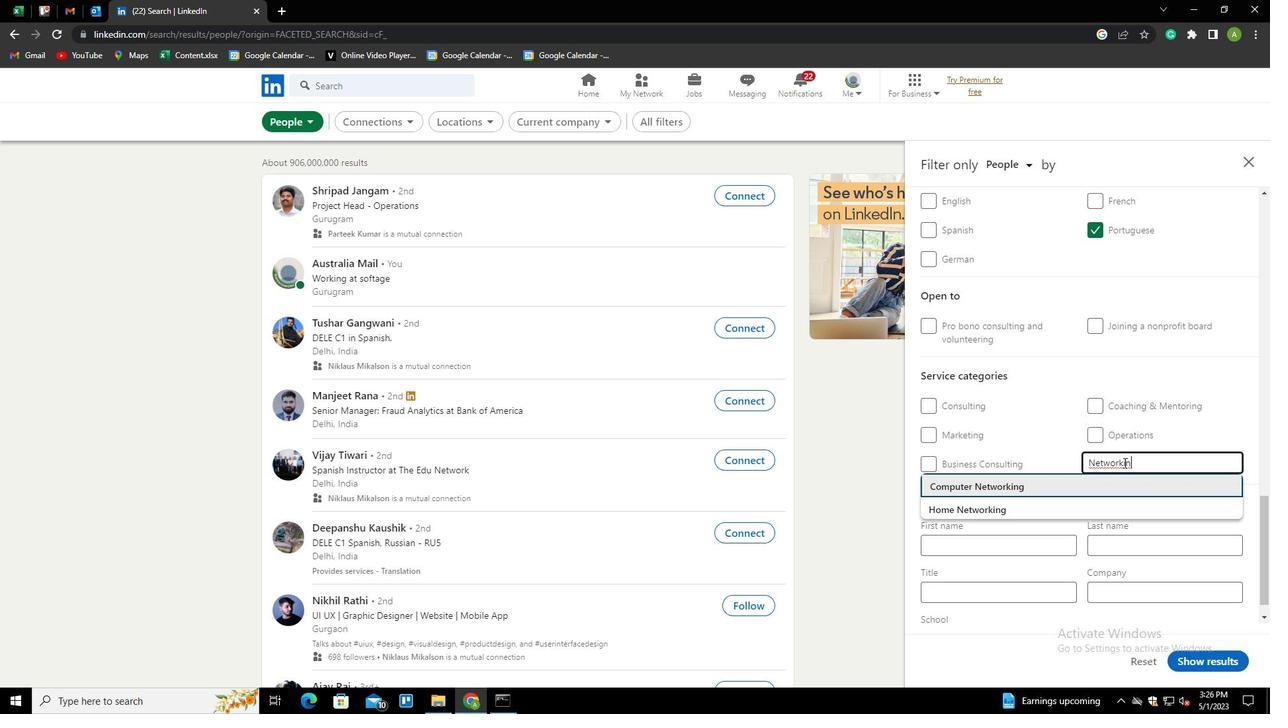 
Action: Mouse scrolled (1124, 462) with delta (0, 0)
Screenshot: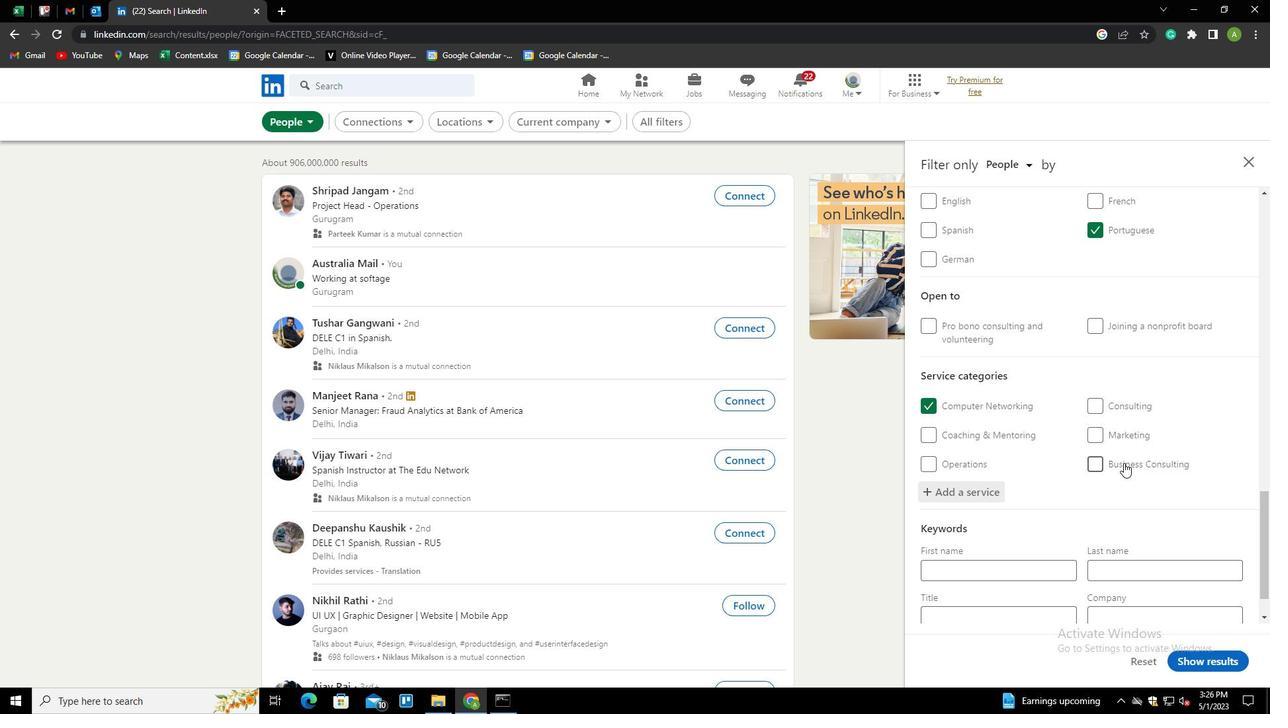 
Action: Mouse scrolled (1124, 462) with delta (0, 0)
Screenshot: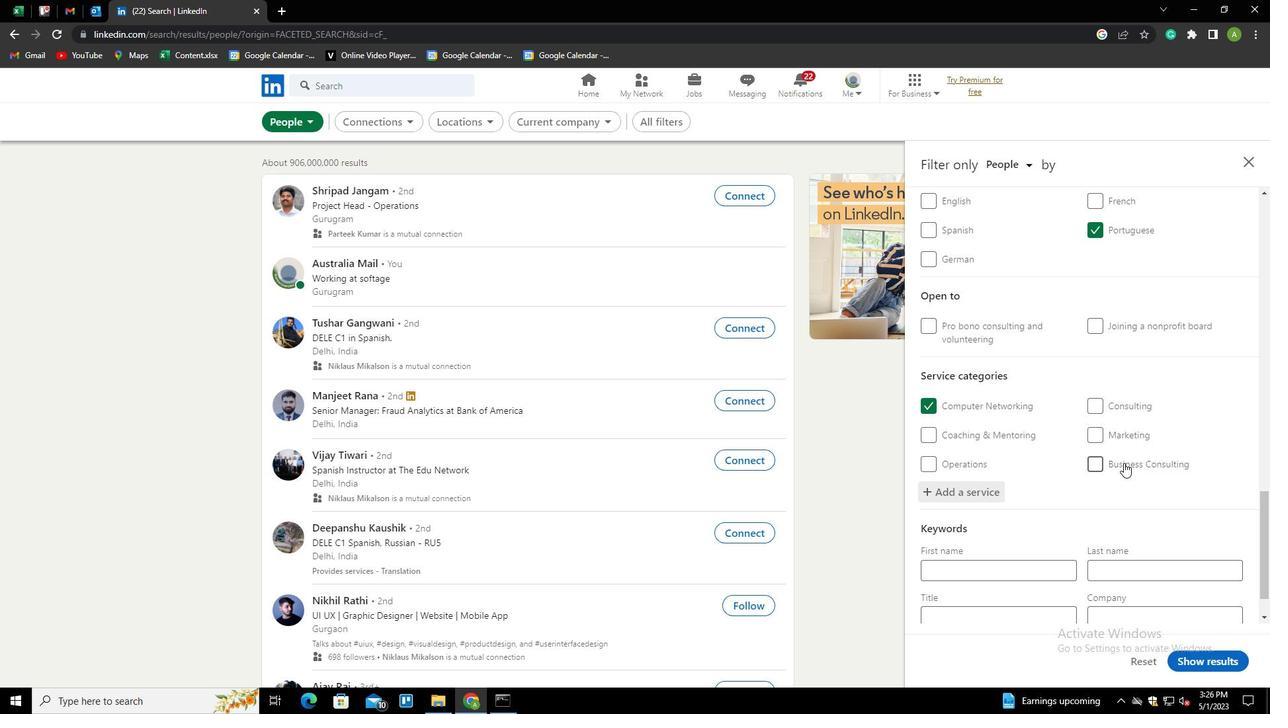 
Action: Mouse scrolled (1124, 462) with delta (0, 0)
Screenshot: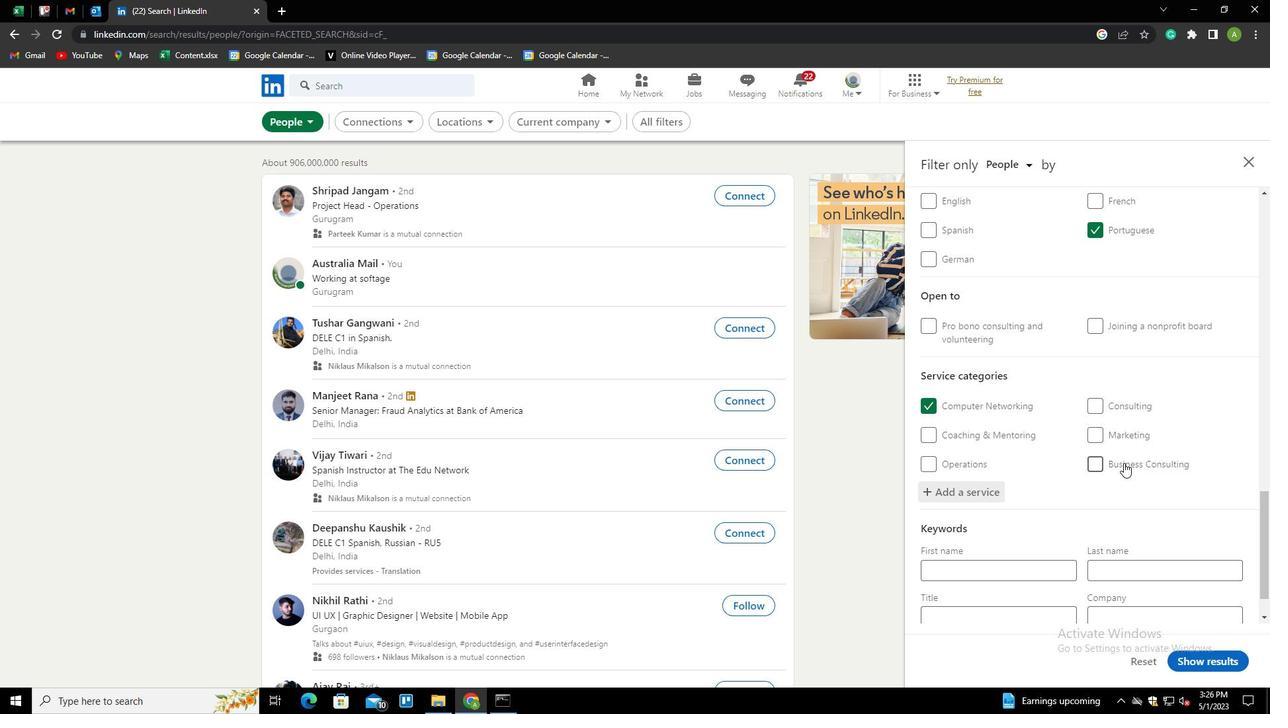 
Action: Mouse scrolled (1124, 462) with delta (0, 0)
Screenshot: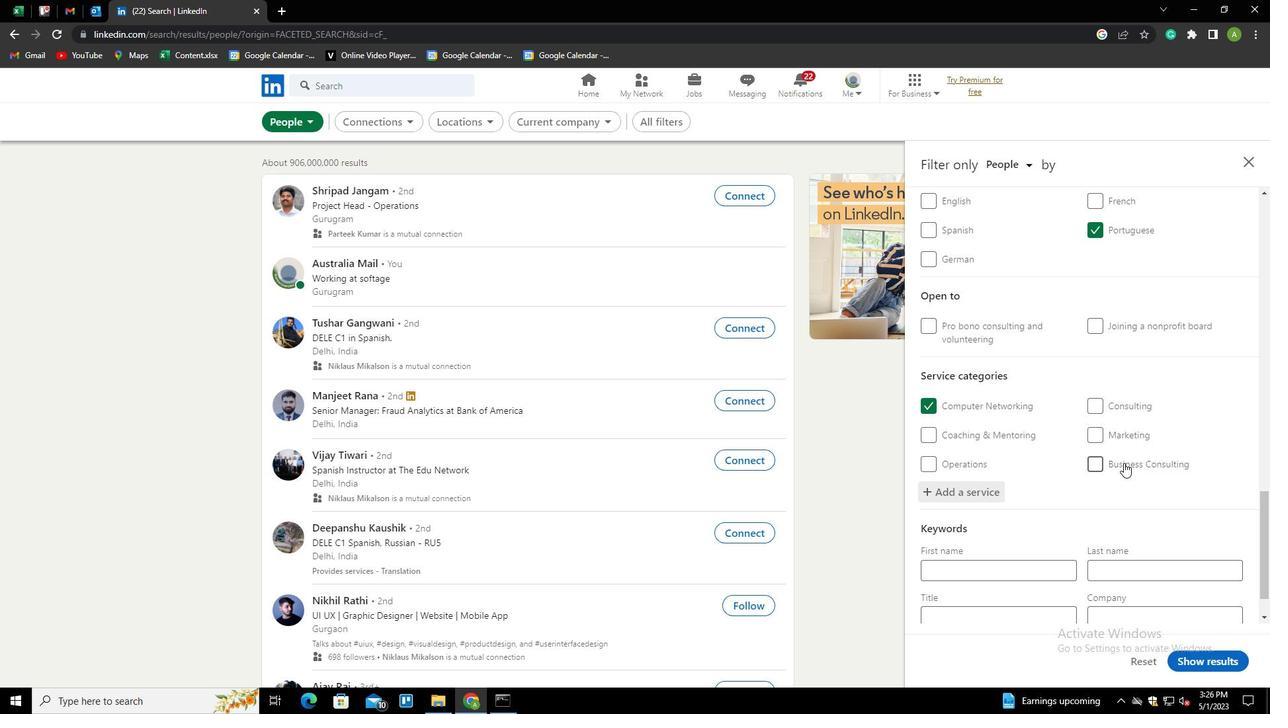 
Action: Mouse scrolled (1124, 462) with delta (0, 0)
Screenshot: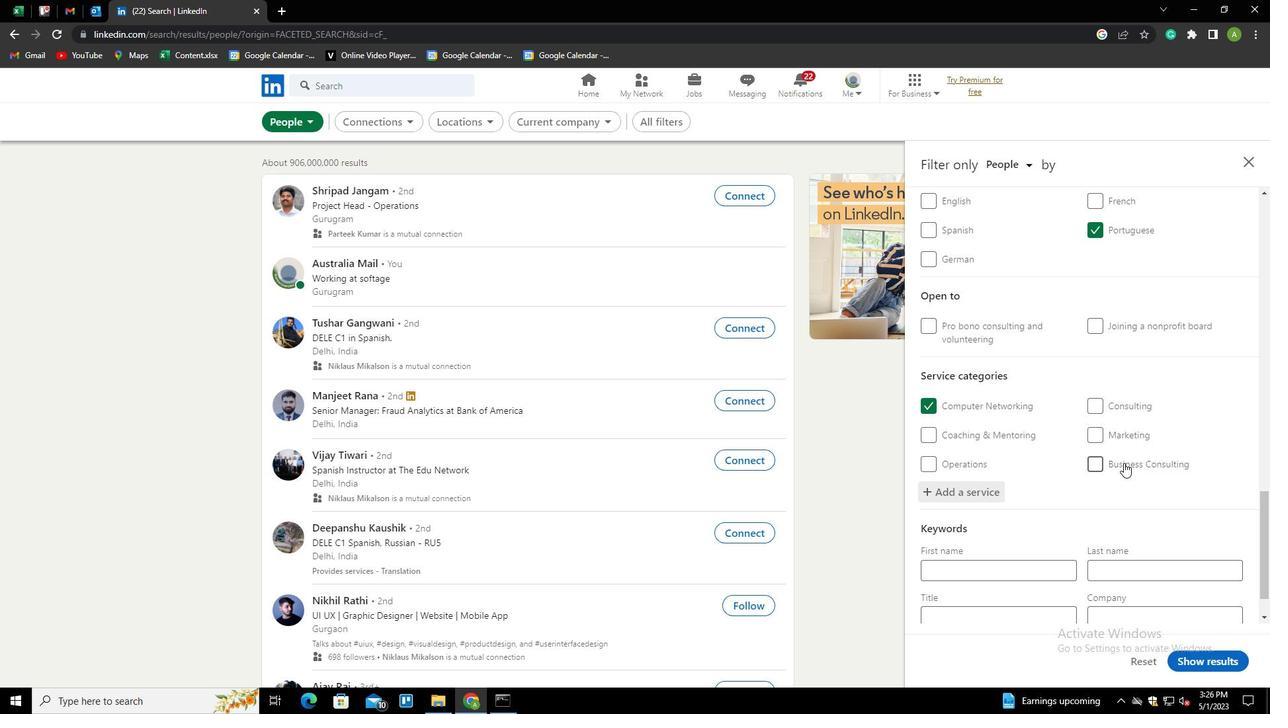 
Action: Mouse moved to (1000, 561)
Screenshot: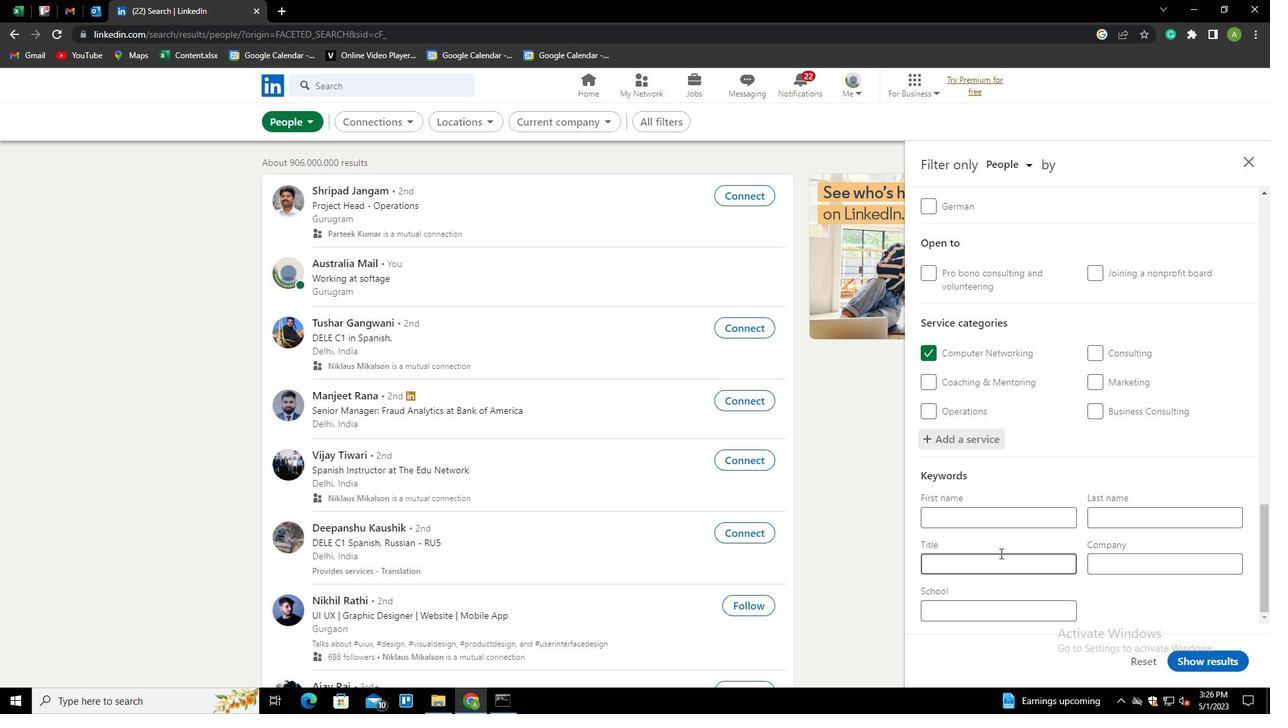 
Action: Mouse pressed left at (1000, 561)
Screenshot: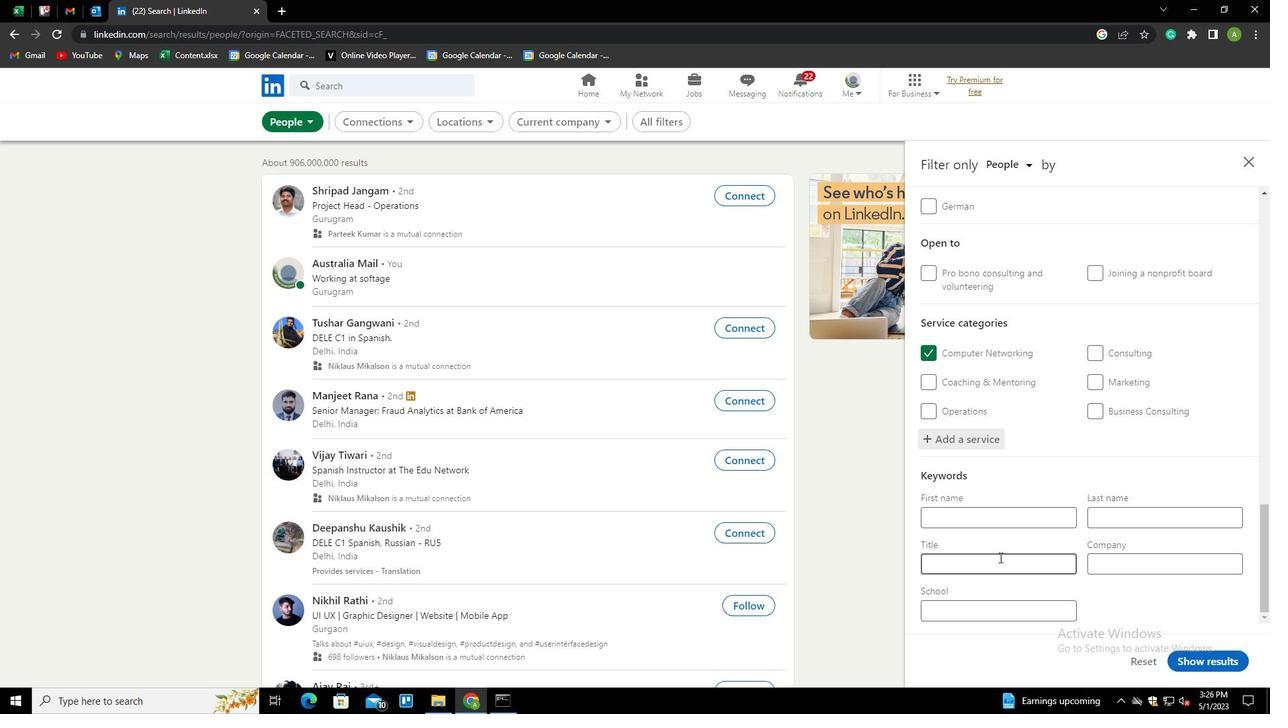 
Action: Key pressed <Key.shift>MANAGING<Key.space>PARTNER
Screenshot: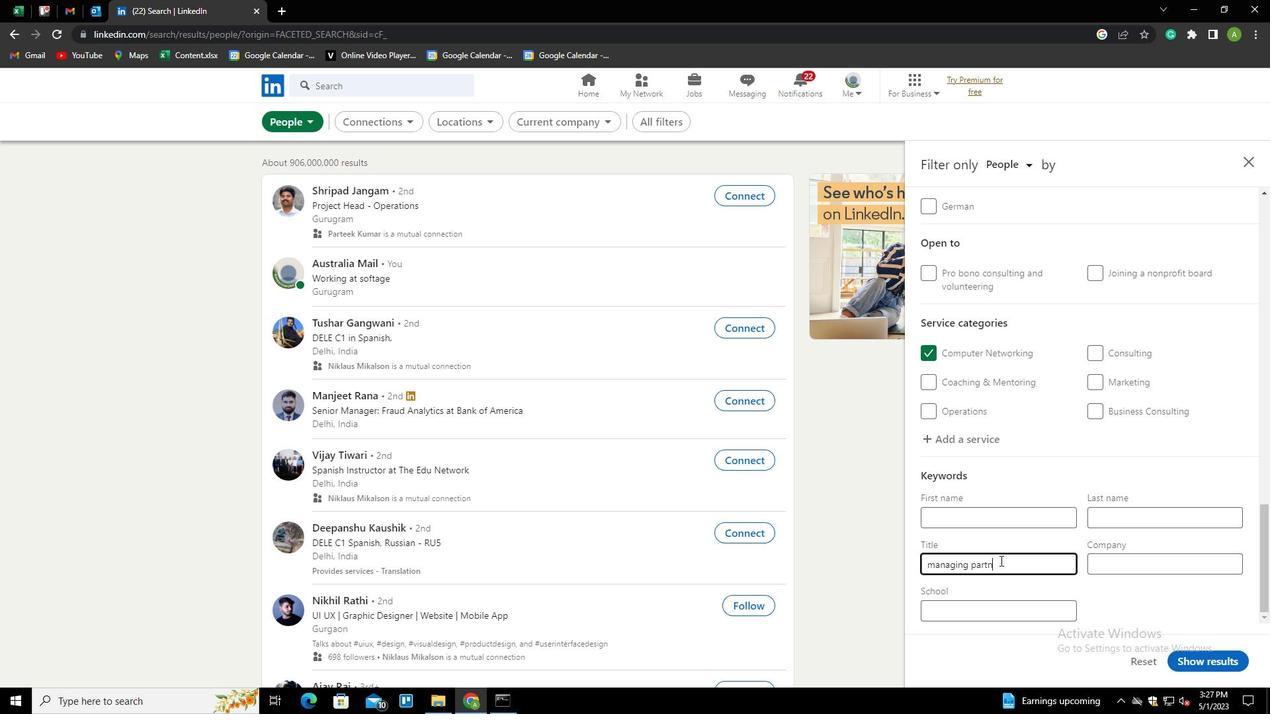 
Action: Mouse moved to (1112, 588)
Screenshot: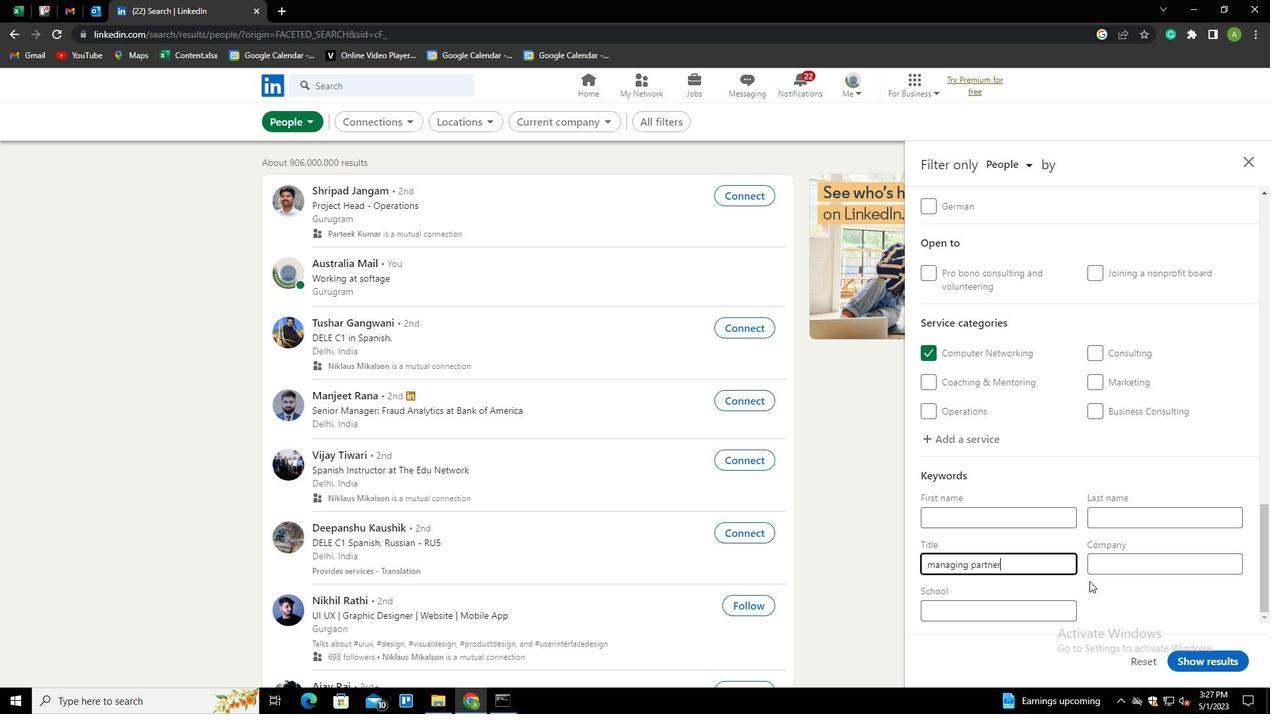 
Action: Mouse pressed left at (1112, 588)
Screenshot: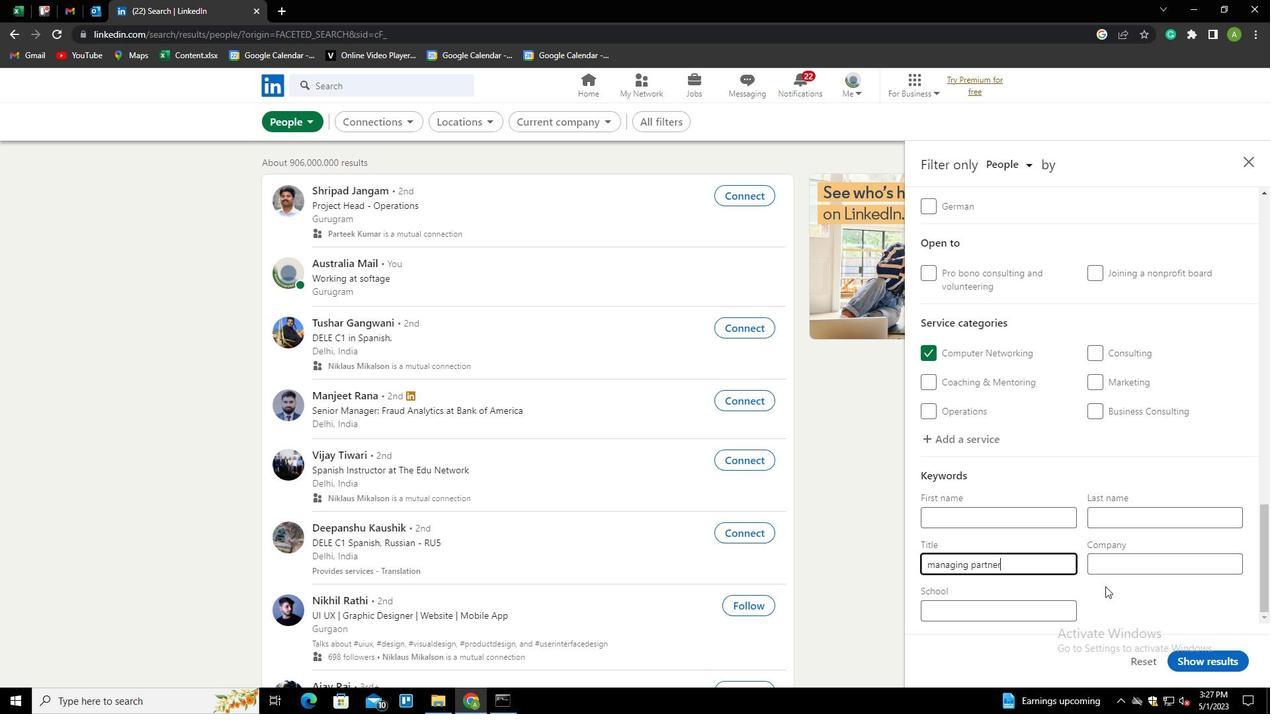 
Action: Mouse moved to (1193, 662)
Screenshot: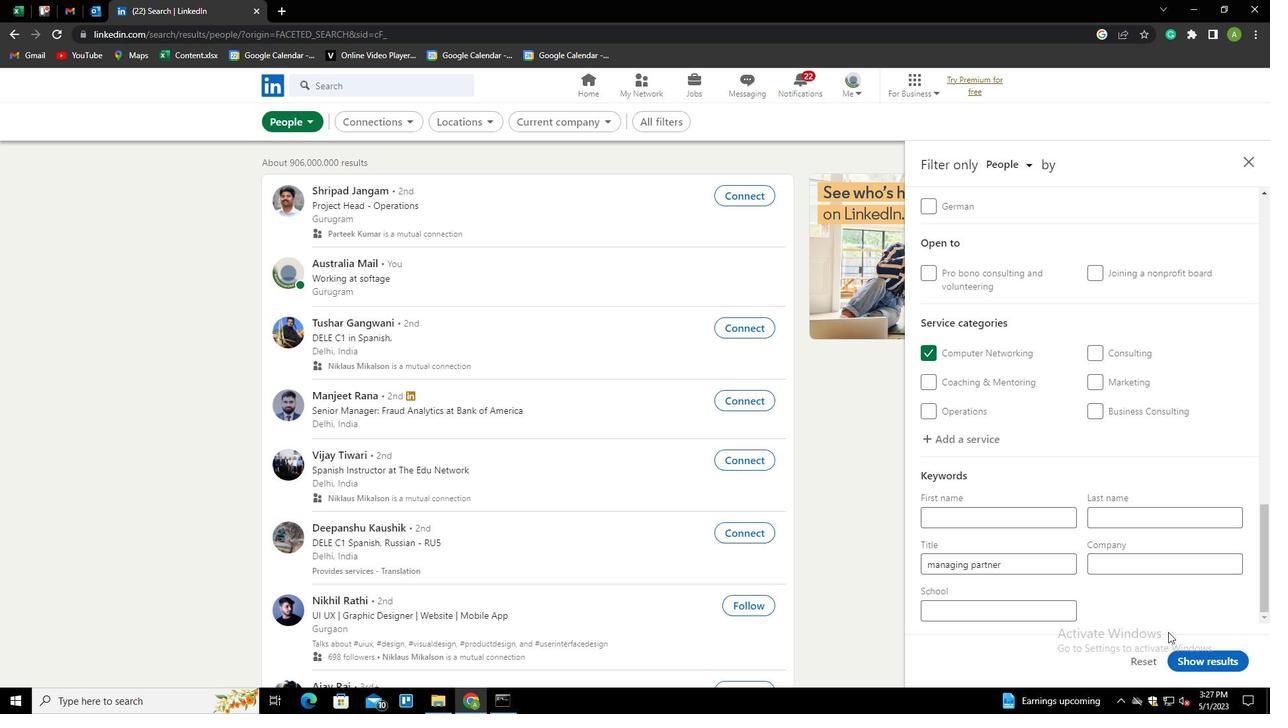 
Action: Mouse pressed left at (1193, 662)
Screenshot: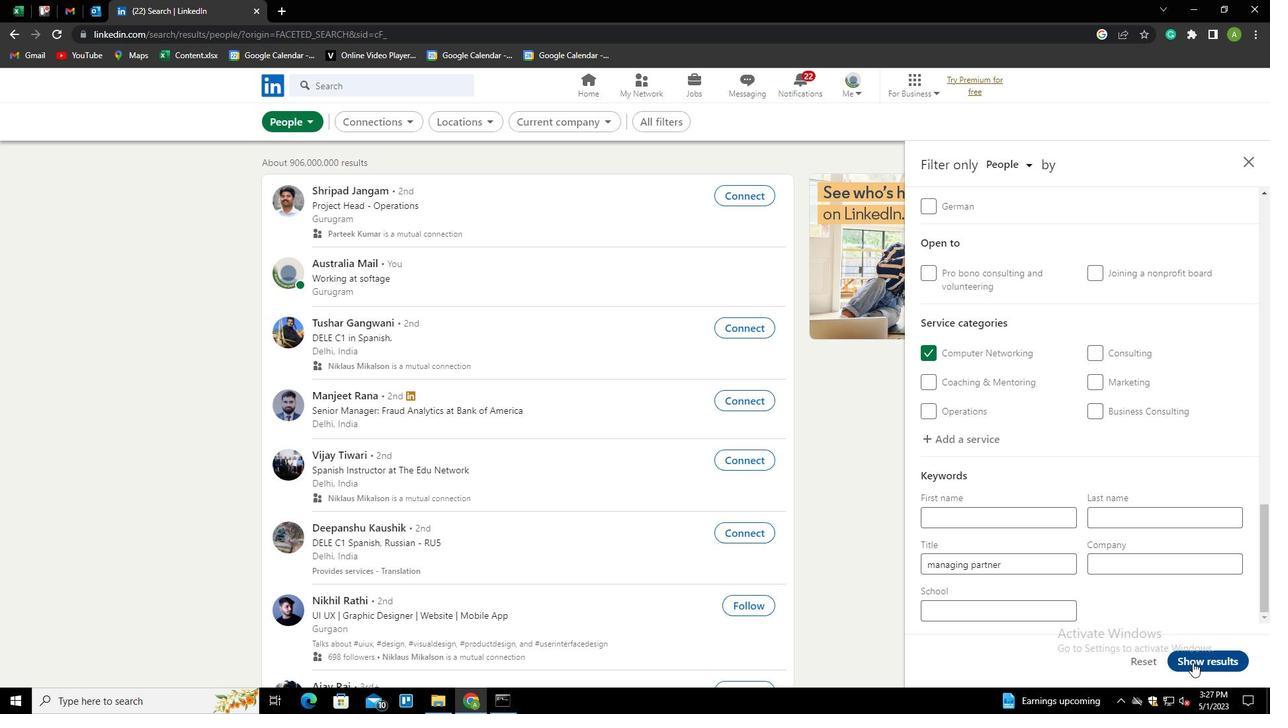 
Action: Mouse moved to (1190, 601)
Screenshot: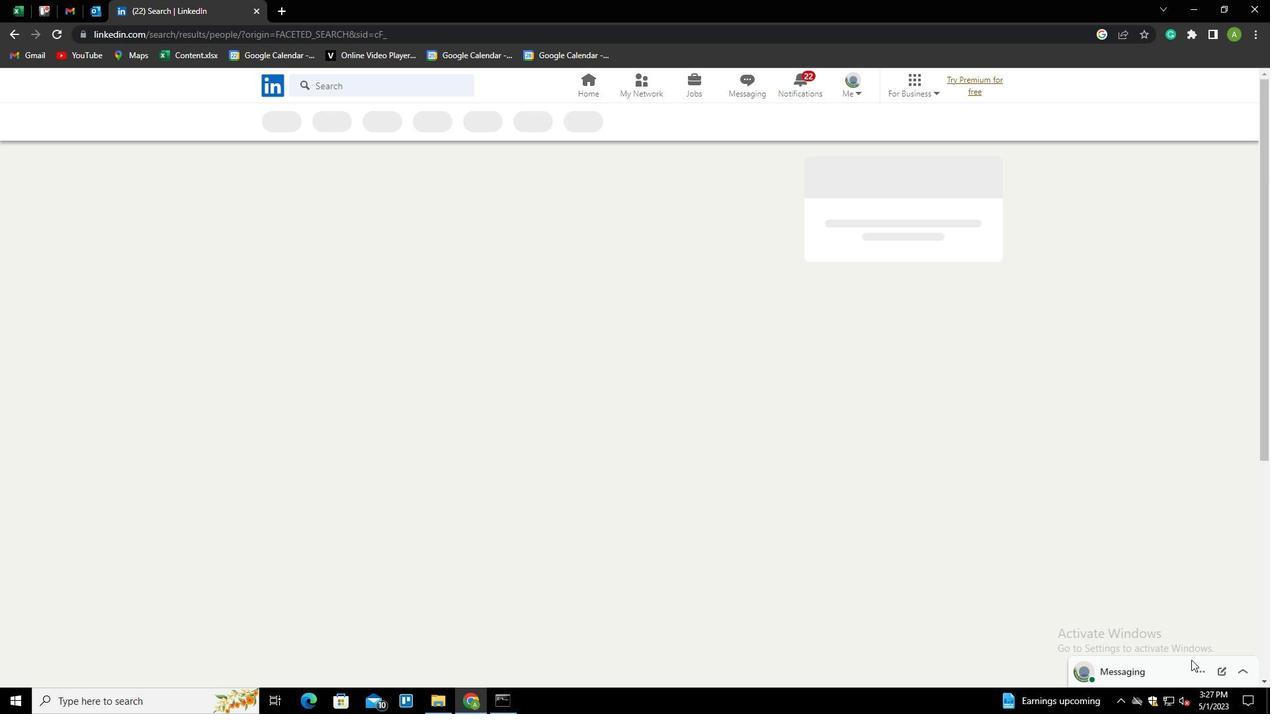 
